 Task: Use the formula "ISURL" in spreadsheet "Project portfolio".
Action: Mouse moved to (833, 111)
Screenshot: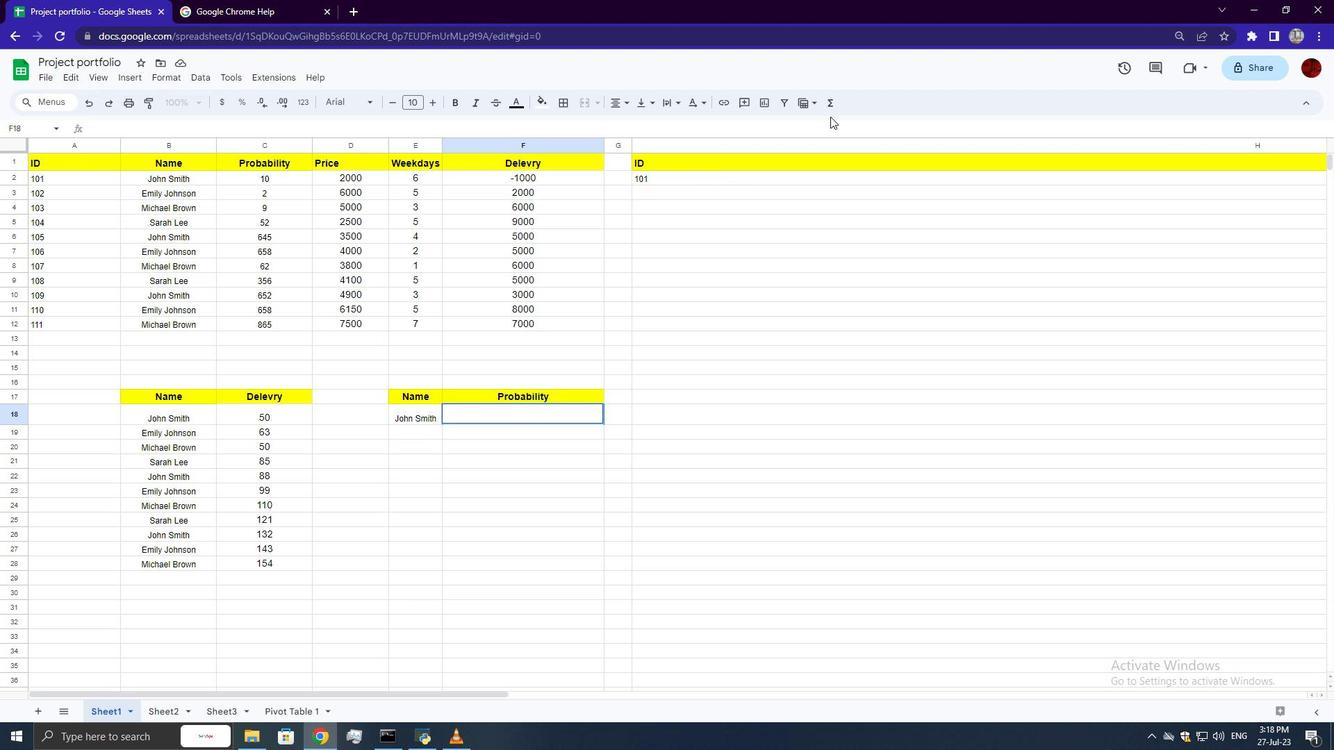 
Action: Mouse pressed left at (833, 111)
Screenshot: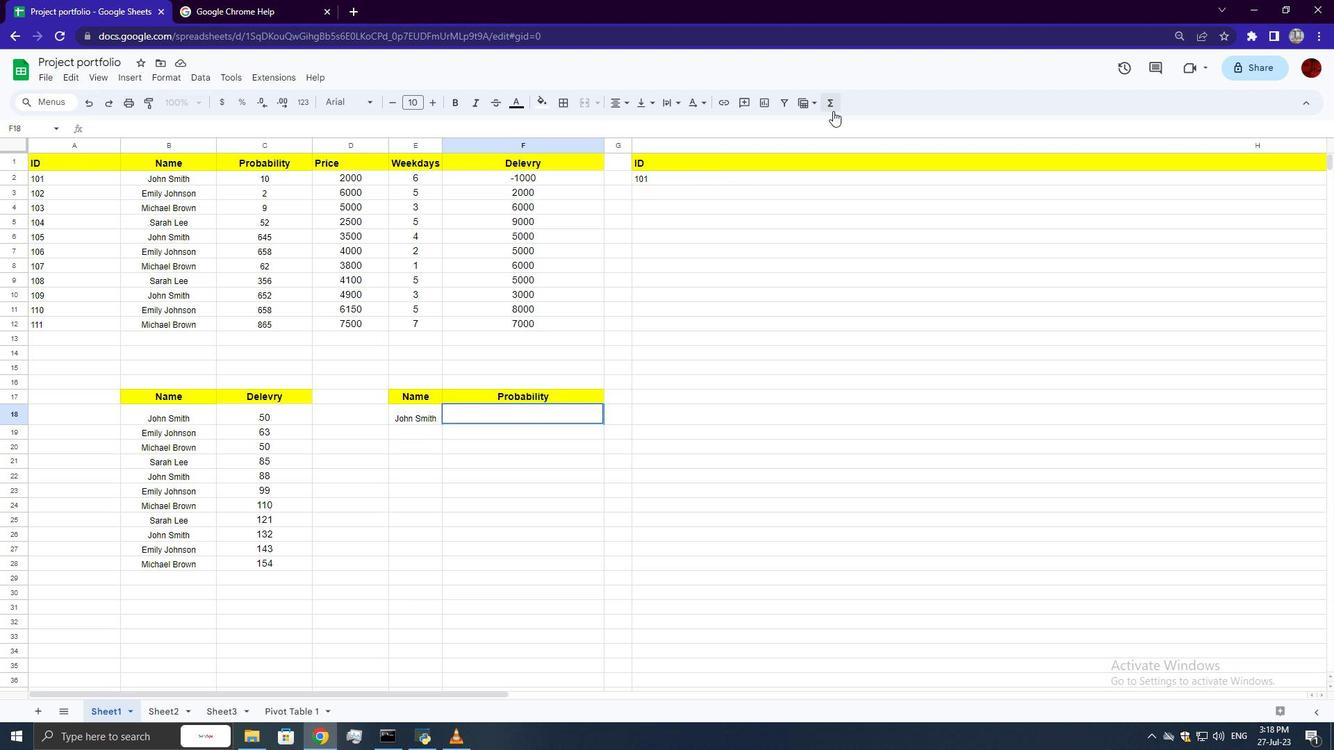
Action: Mouse moved to (1023, 271)
Screenshot: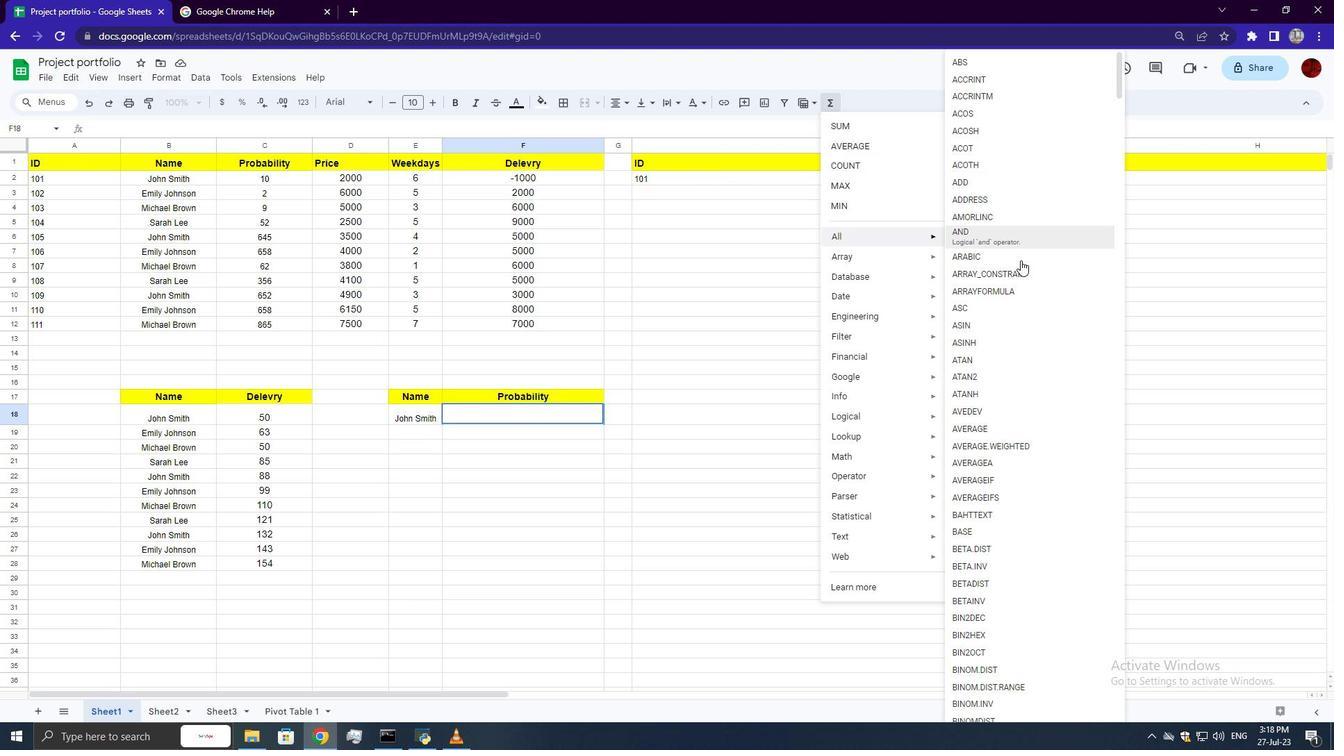
Action: Mouse scrolled (1023, 270) with delta (0, 0)
Screenshot: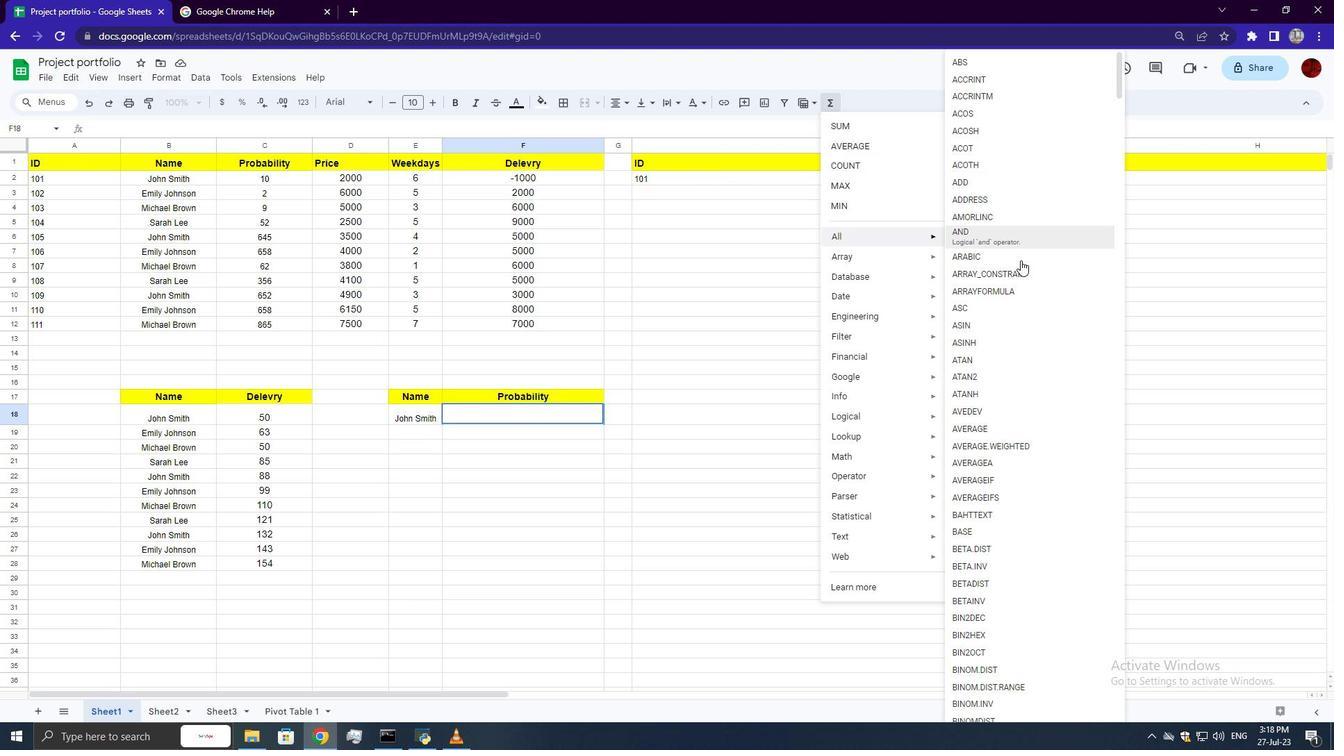 
Action: Mouse moved to (1023, 275)
Screenshot: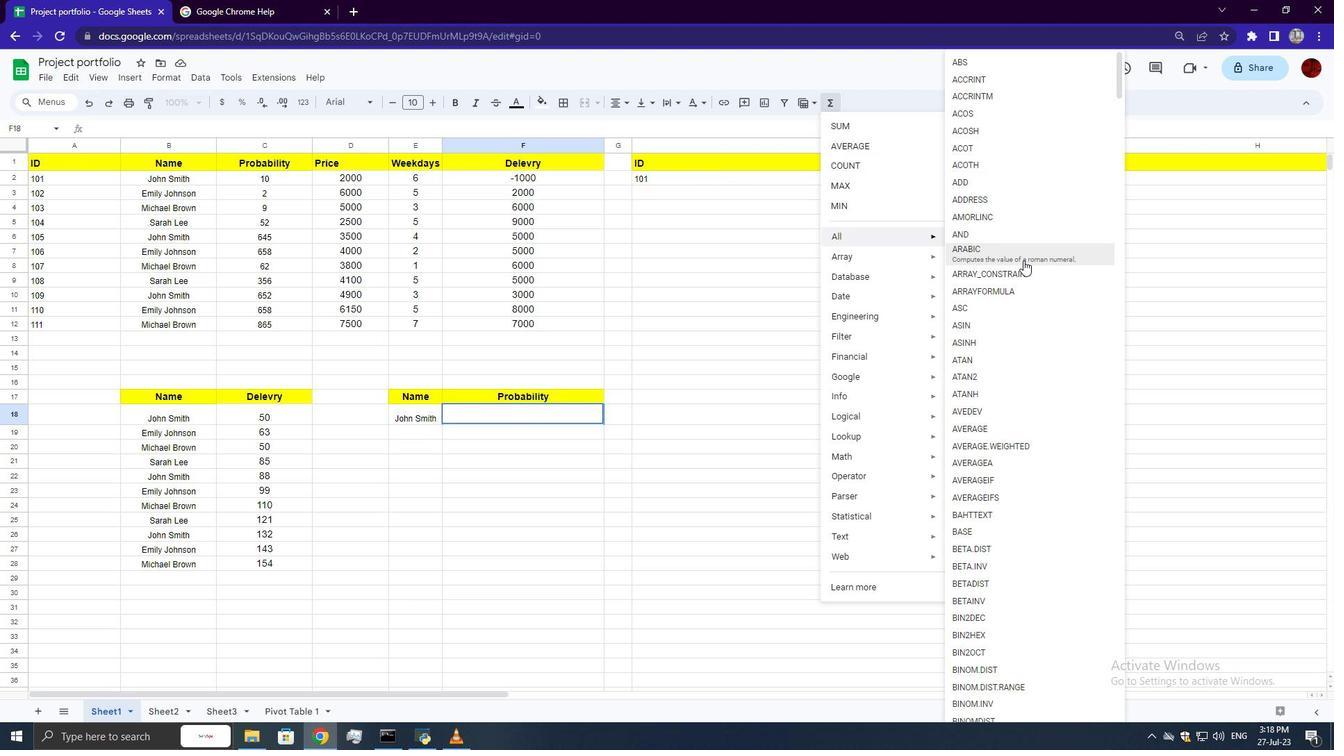 
Action: Mouse scrolled (1023, 274) with delta (0, 0)
Screenshot: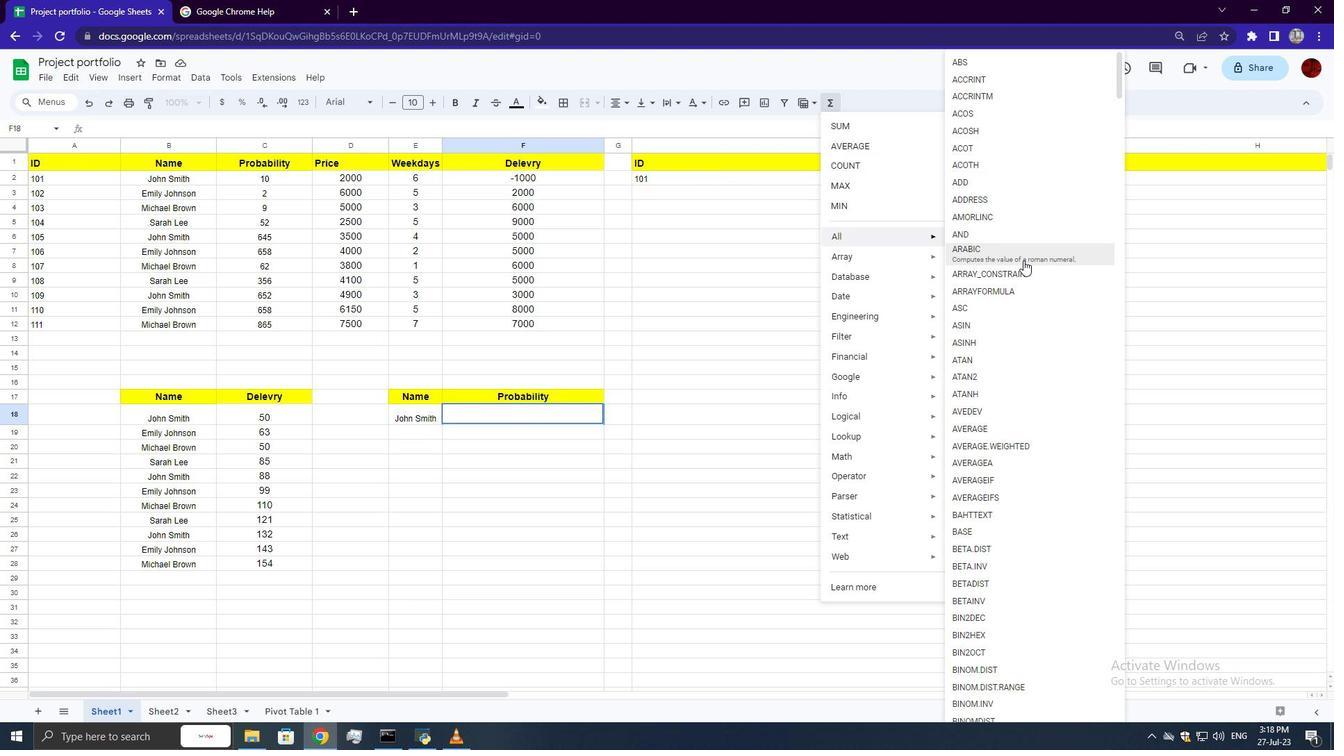 
Action: Mouse scrolled (1023, 274) with delta (0, 0)
Screenshot: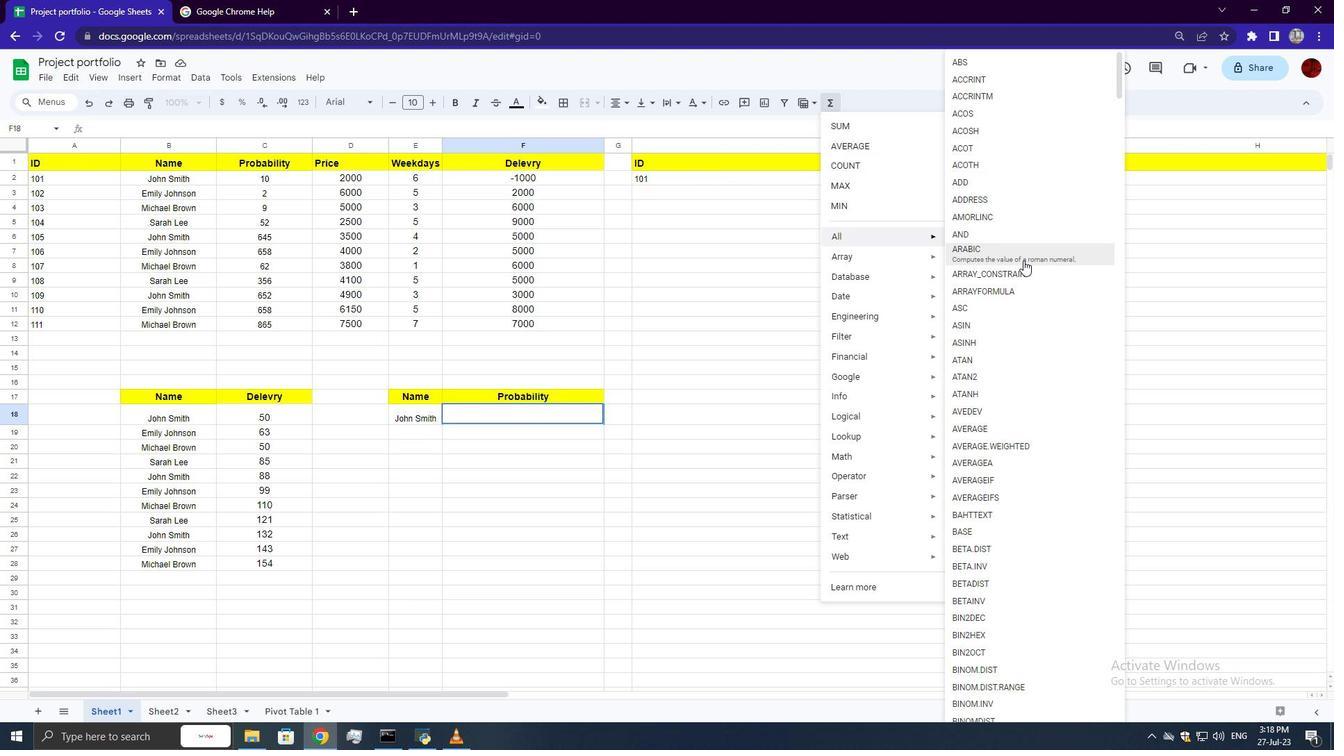 
Action: Mouse moved to (1022, 277)
Screenshot: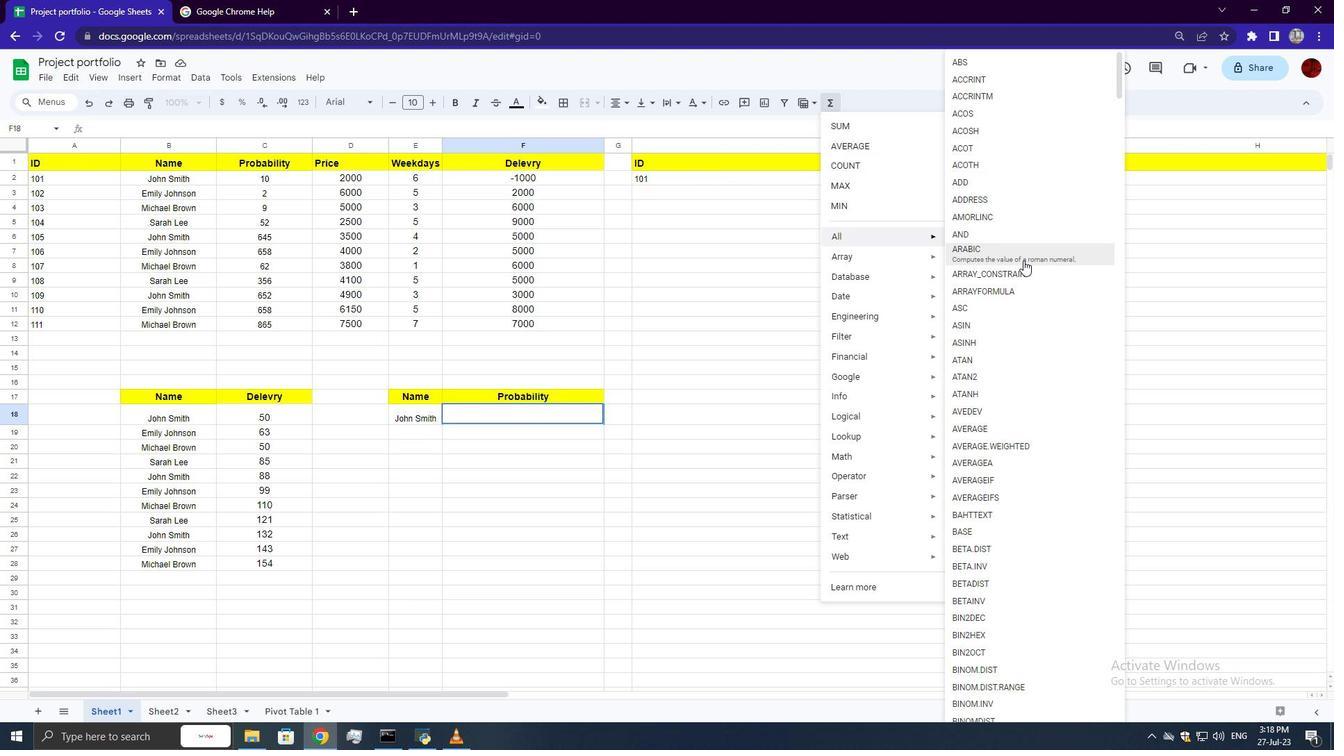 
Action: Mouse scrolled (1022, 276) with delta (0, 0)
Screenshot: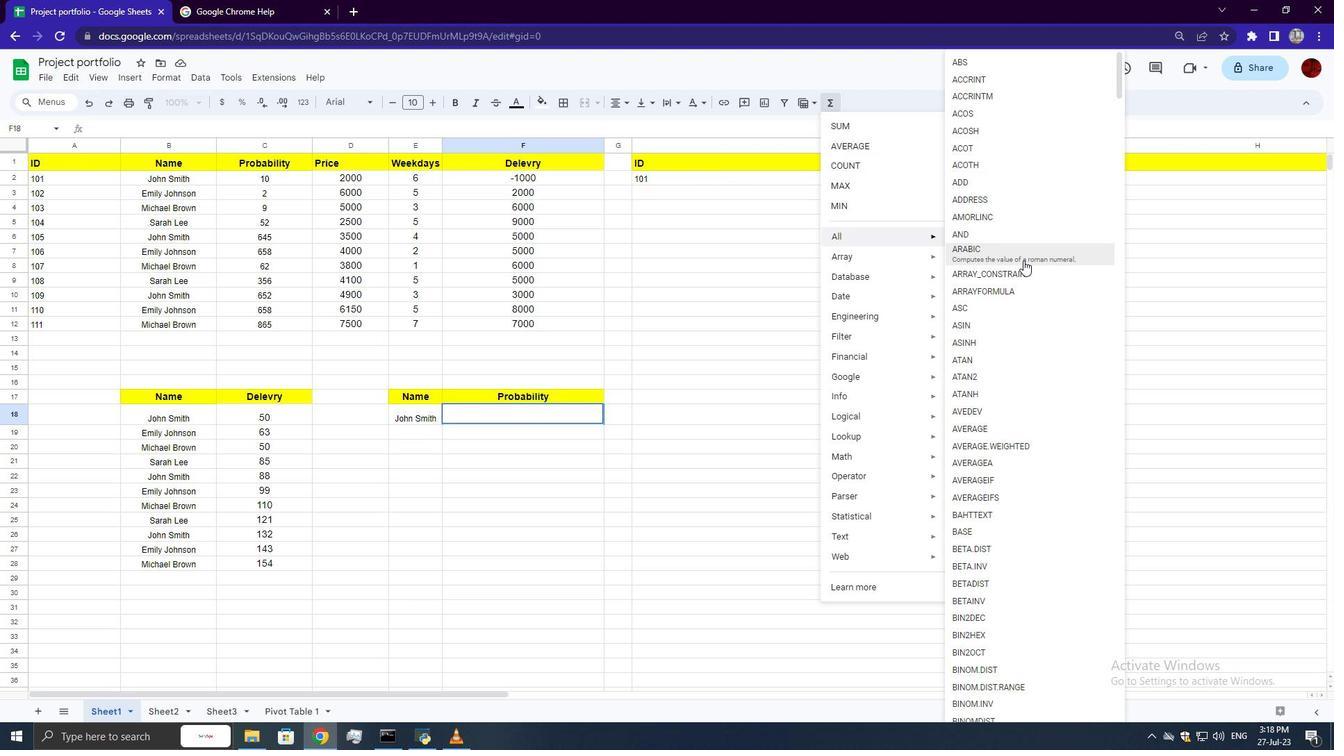 
Action: Mouse moved to (1020, 283)
Screenshot: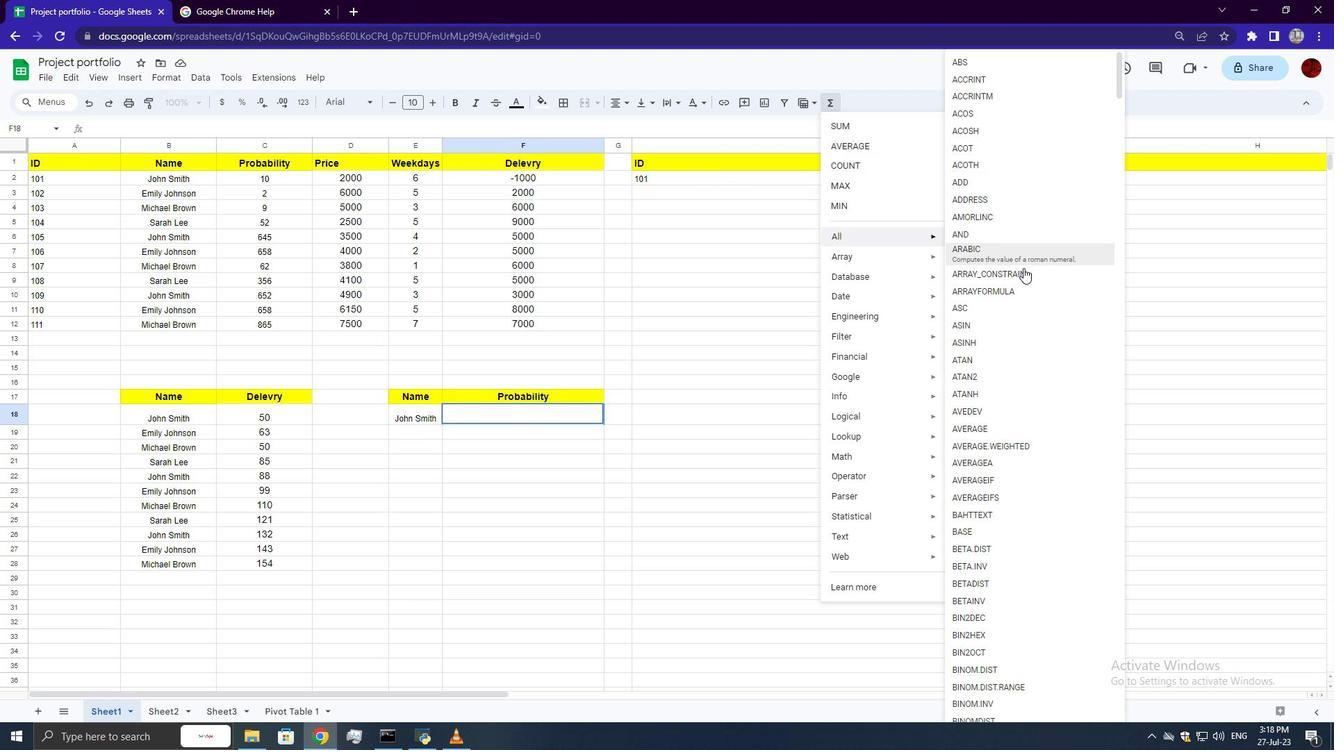 
Action: Mouse scrolled (1020, 282) with delta (0, 0)
Screenshot: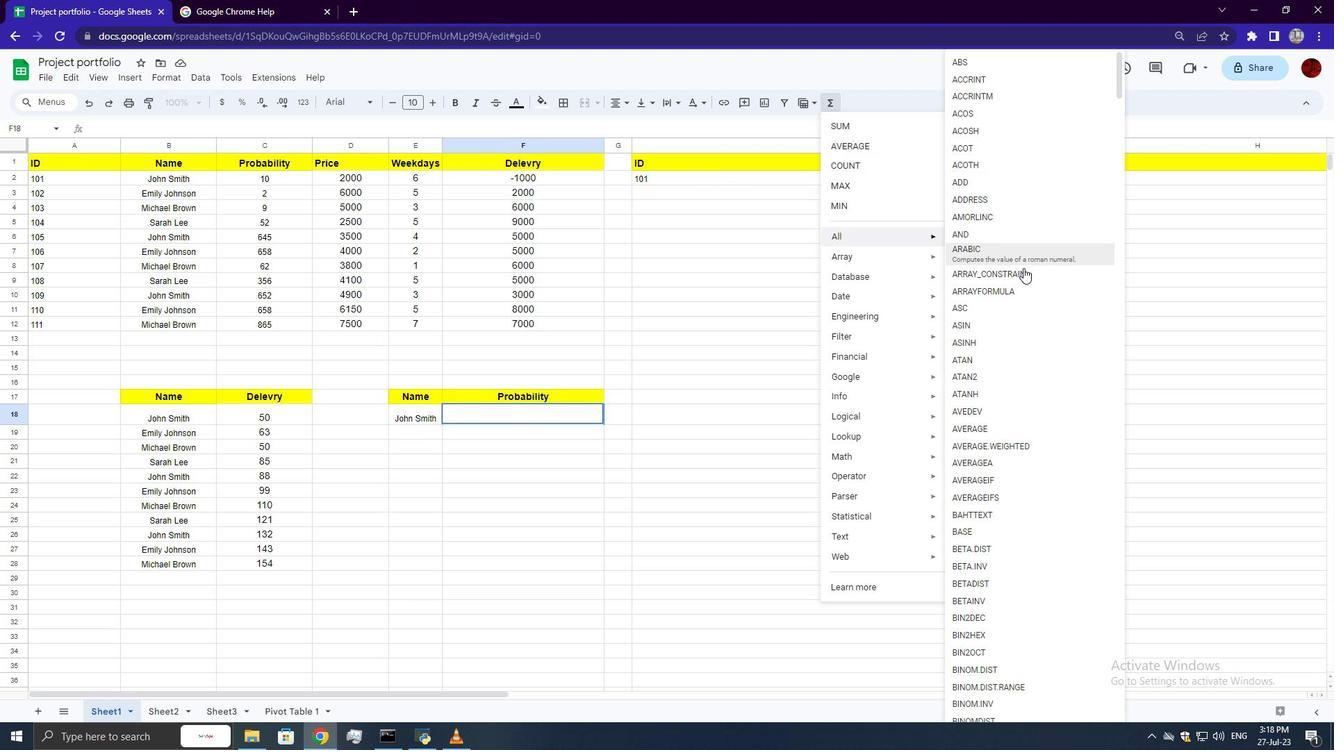 
Action: Mouse moved to (1017, 349)
Screenshot: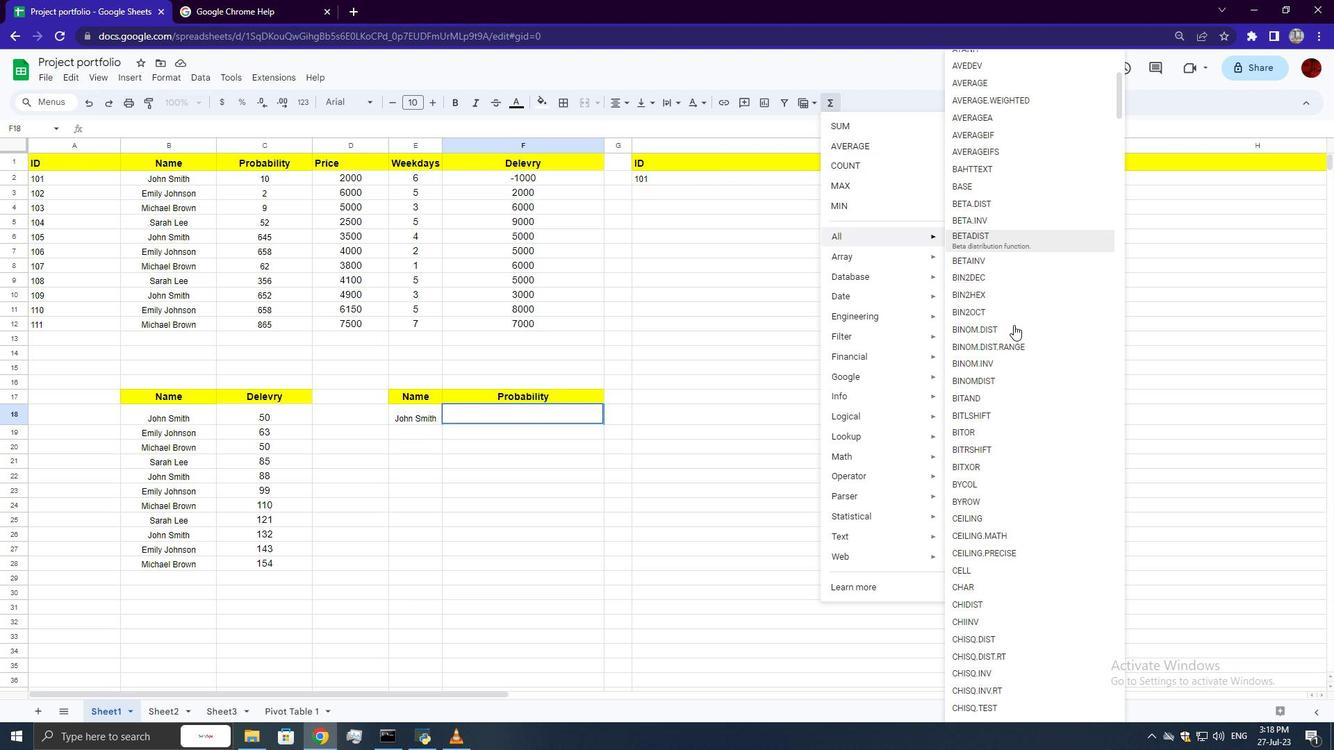
Action: Mouse scrolled (1017, 348) with delta (0, 0)
Screenshot: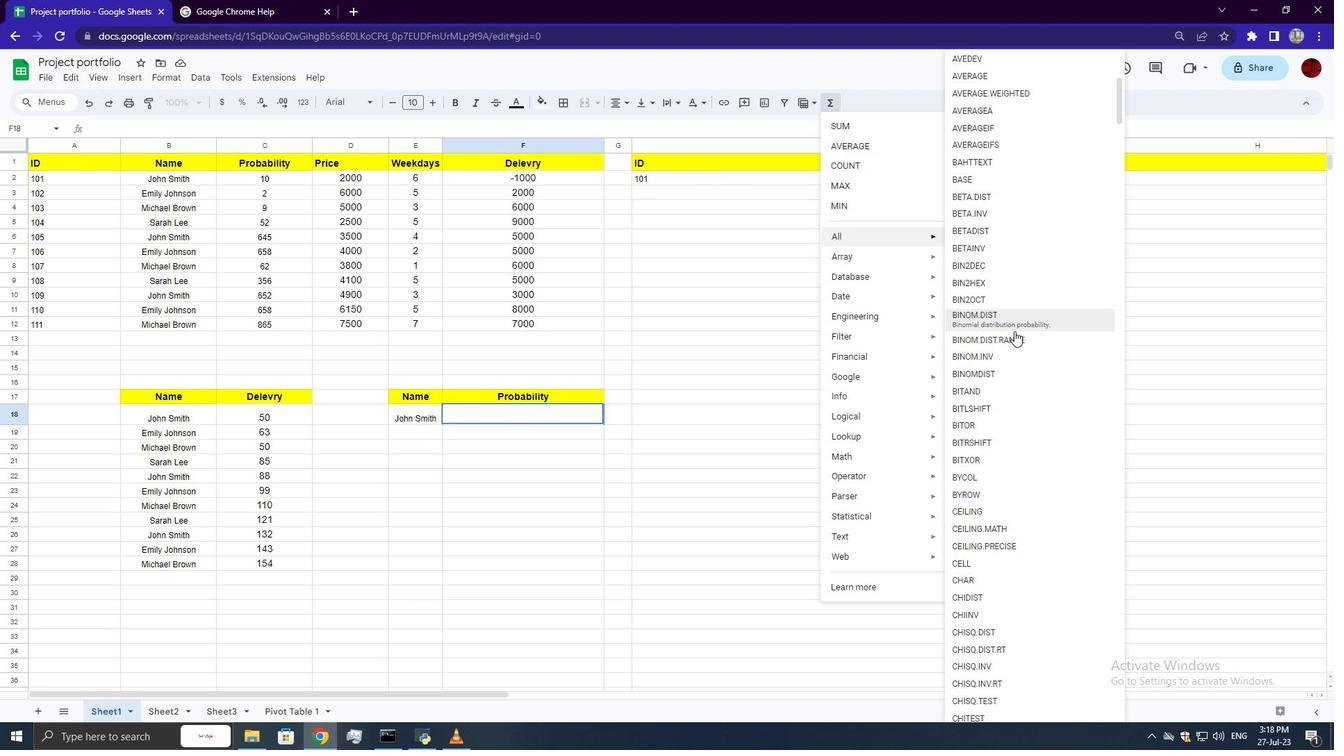 
Action: Mouse moved to (1019, 355)
Screenshot: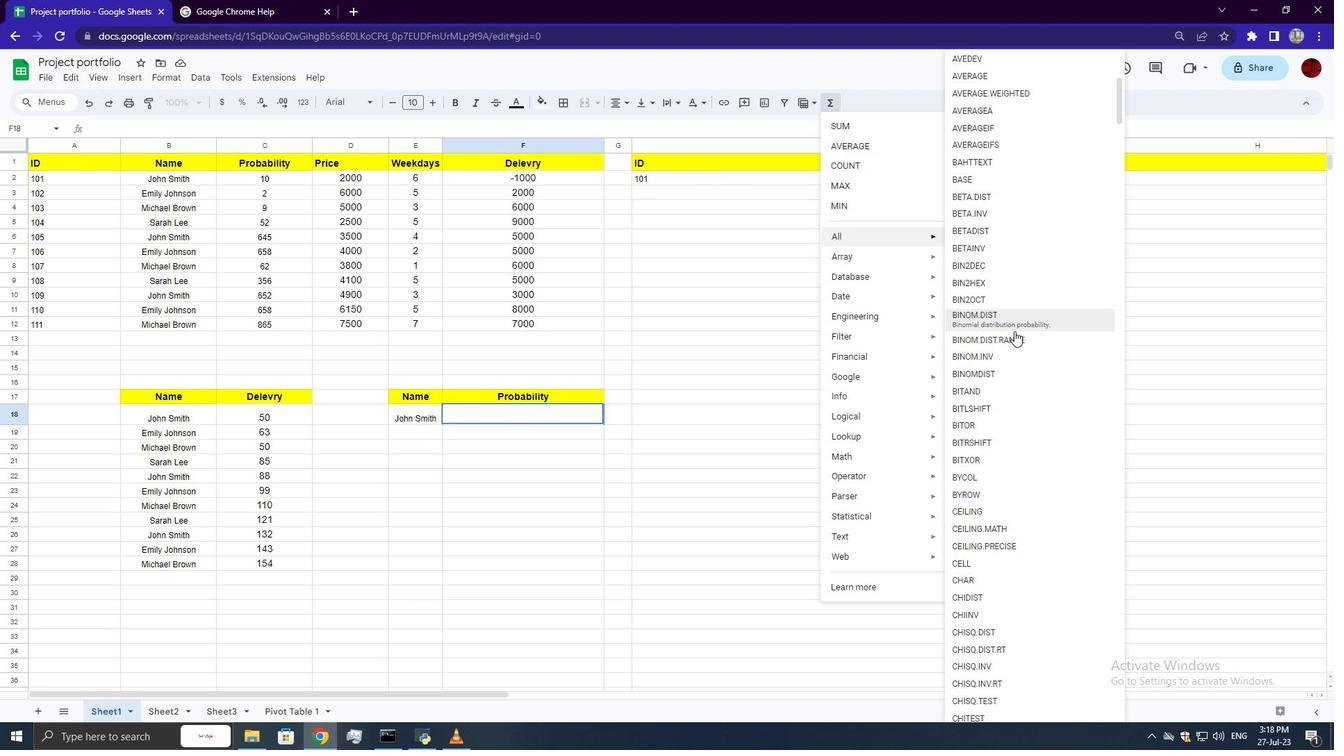 
Action: Mouse scrolled (1019, 354) with delta (0, 0)
Screenshot: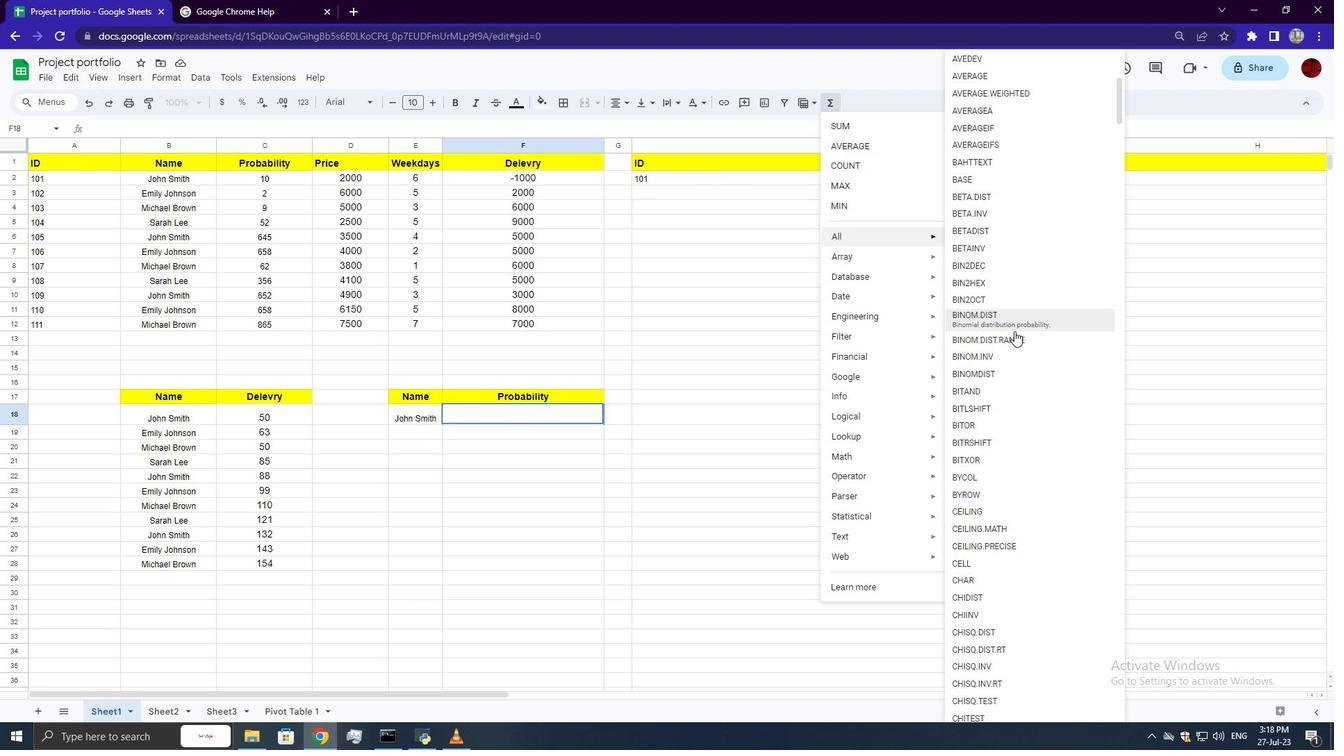 
Action: Mouse moved to (1020, 355)
Screenshot: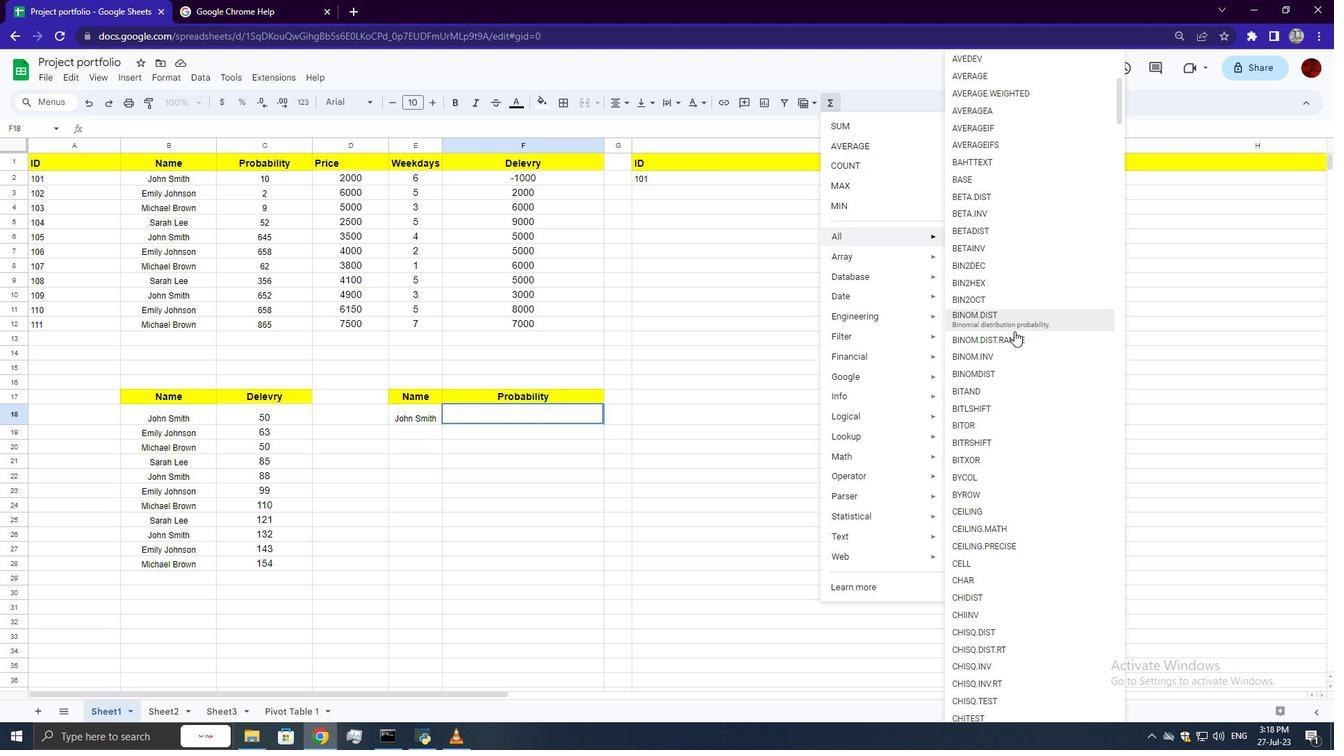 
Action: Mouse scrolled (1020, 355) with delta (0, 0)
Screenshot: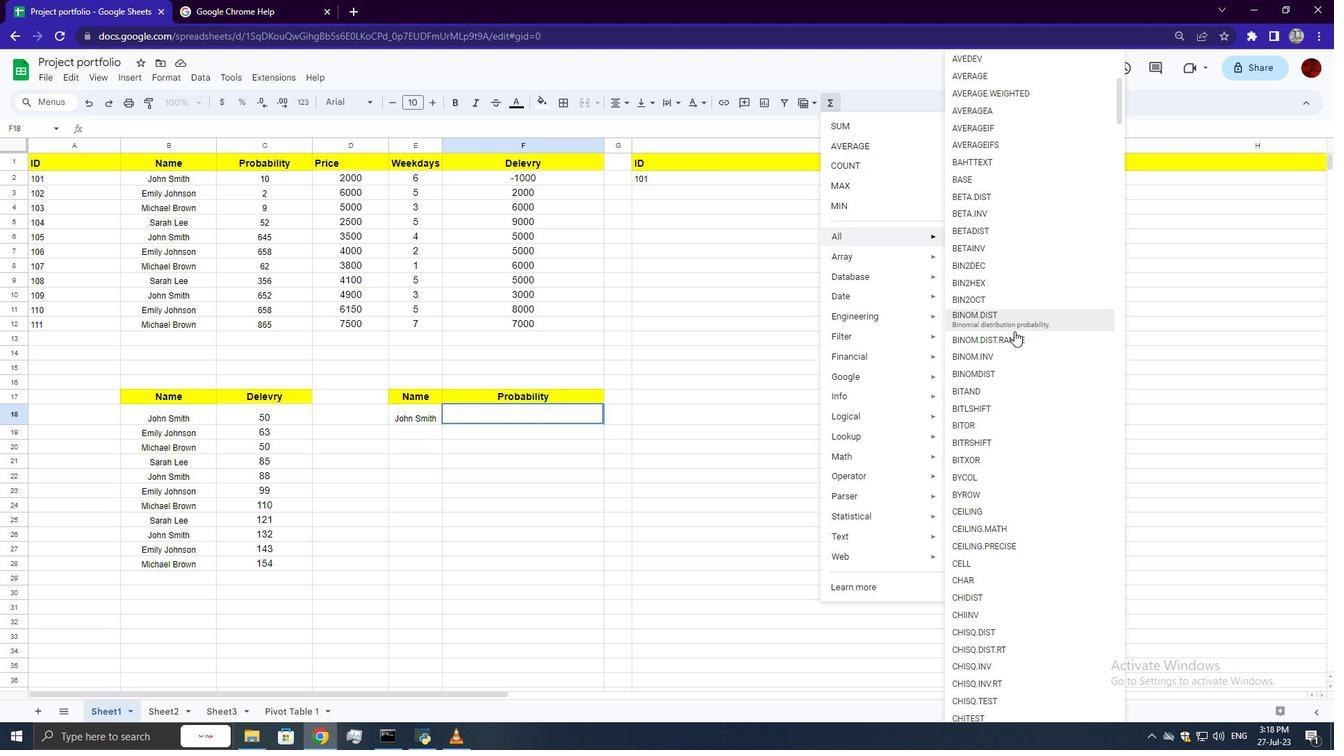 
Action: Mouse scrolled (1020, 355) with delta (0, 0)
Screenshot: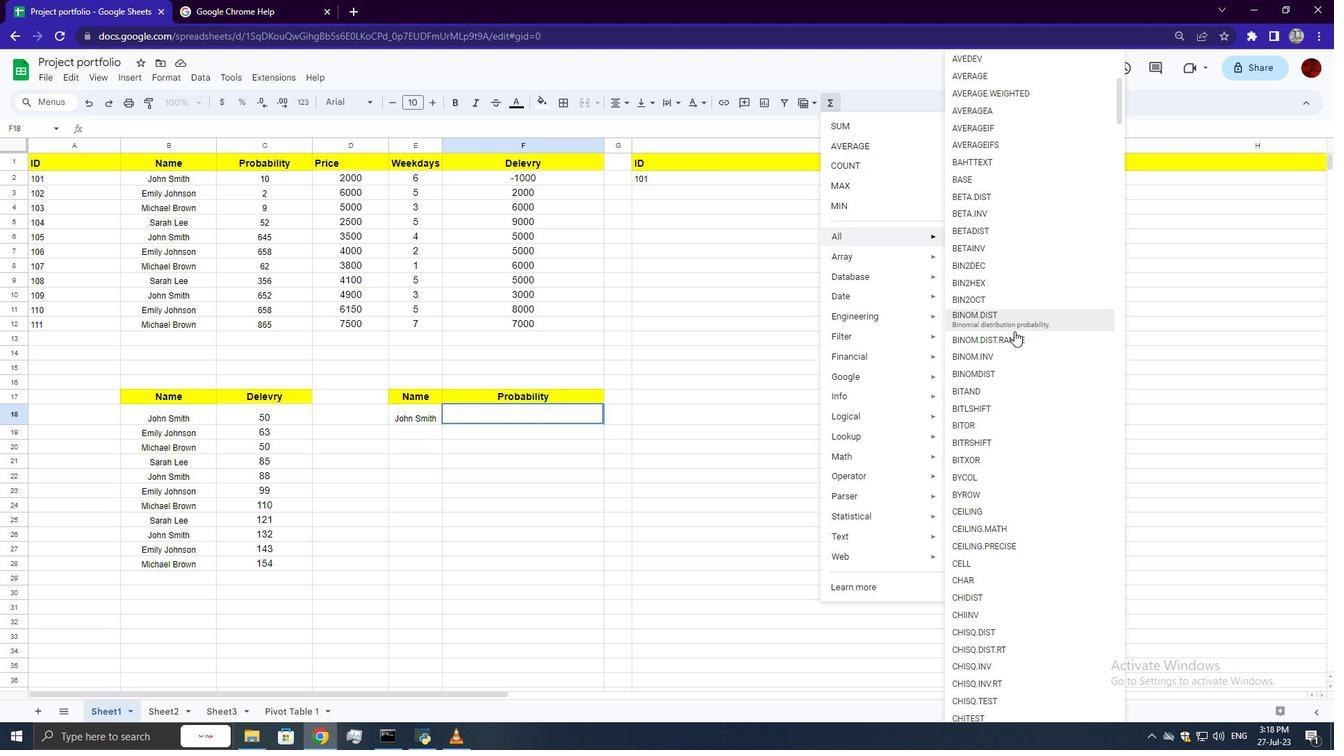 
Action: Mouse scrolled (1020, 355) with delta (0, 0)
Screenshot: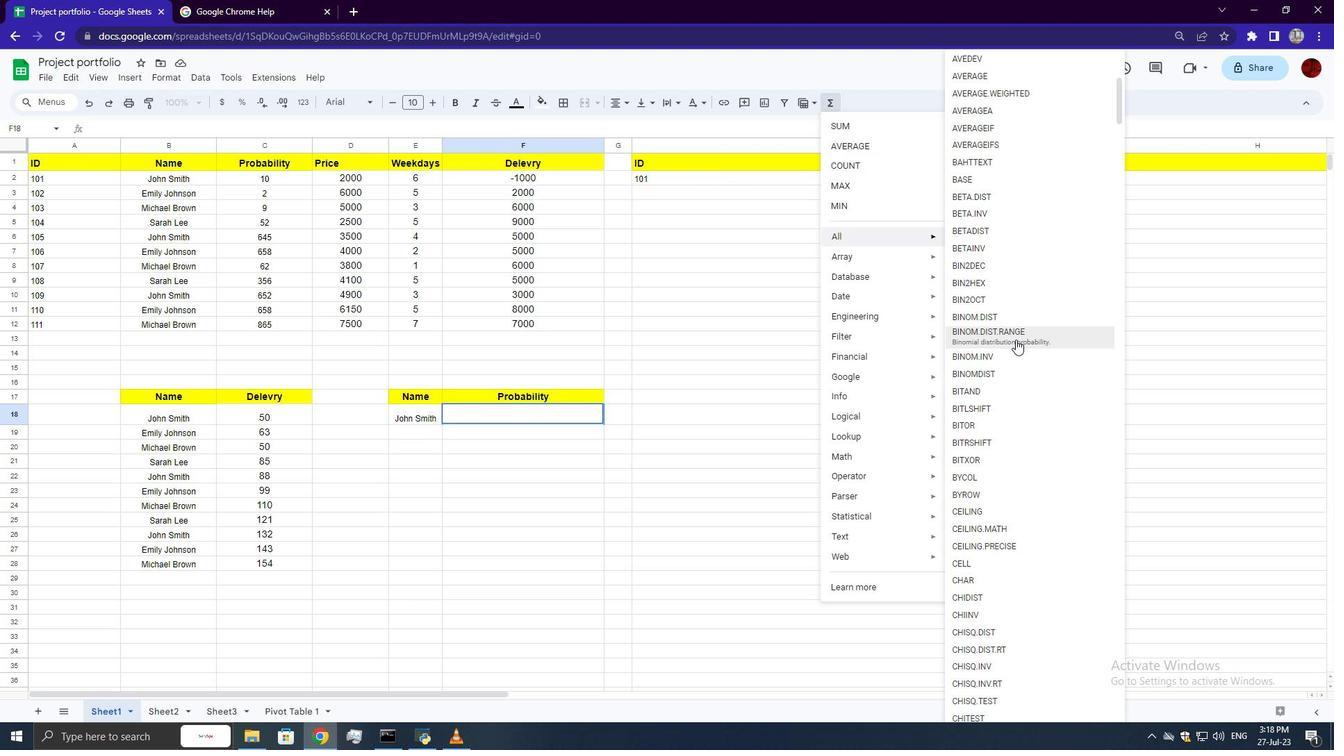 
Action: Mouse moved to (1020, 356)
Screenshot: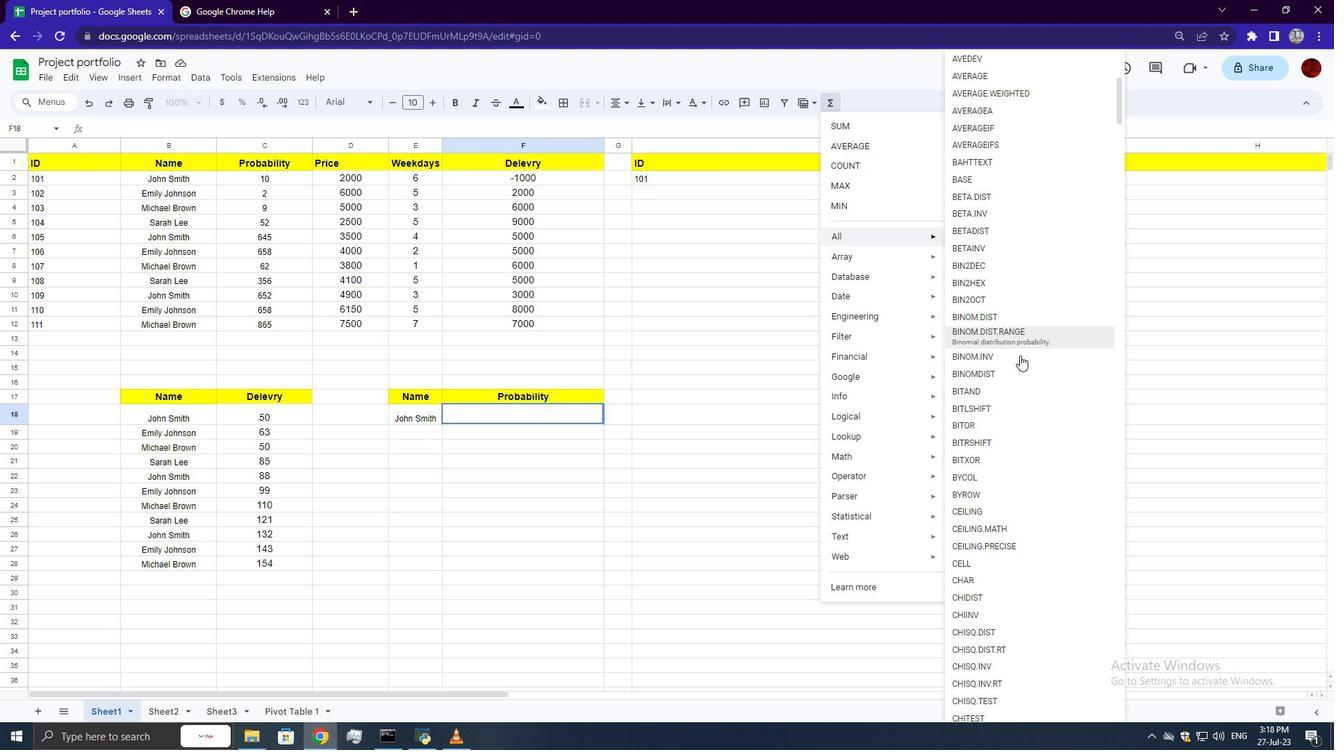 
Action: Mouse scrolled (1020, 355) with delta (0, 0)
Screenshot: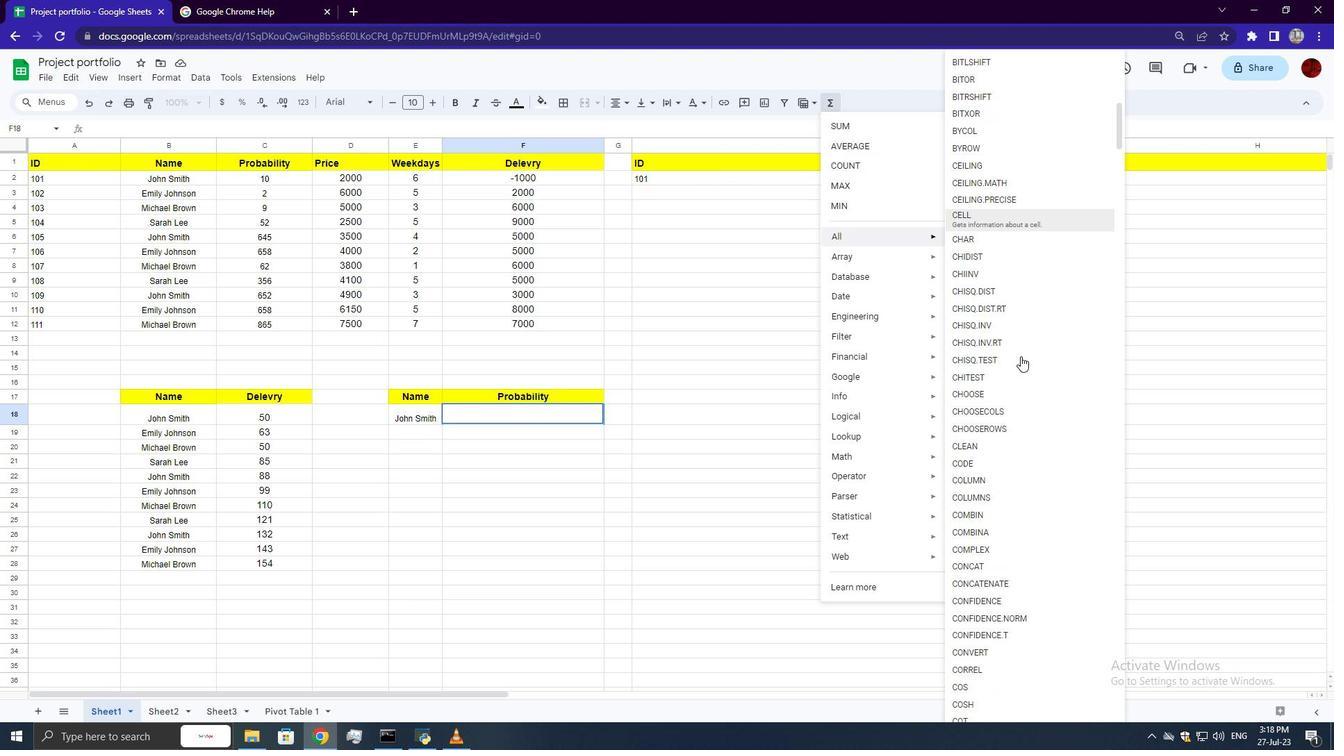 
Action: Mouse moved to (1021, 356)
Screenshot: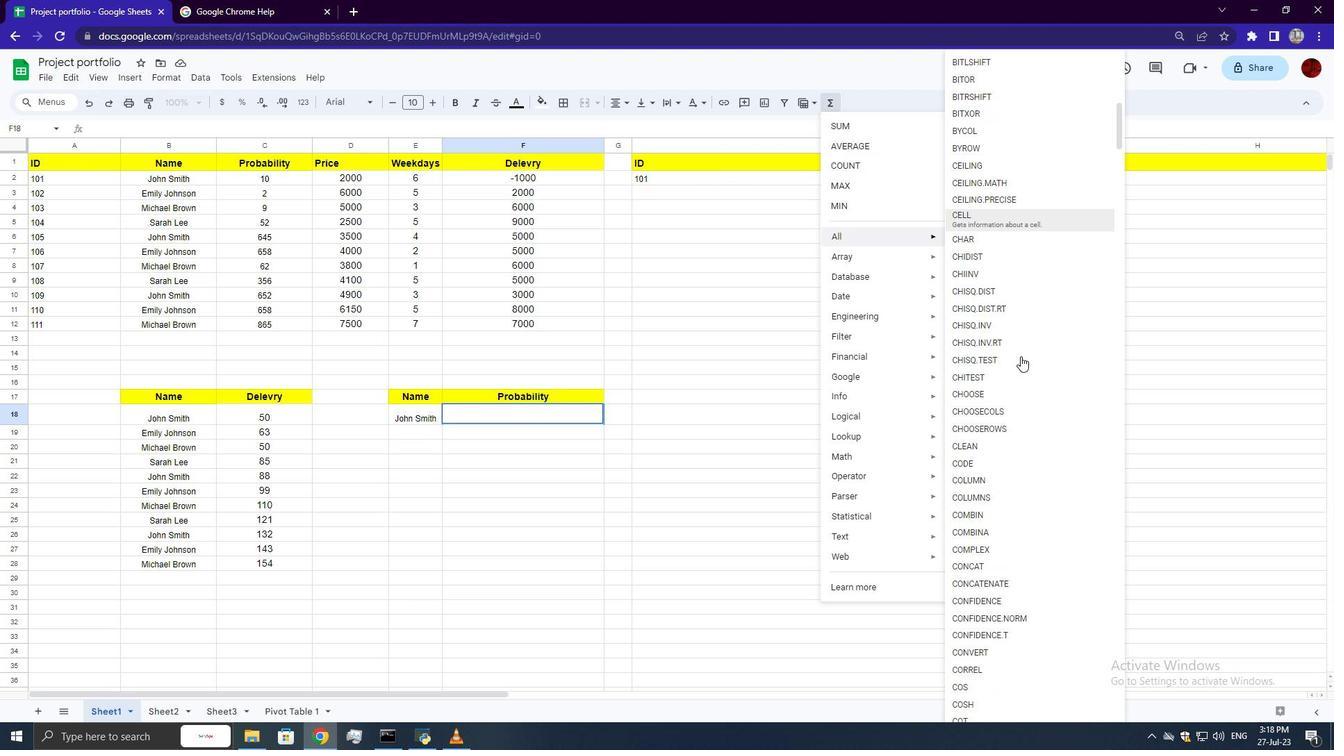 
Action: Mouse scrolled (1021, 355) with delta (0, 0)
Screenshot: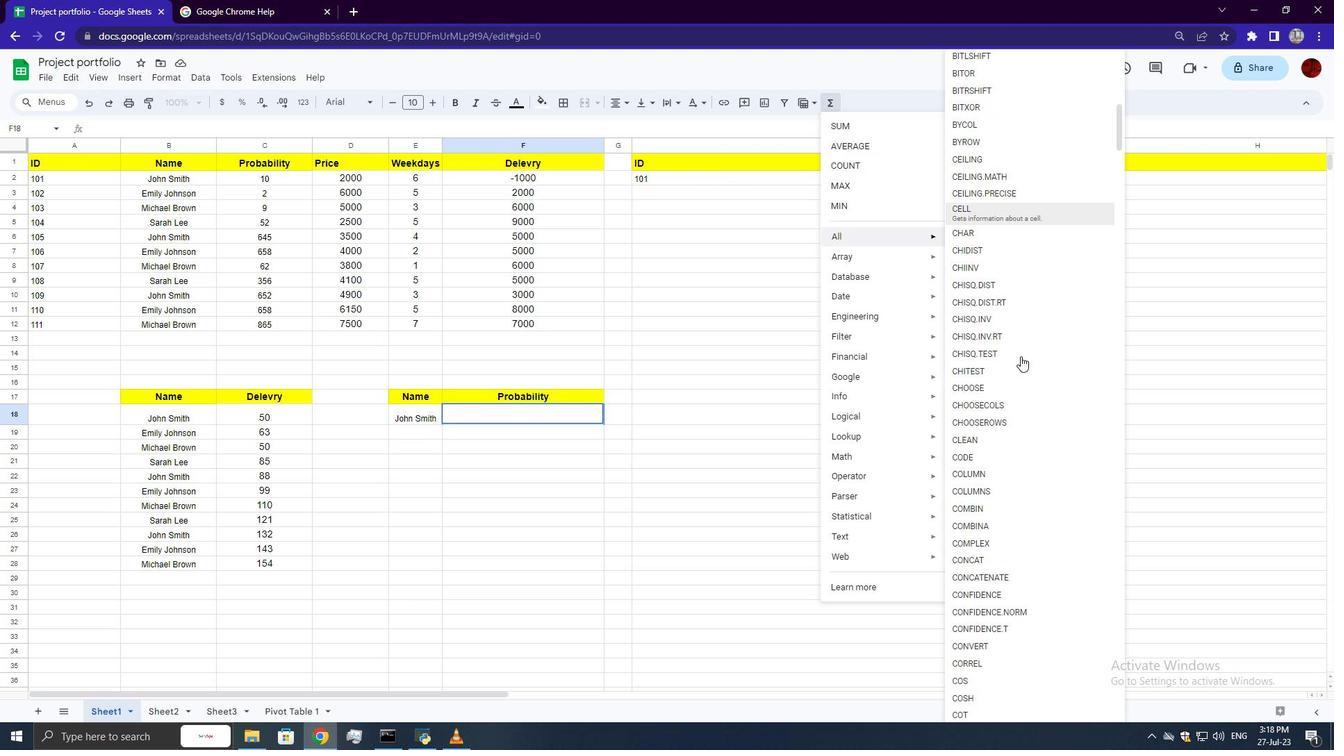 
Action: Mouse scrolled (1021, 355) with delta (0, 0)
Screenshot: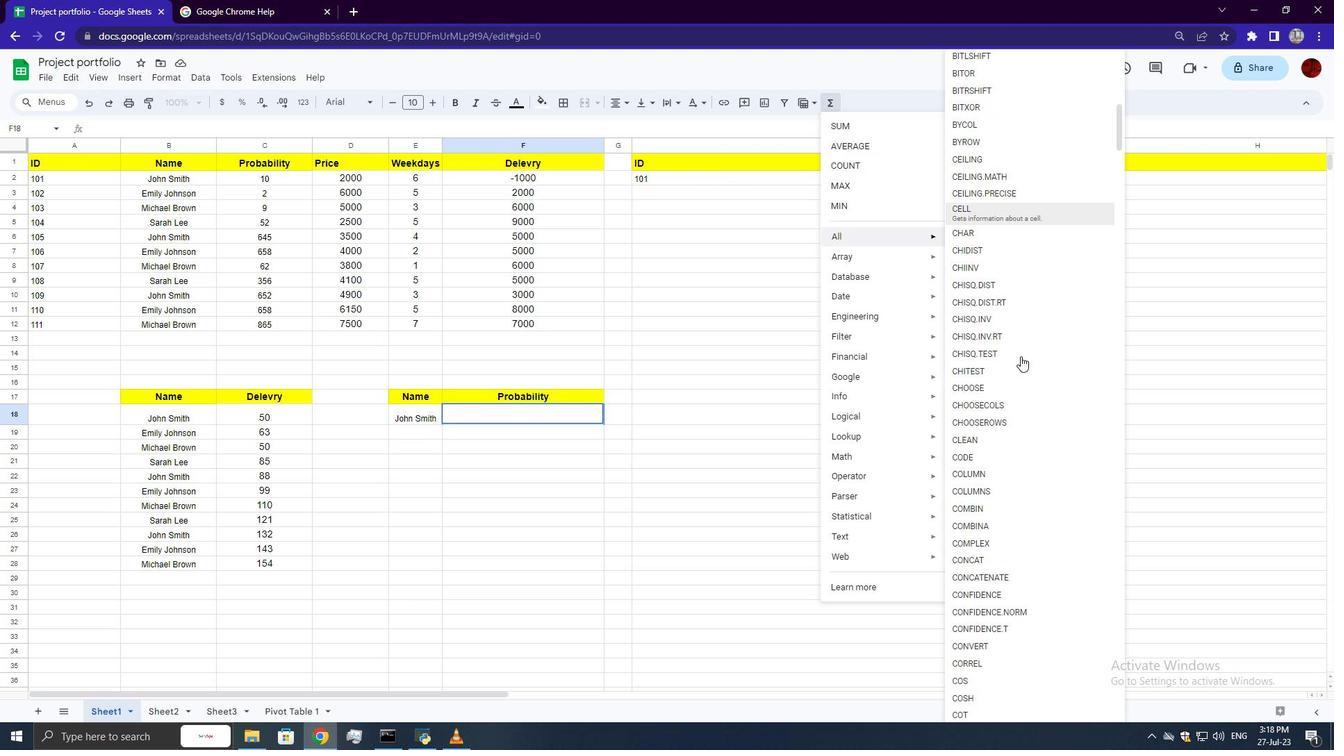 
Action: Mouse scrolled (1021, 355) with delta (0, 0)
Screenshot: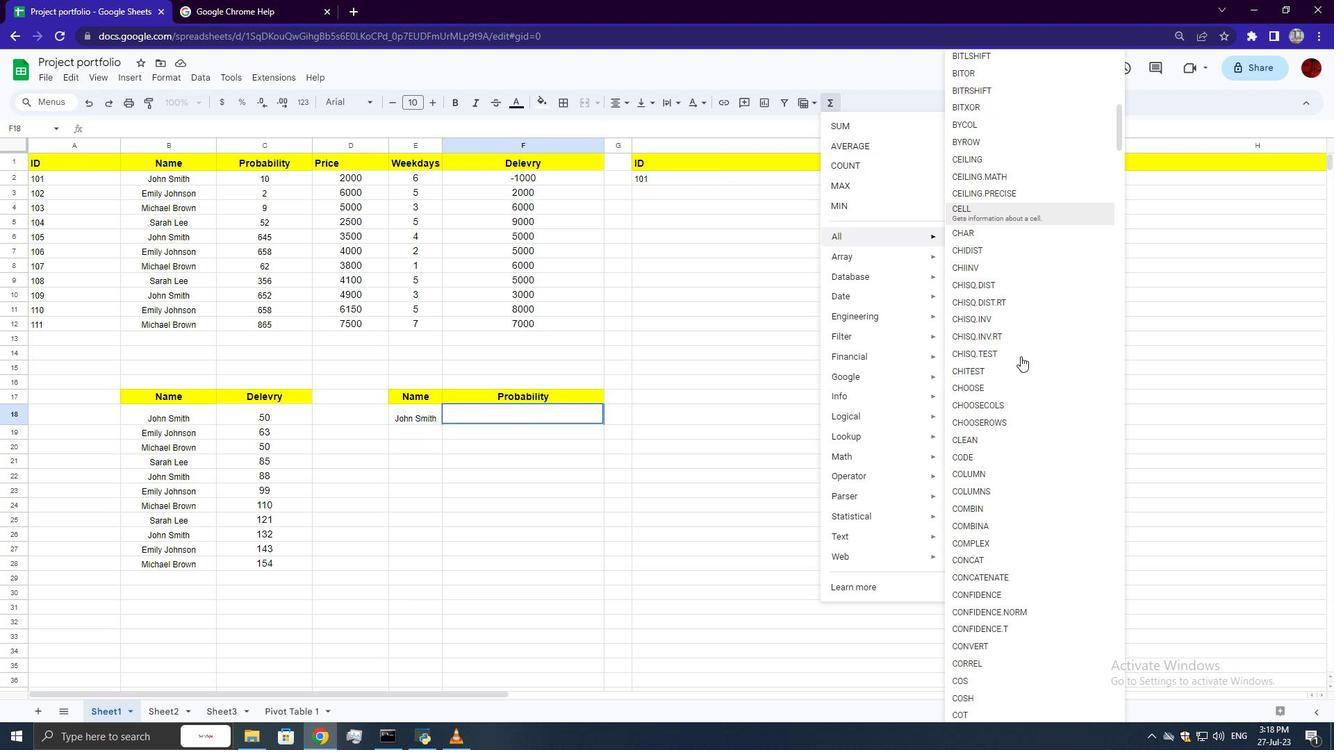 
Action: Mouse scrolled (1021, 355) with delta (0, 0)
Screenshot: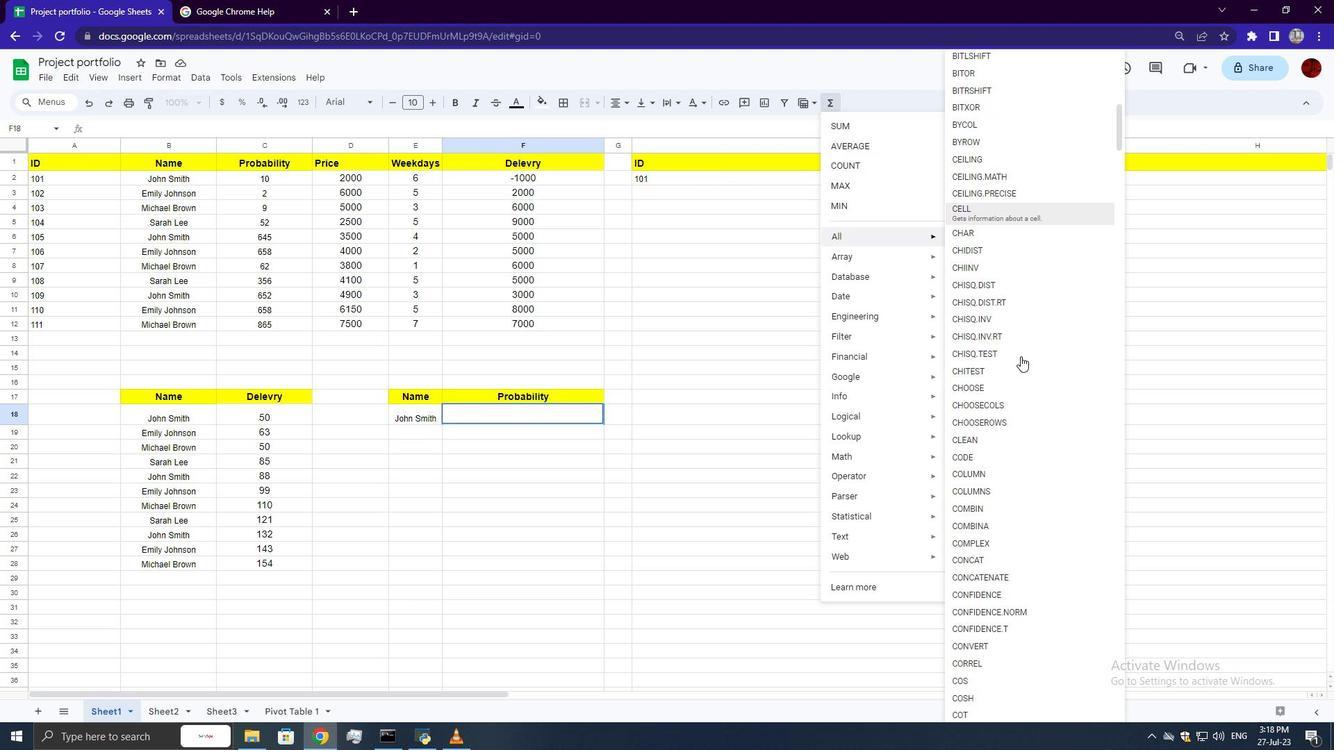 
Action: Mouse moved to (1021, 357)
Screenshot: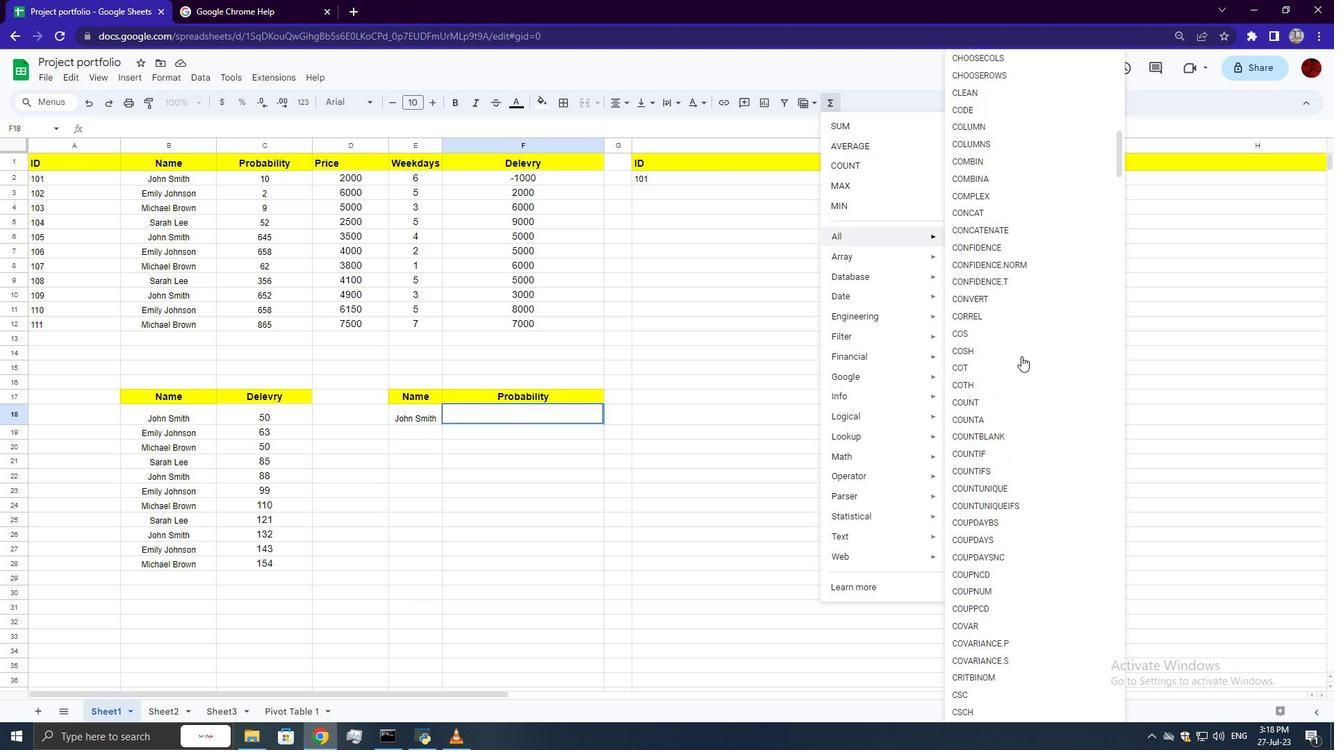 
Action: Mouse scrolled (1021, 356) with delta (0, 0)
Screenshot: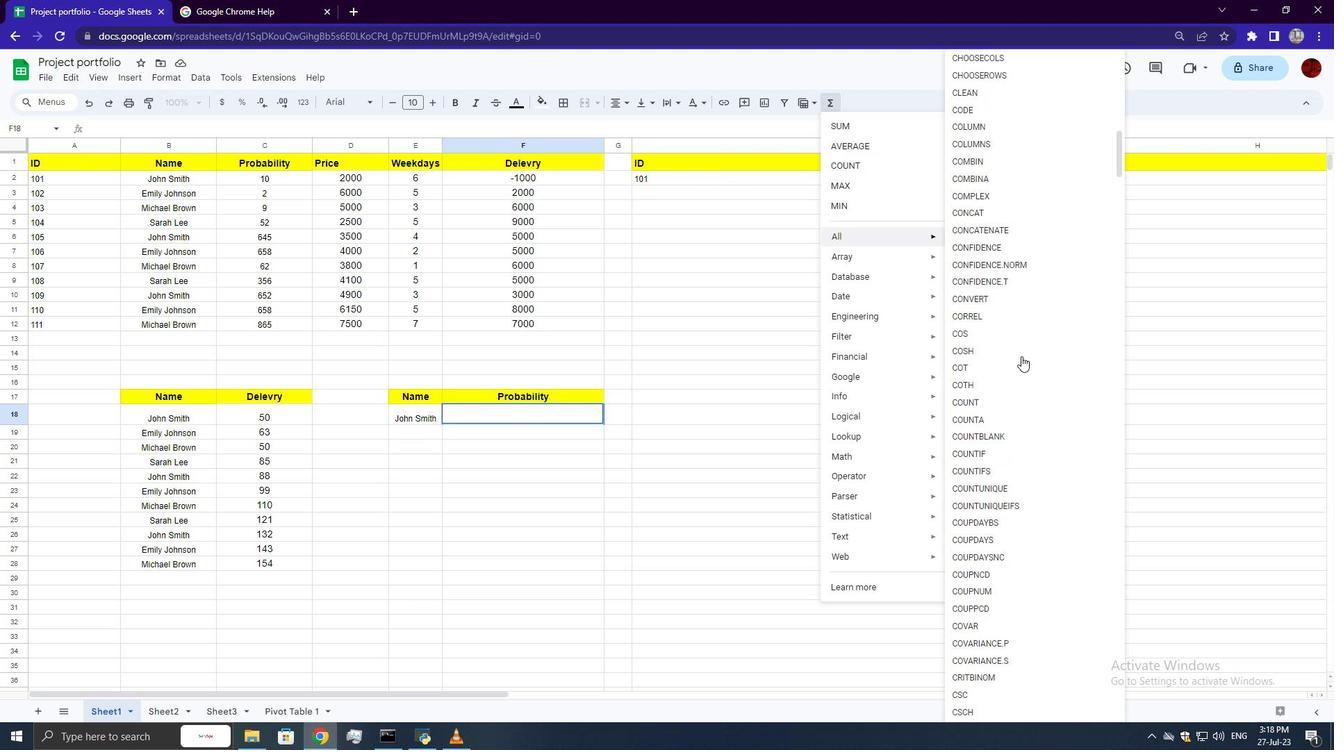
Action: Mouse scrolled (1021, 356) with delta (0, 0)
Screenshot: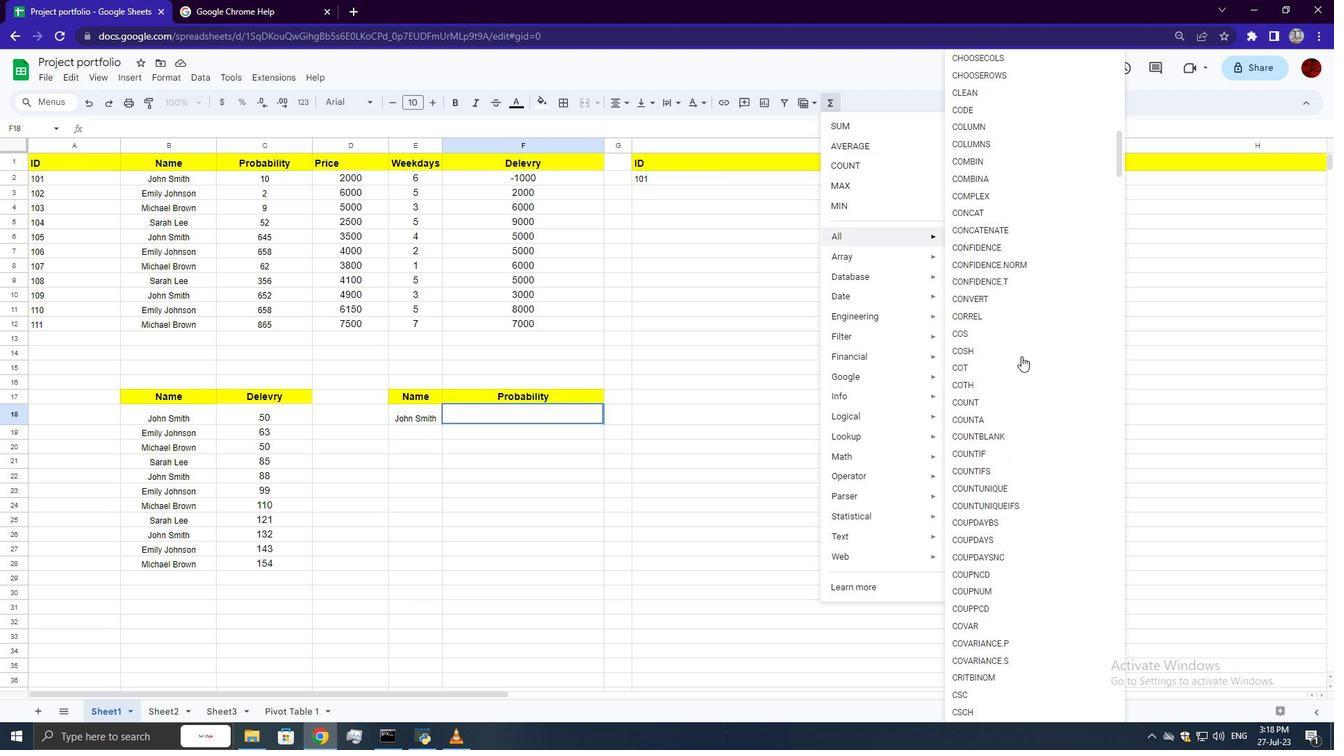 
Action: Mouse scrolled (1021, 356) with delta (0, 0)
Screenshot: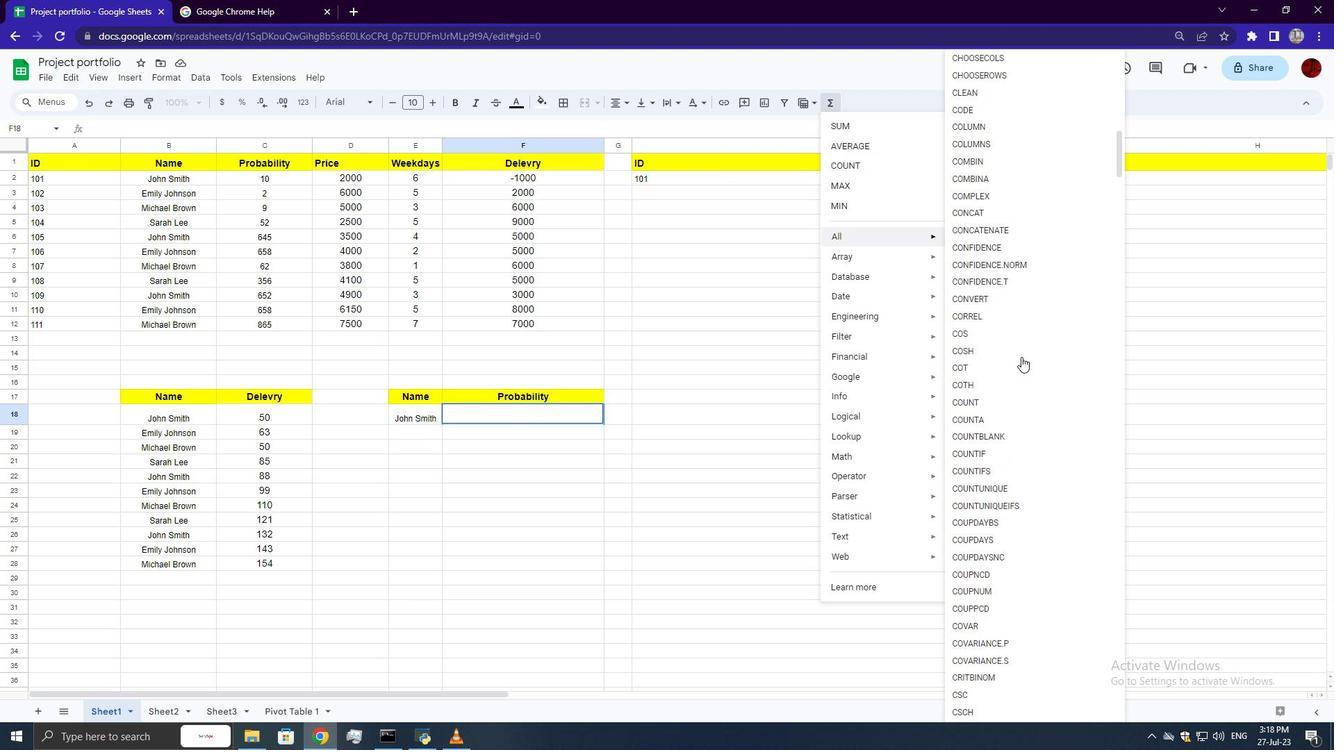 
Action: Mouse scrolled (1021, 356) with delta (0, 0)
Screenshot: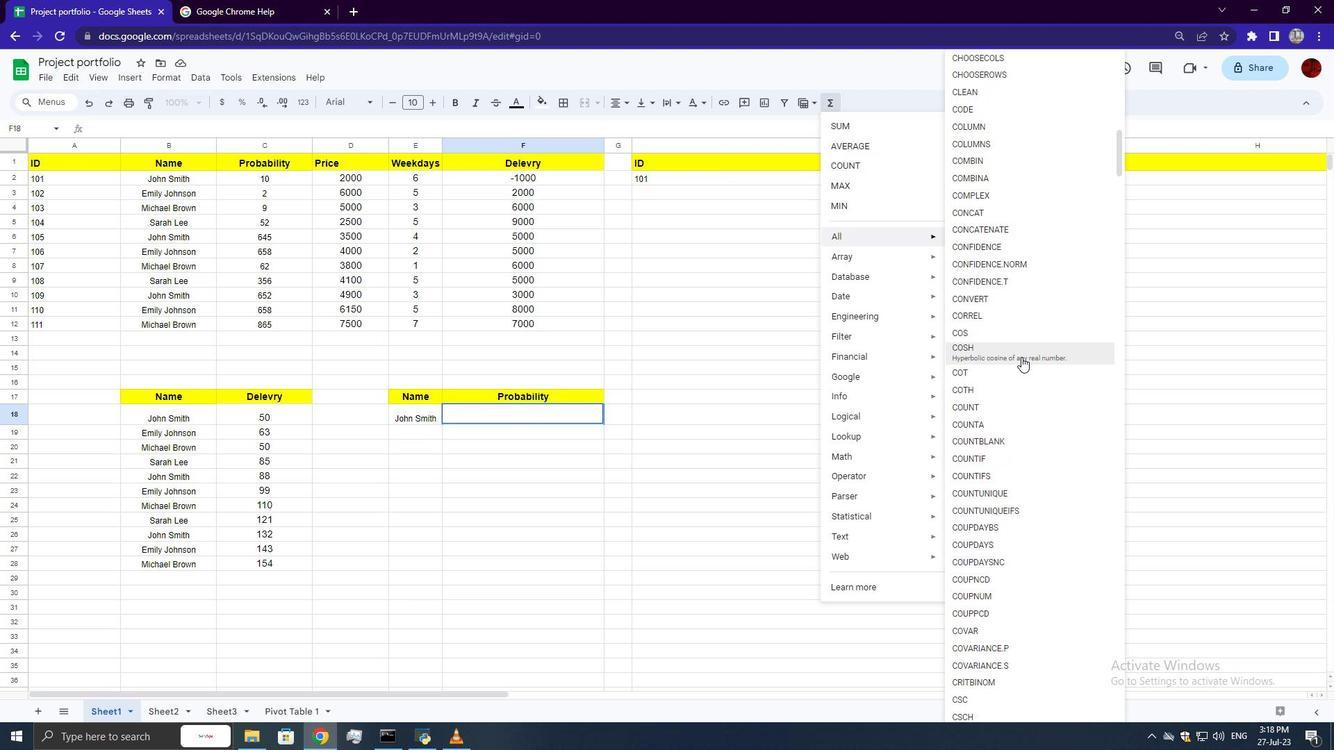 
Action: Mouse scrolled (1021, 356) with delta (0, 0)
Screenshot: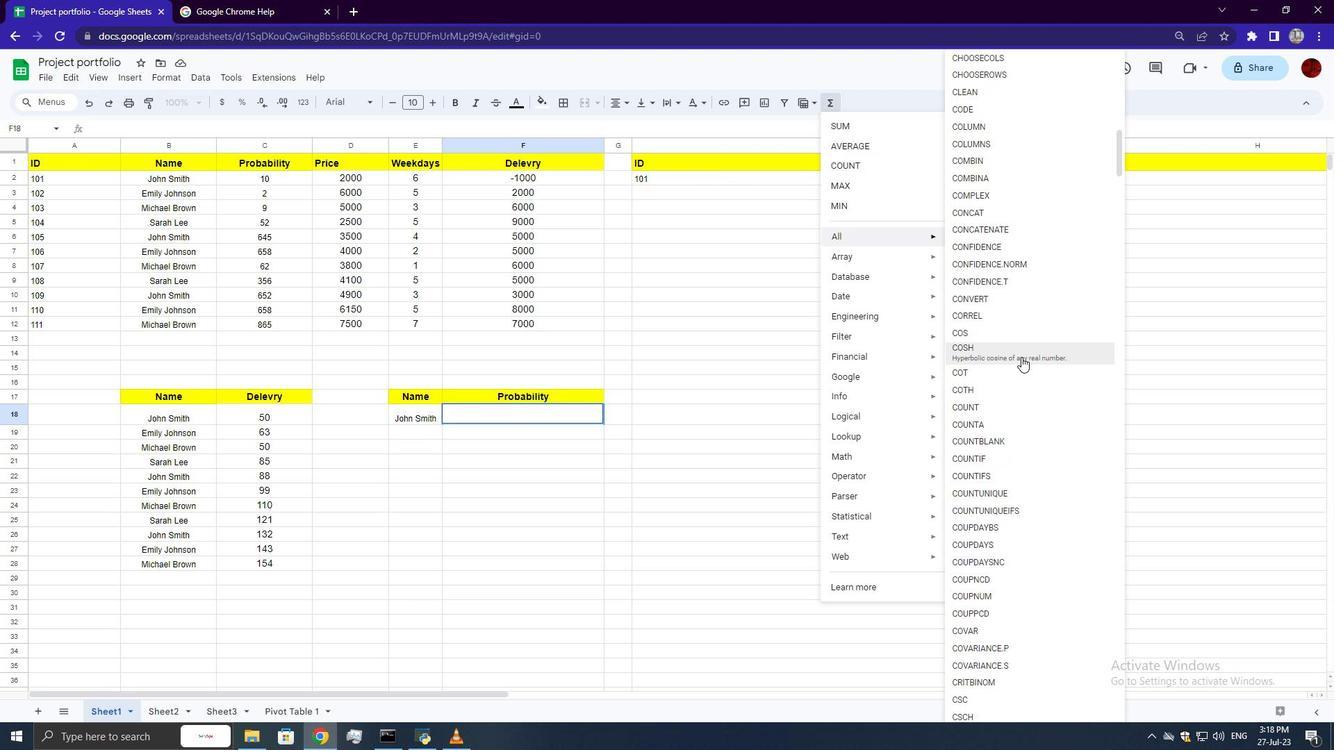 
Action: Mouse scrolled (1021, 356) with delta (0, 0)
Screenshot: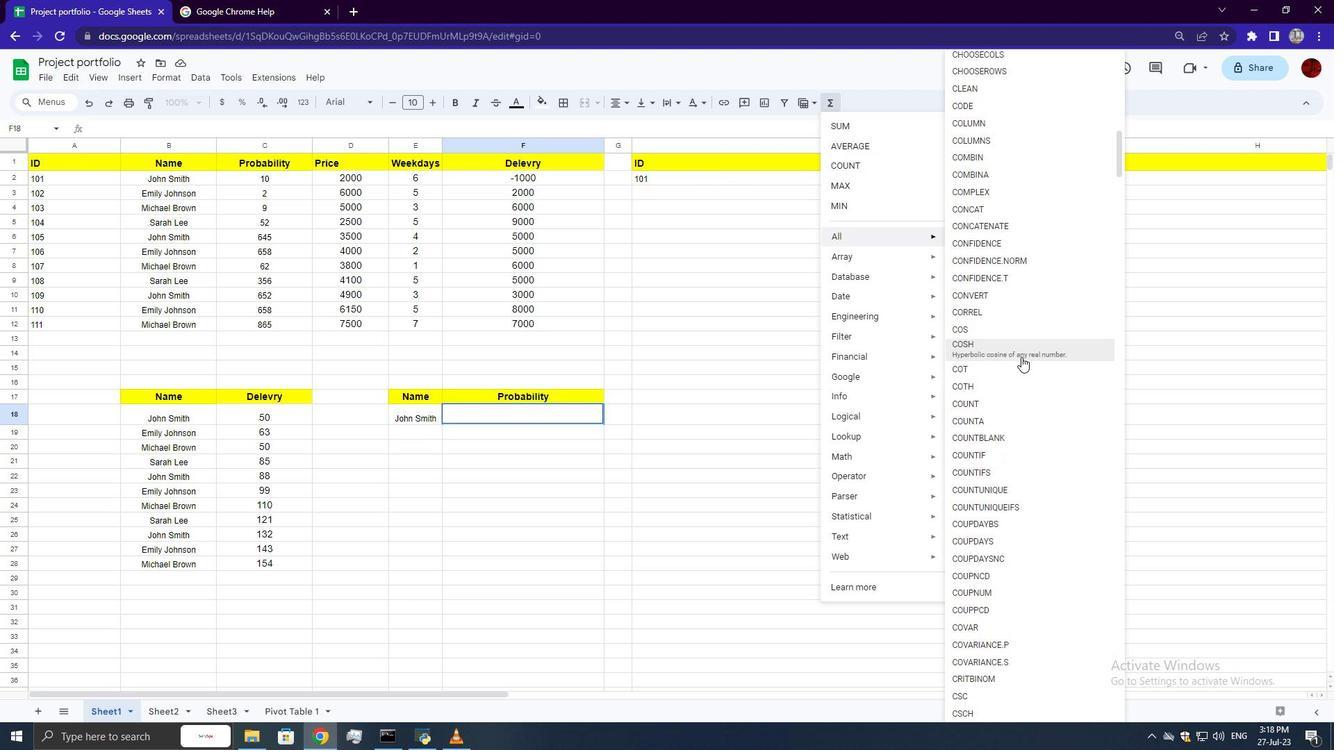 
Action: Mouse scrolled (1021, 356) with delta (0, 0)
Screenshot: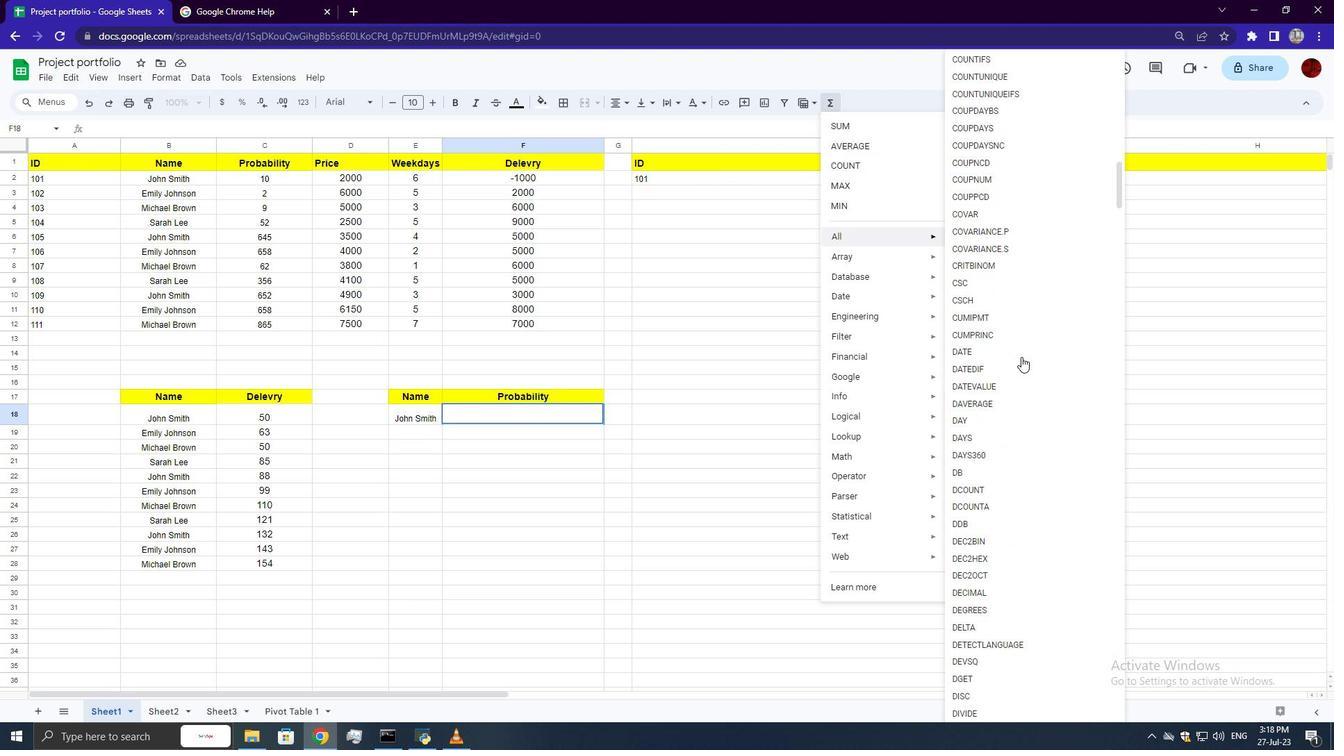 
Action: Mouse scrolled (1021, 356) with delta (0, 0)
Screenshot: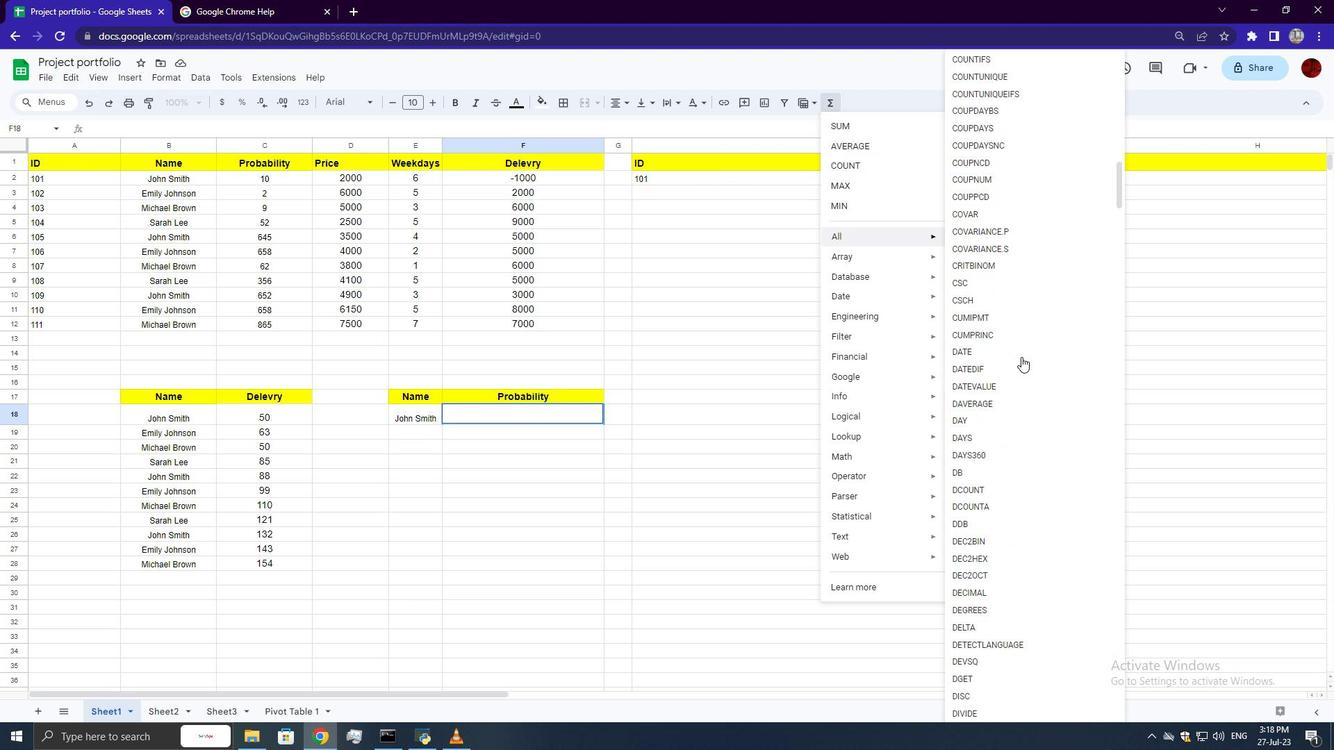 
Action: Mouse scrolled (1021, 356) with delta (0, 0)
Screenshot: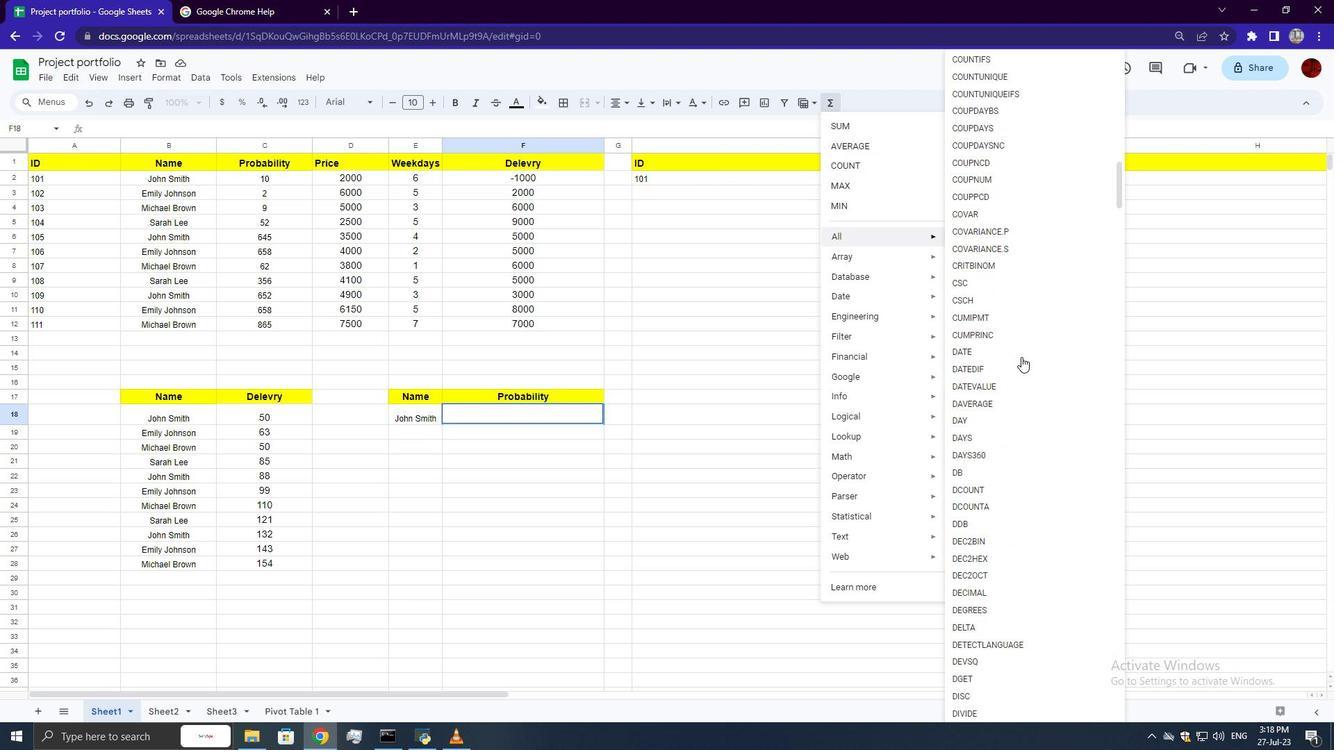 
Action: Mouse scrolled (1021, 356) with delta (0, 0)
Screenshot: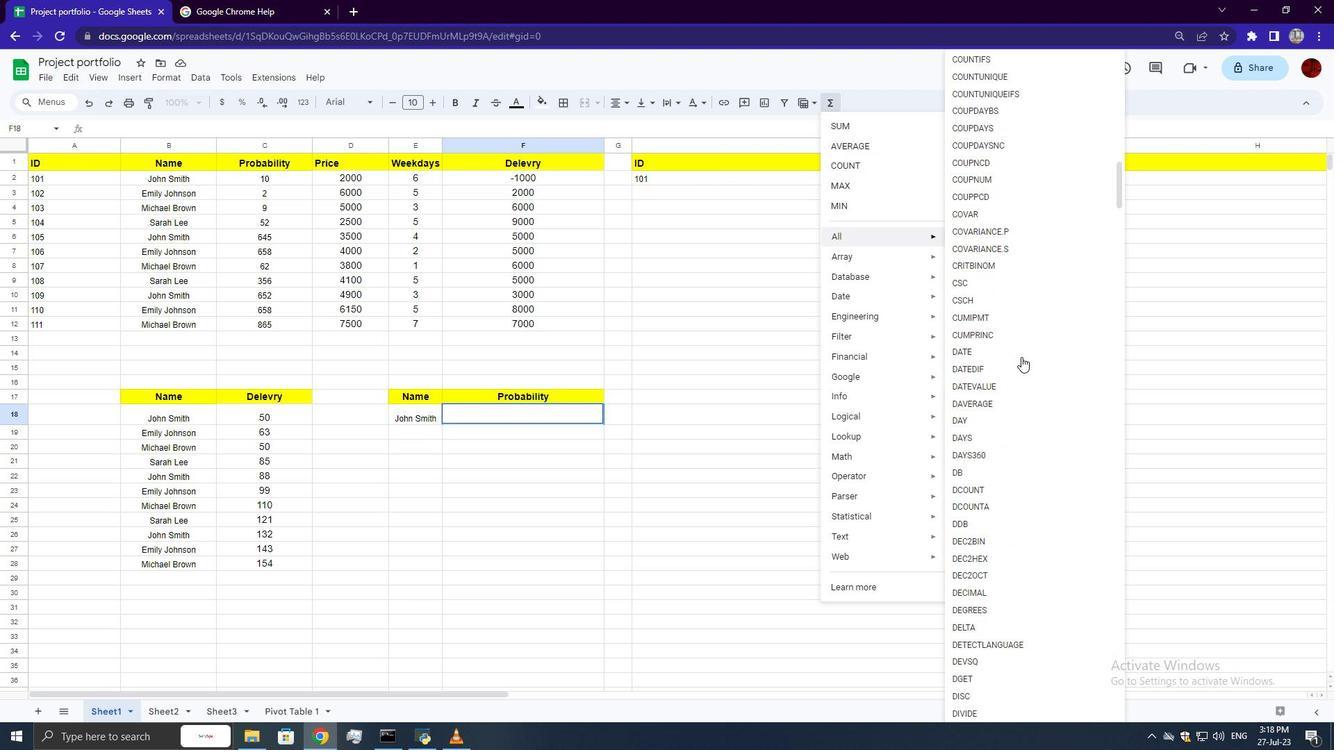 
Action: Mouse scrolled (1021, 356) with delta (0, 0)
Screenshot: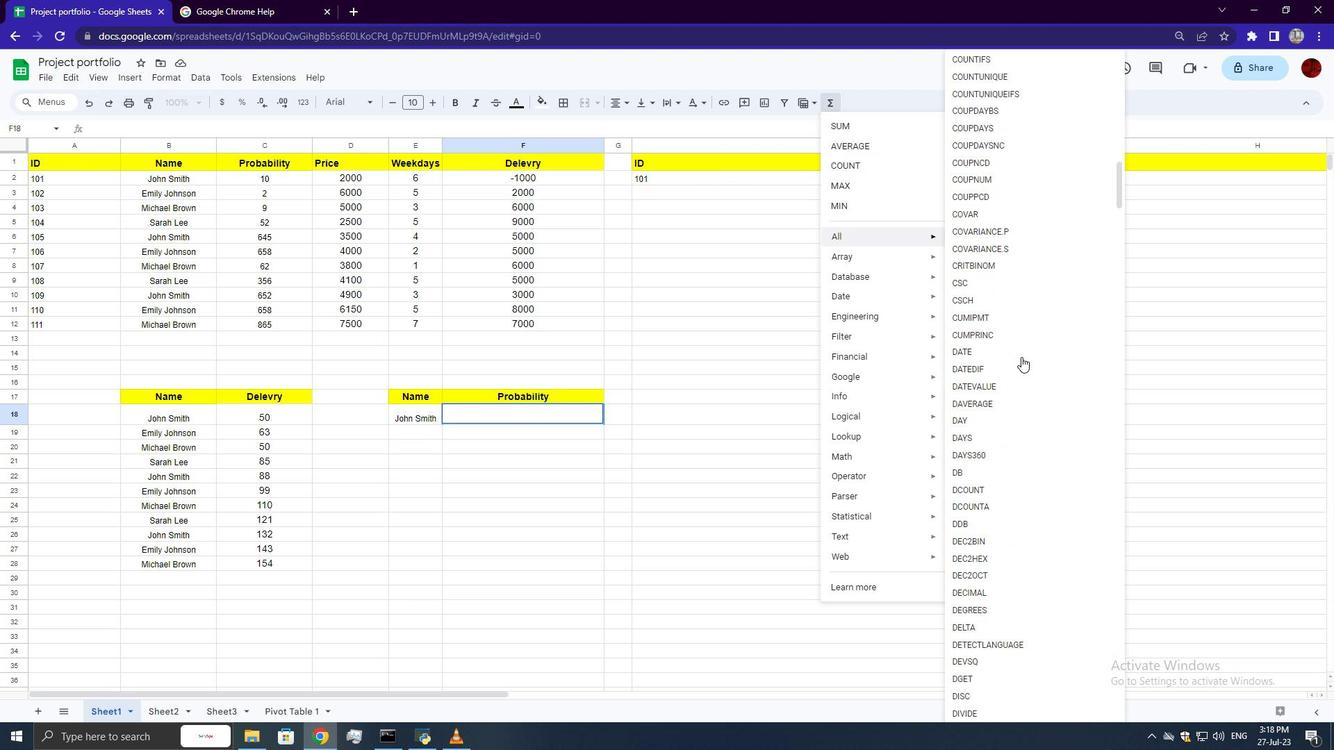 
Action: Mouse scrolled (1021, 356) with delta (0, 0)
Screenshot: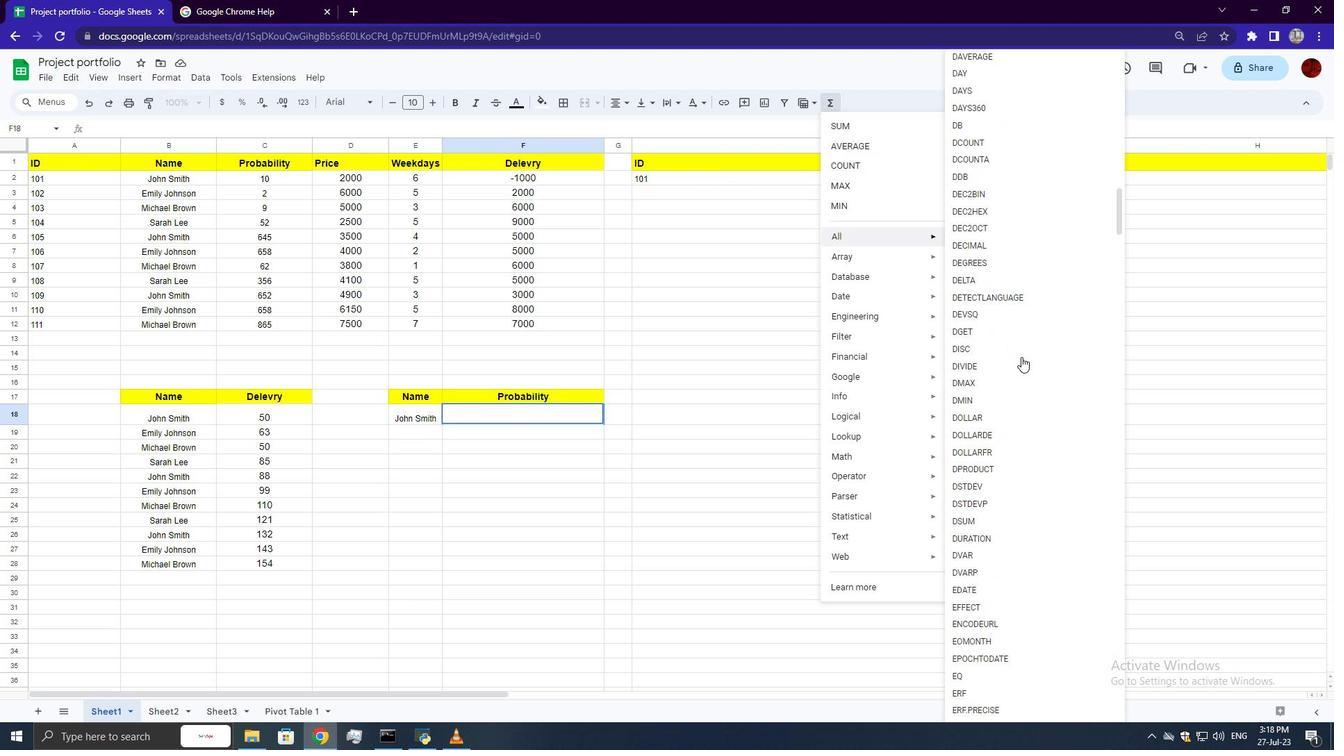 
Action: Mouse scrolled (1021, 356) with delta (0, 0)
Screenshot: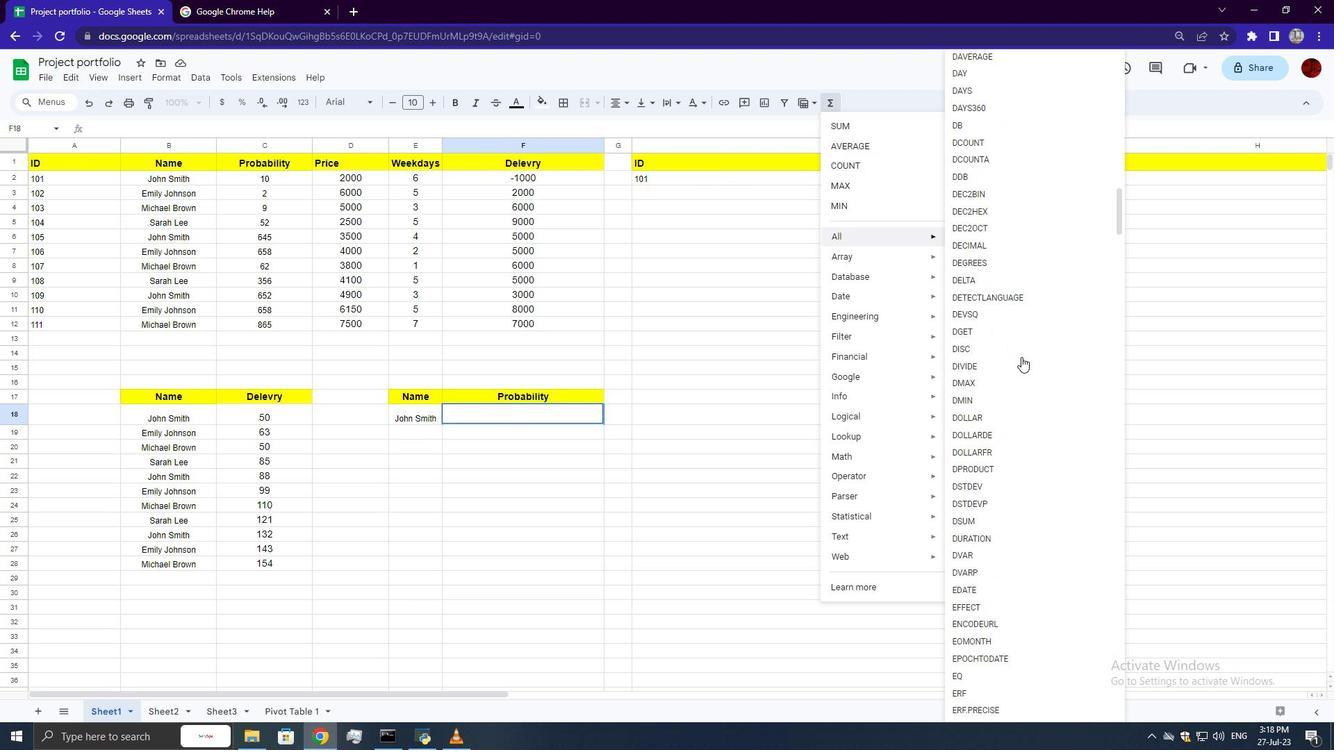 
Action: Mouse scrolled (1021, 356) with delta (0, 0)
Screenshot: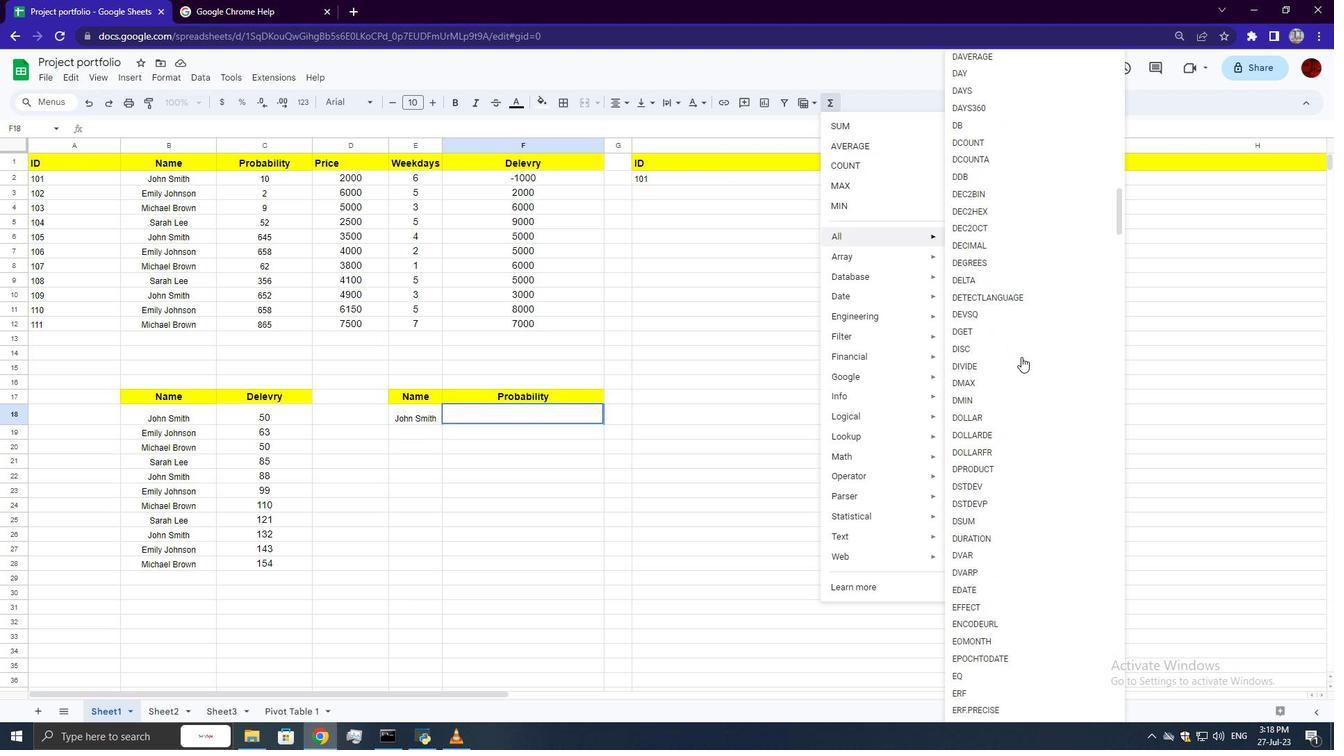 
Action: Mouse scrolled (1021, 356) with delta (0, 0)
Screenshot: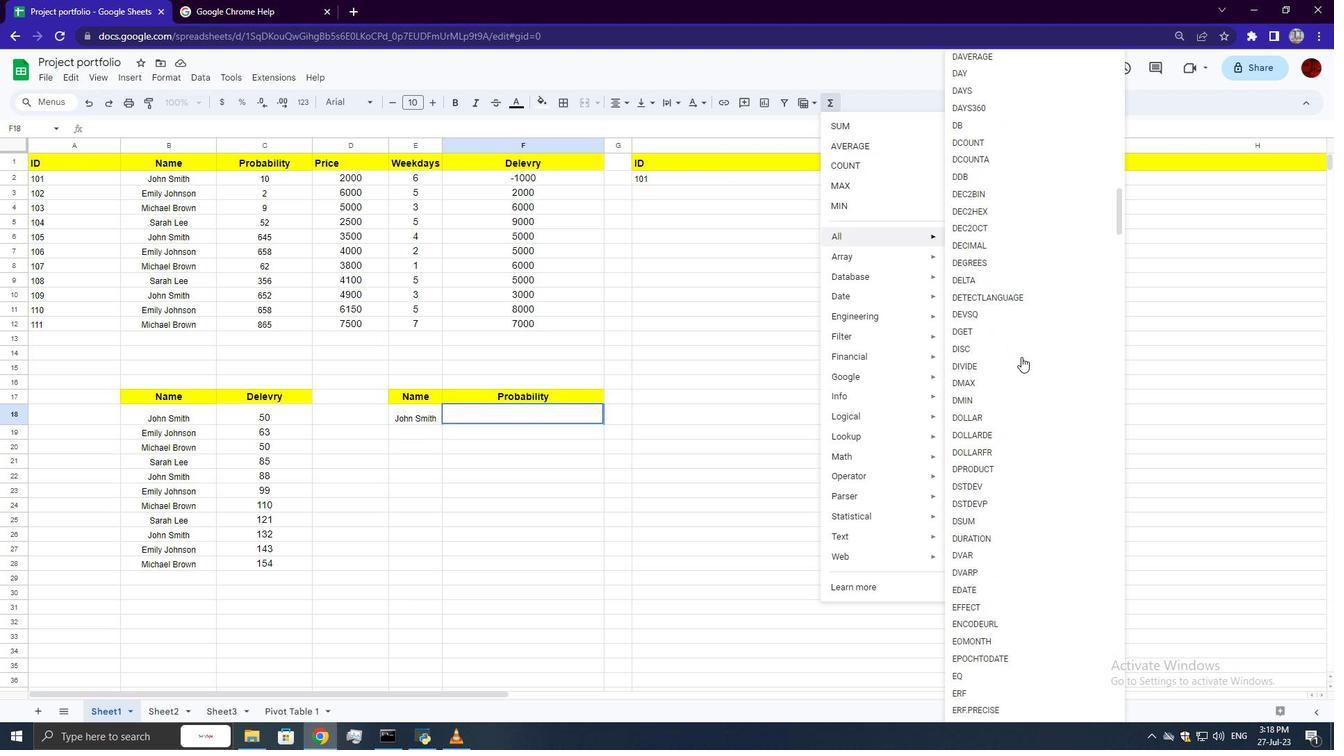 
Action: Mouse scrolled (1021, 356) with delta (0, 0)
Screenshot: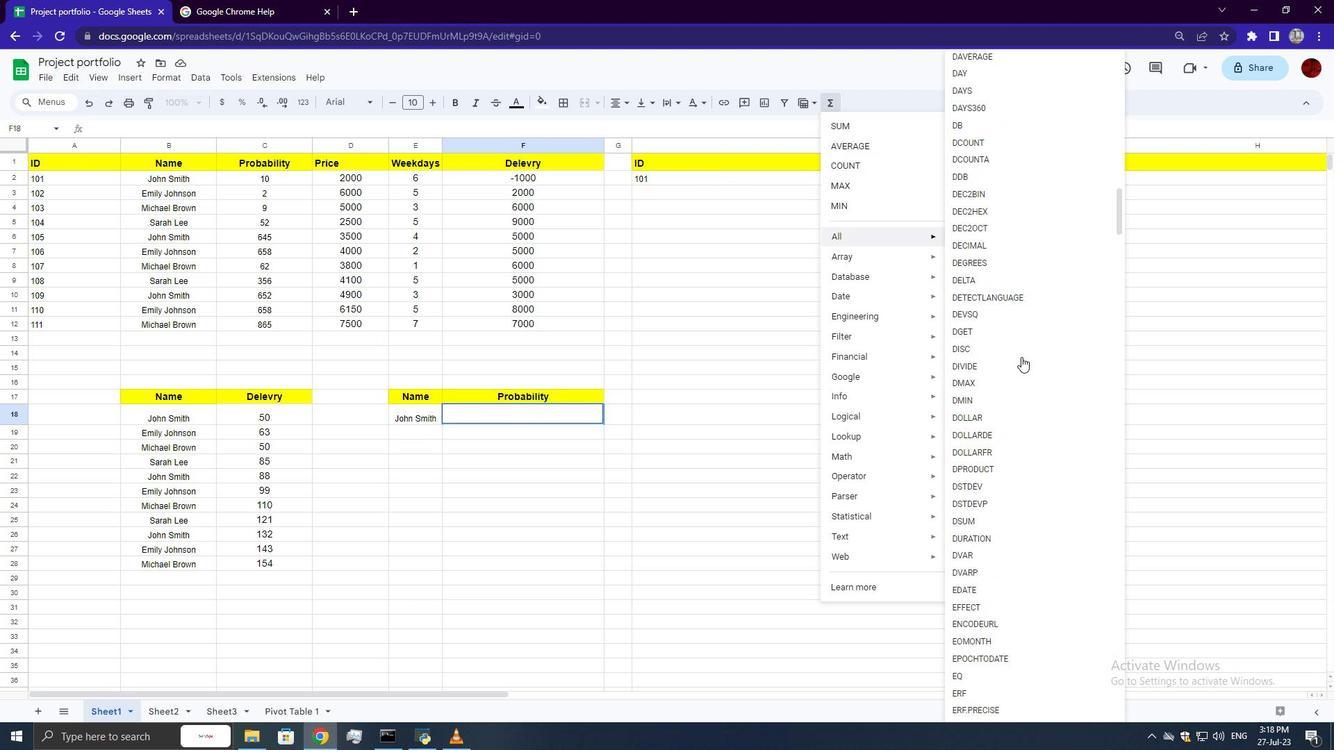 
Action: Mouse scrolled (1021, 356) with delta (0, 0)
Screenshot: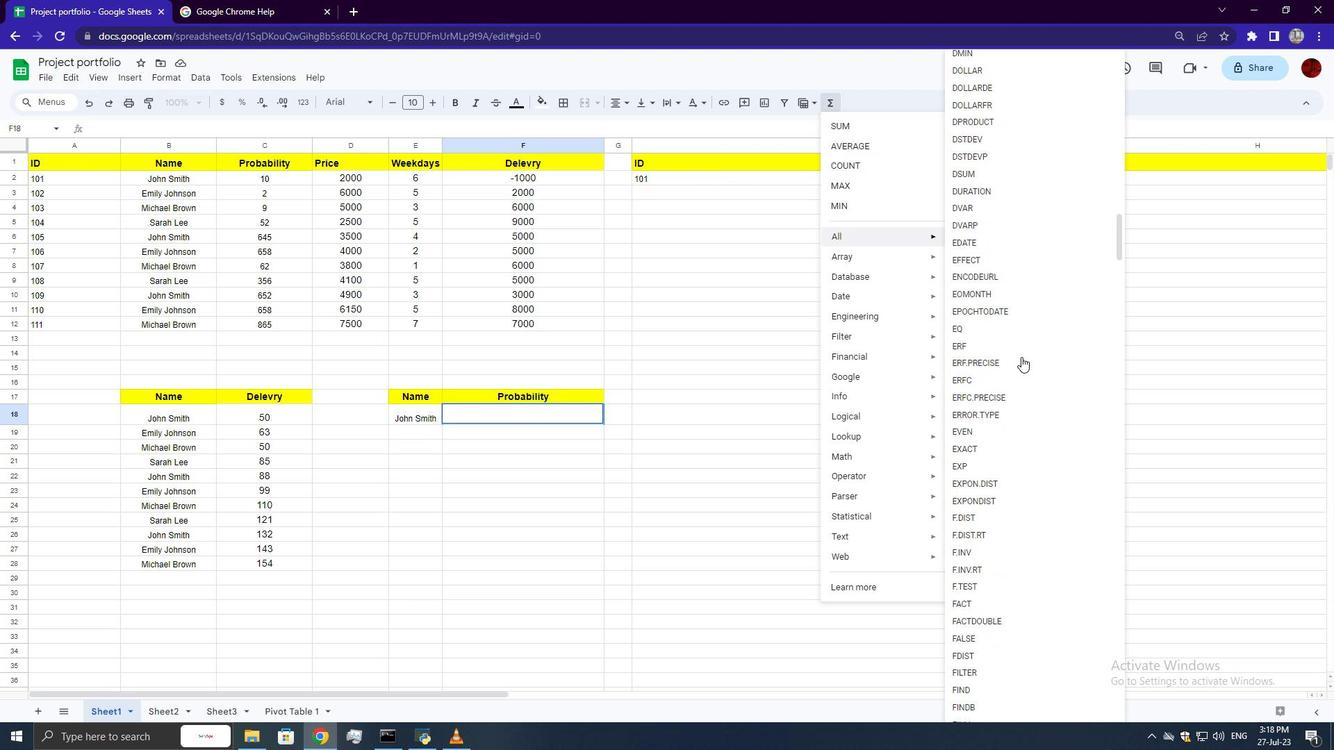 
Action: Mouse scrolled (1021, 356) with delta (0, 0)
Screenshot: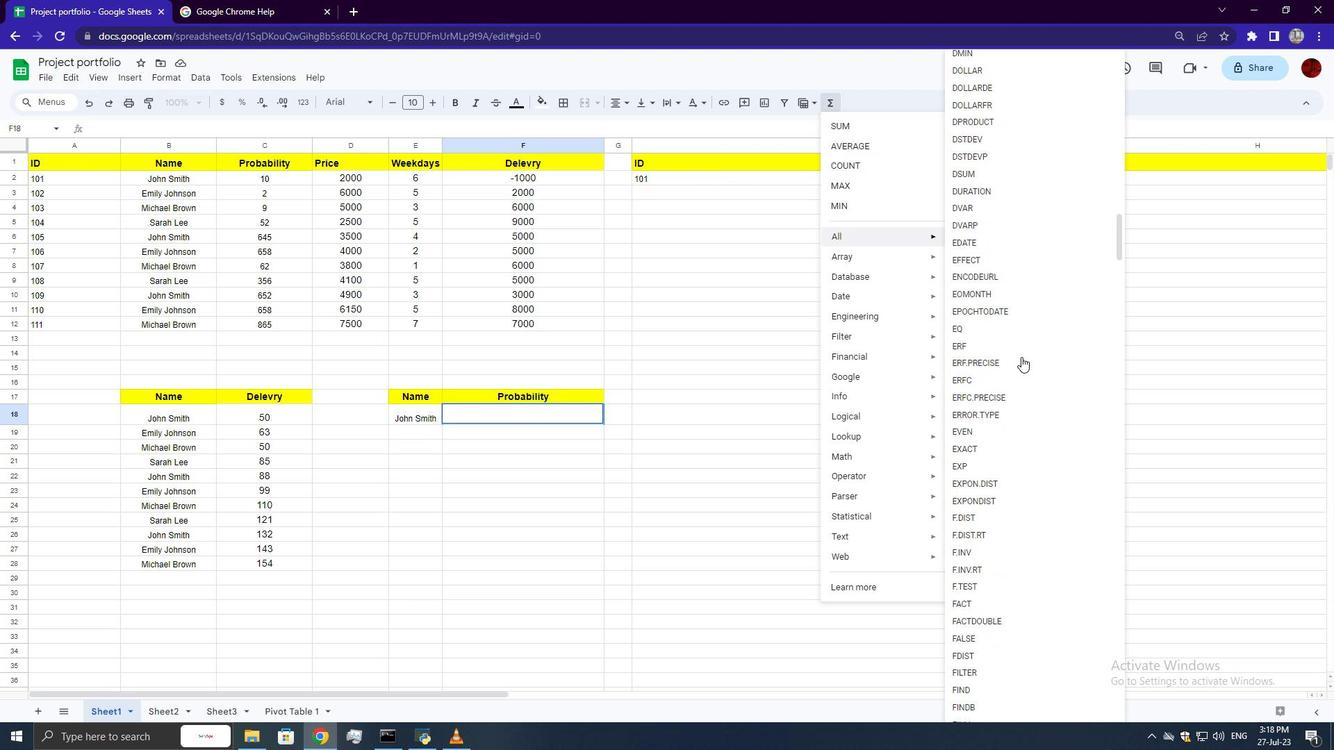 
Action: Mouse scrolled (1021, 356) with delta (0, 0)
Screenshot: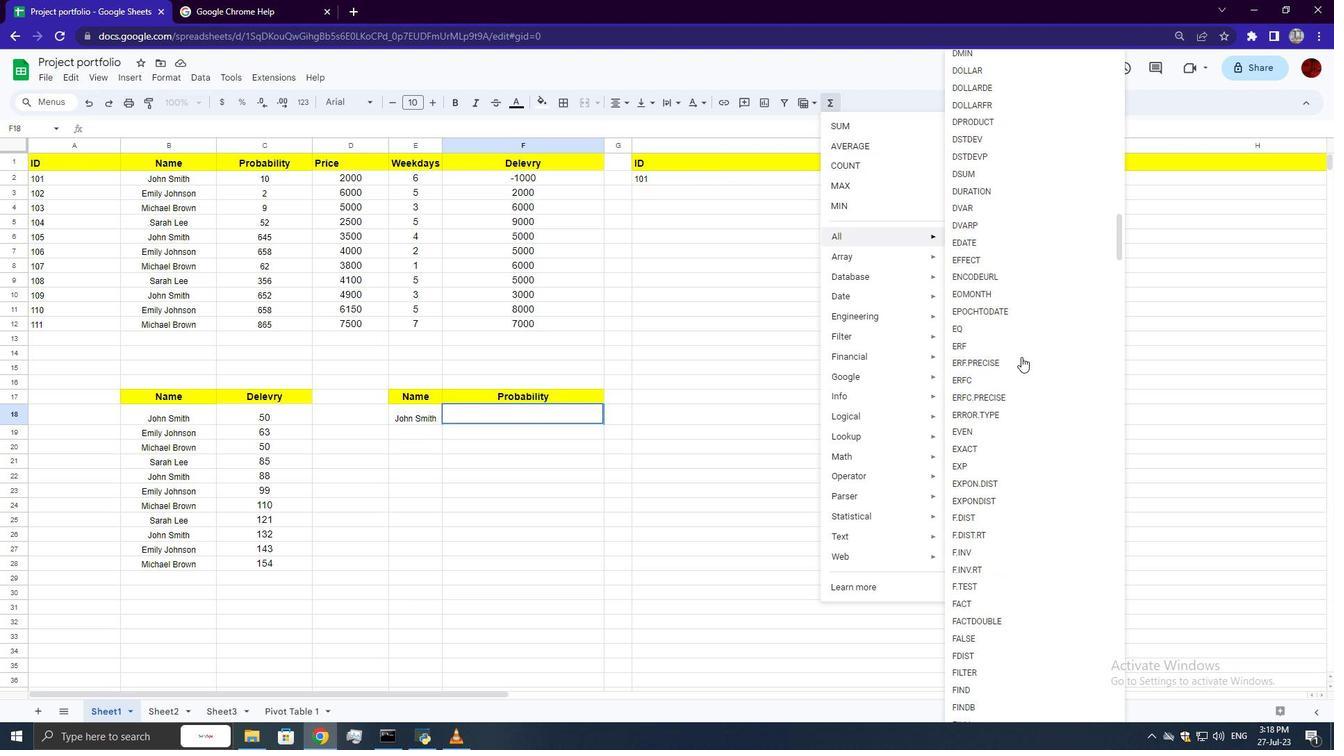 
Action: Mouse scrolled (1021, 356) with delta (0, 0)
Screenshot: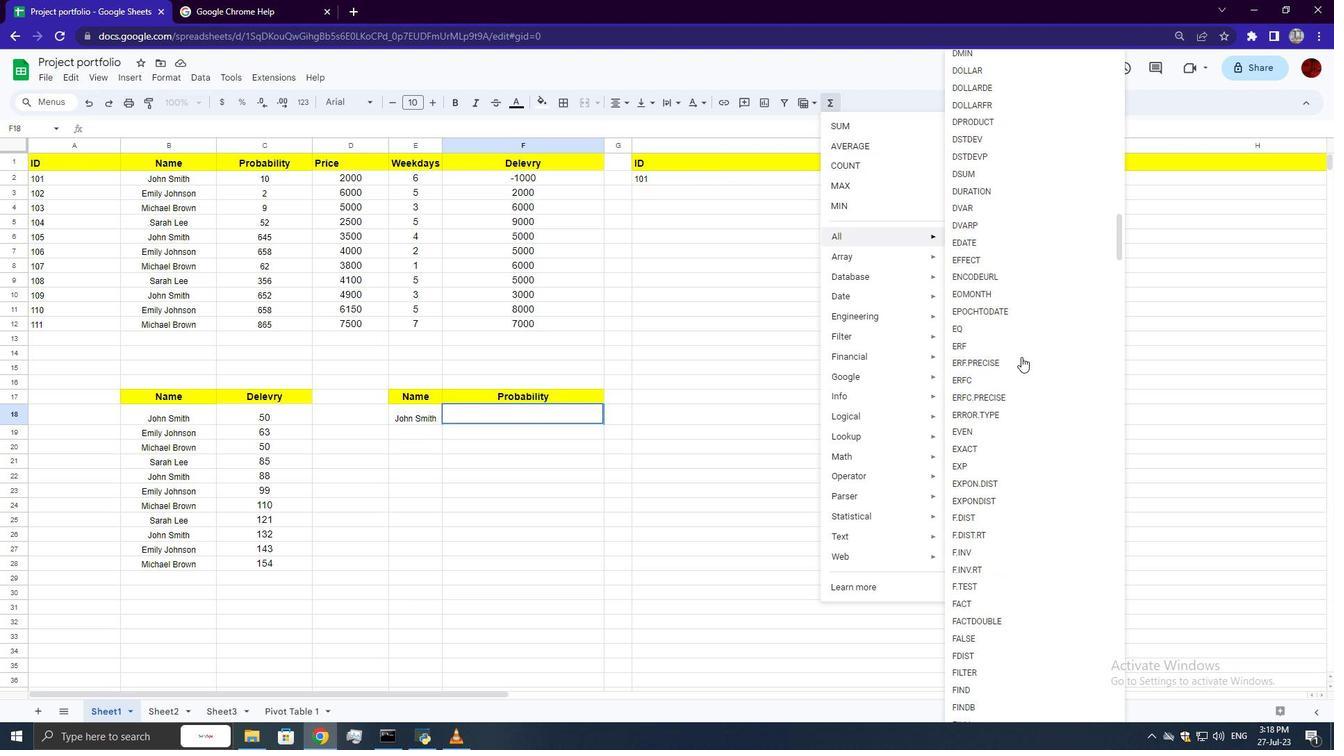 
Action: Mouse scrolled (1021, 356) with delta (0, 0)
Screenshot: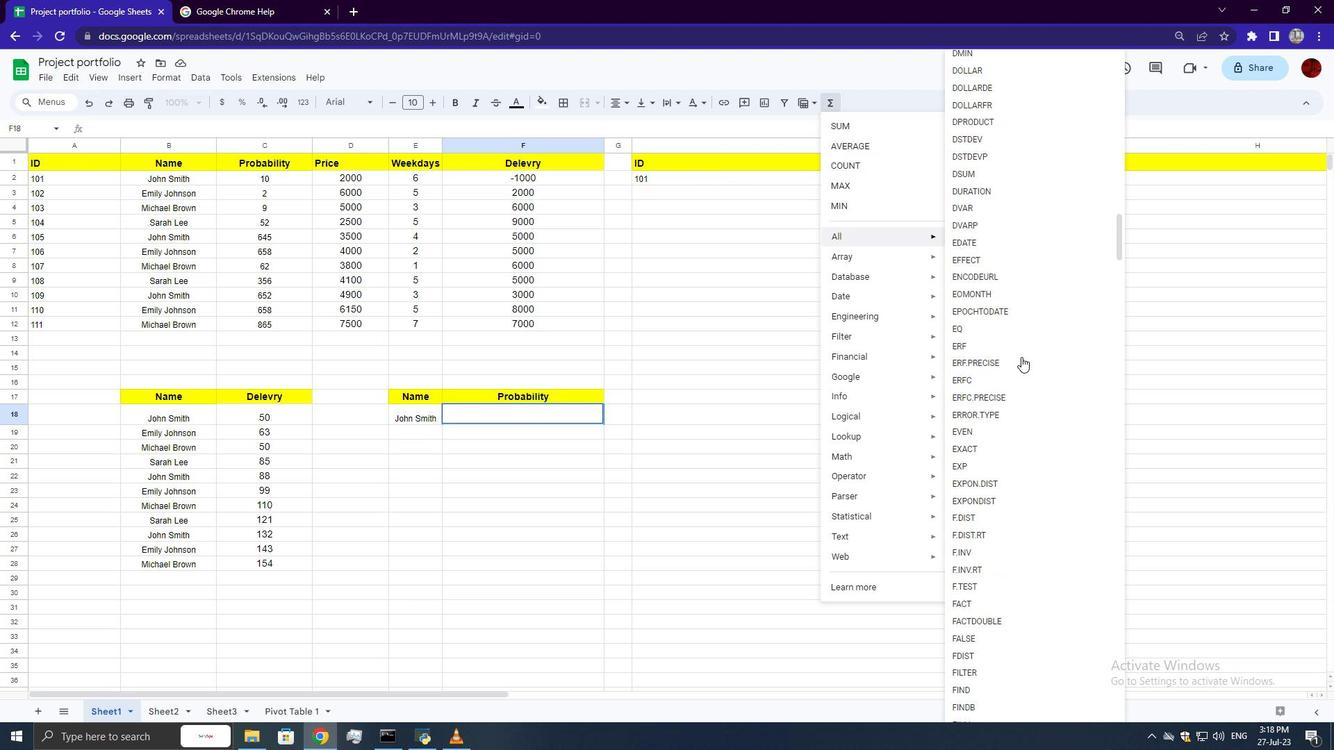 
Action: Mouse scrolled (1021, 356) with delta (0, 0)
Screenshot: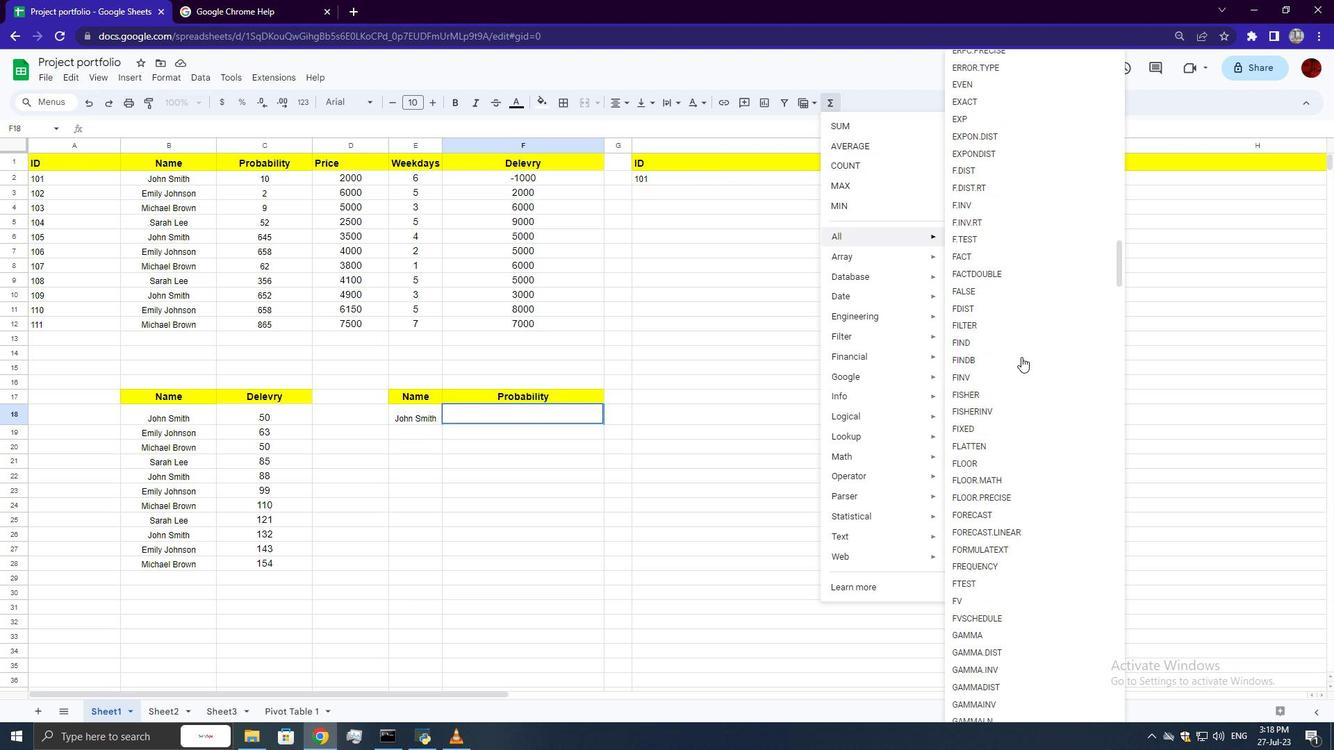 
Action: Mouse scrolled (1021, 356) with delta (0, 0)
Screenshot: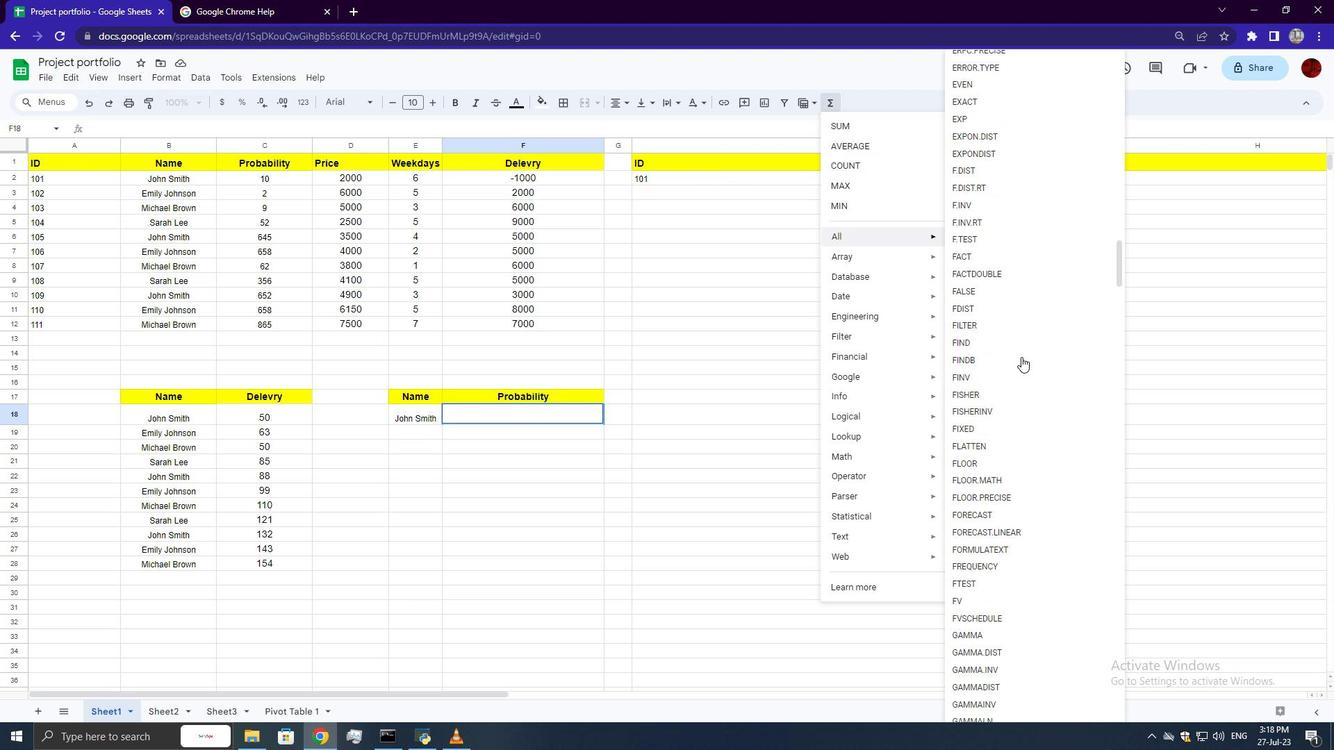 
Action: Mouse scrolled (1021, 356) with delta (0, 0)
Screenshot: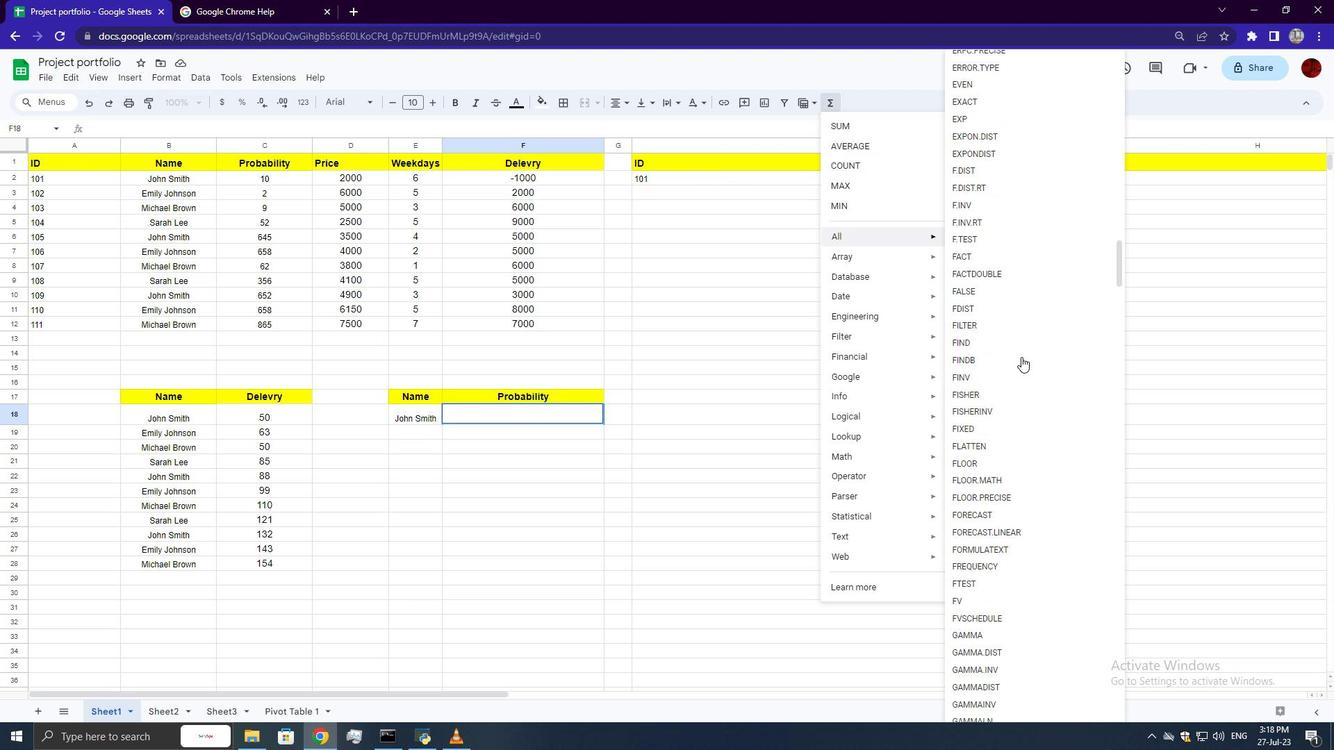 
Action: Mouse scrolled (1021, 356) with delta (0, 0)
Screenshot: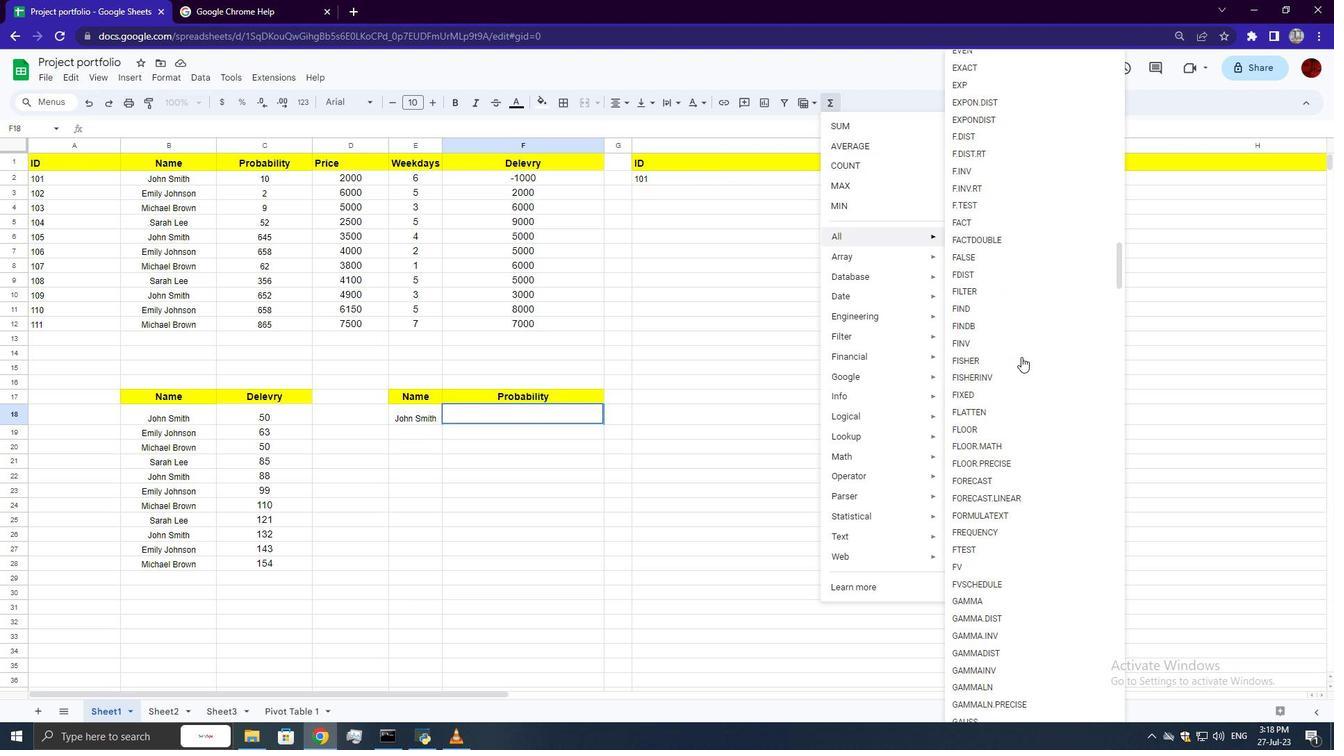 
Action: Mouse scrolled (1021, 356) with delta (0, 0)
Screenshot: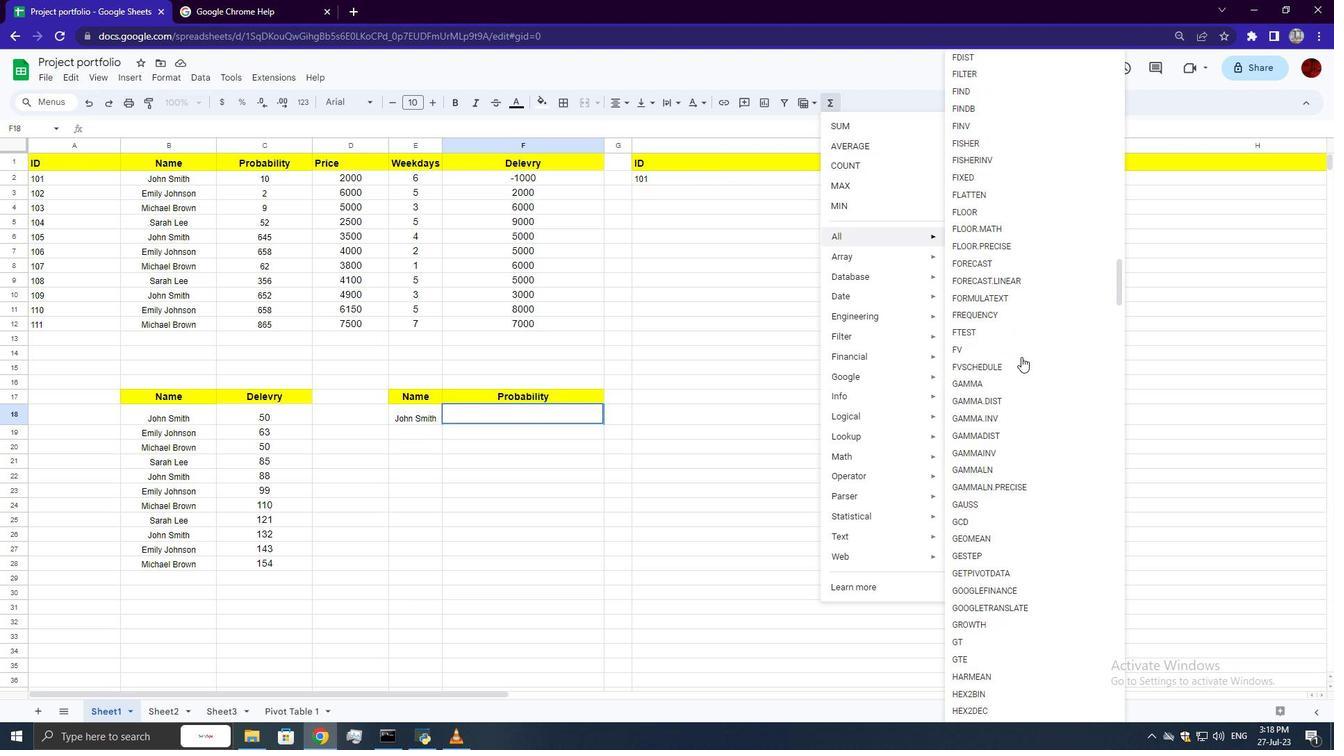 
Action: Mouse scrolled (1021, 356) with delta (0, 0)
Screenshot: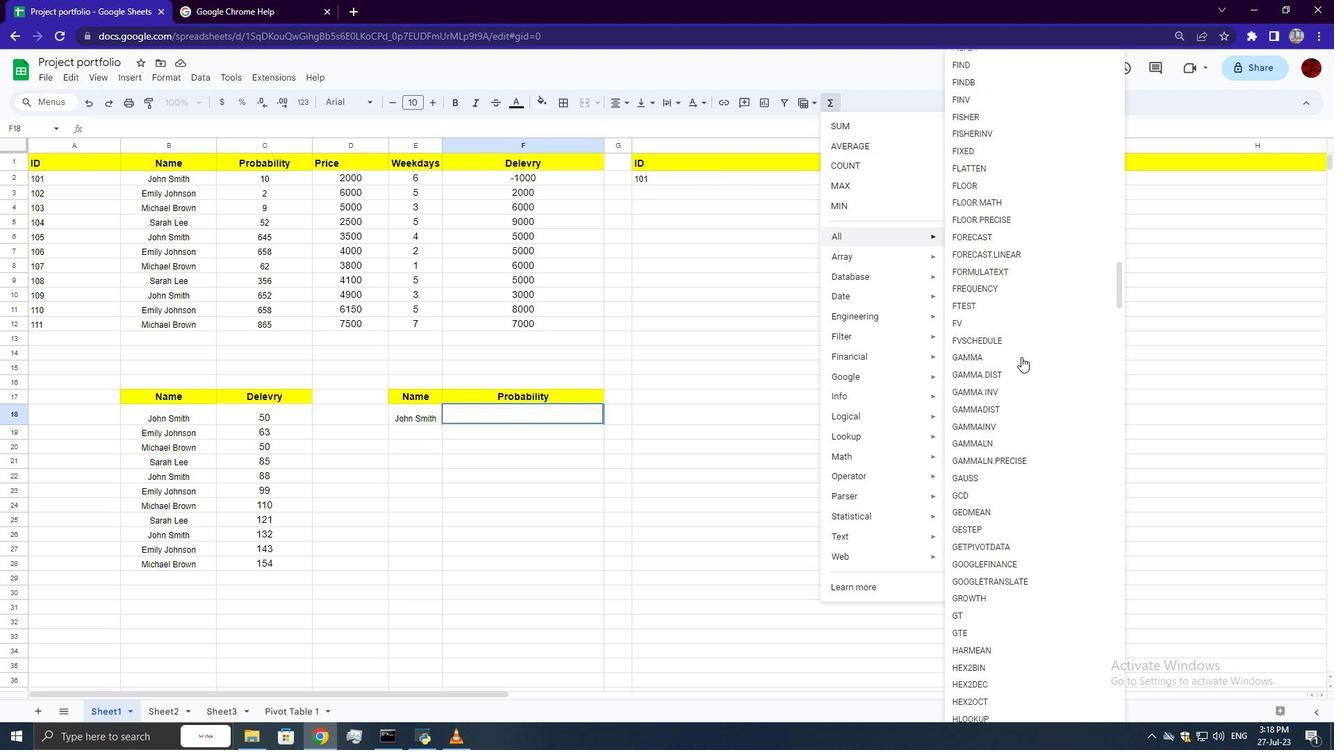 
Action: Mouse scrolled (1021, 356) with delta (0, 0)
Screenshot: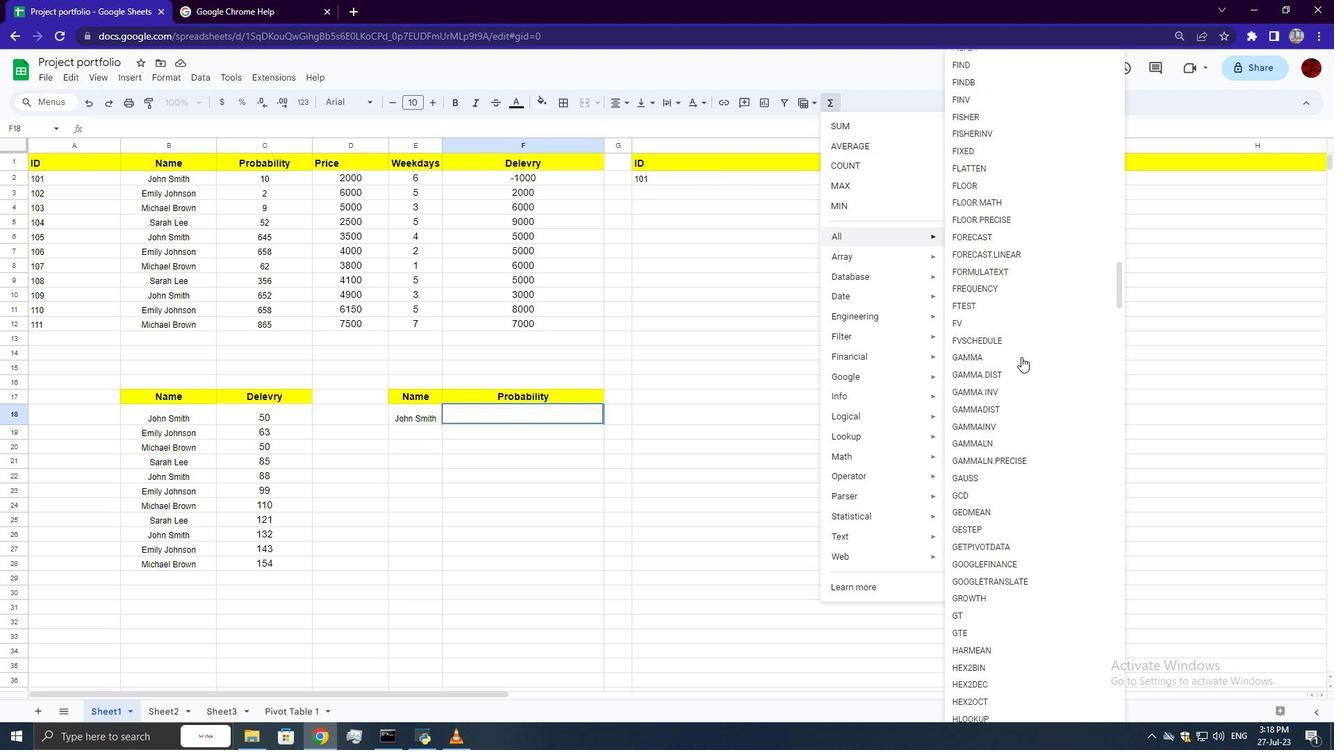 
Action: Mouse scrolled (1021, 356) with delta (0, 0)
Screenshot: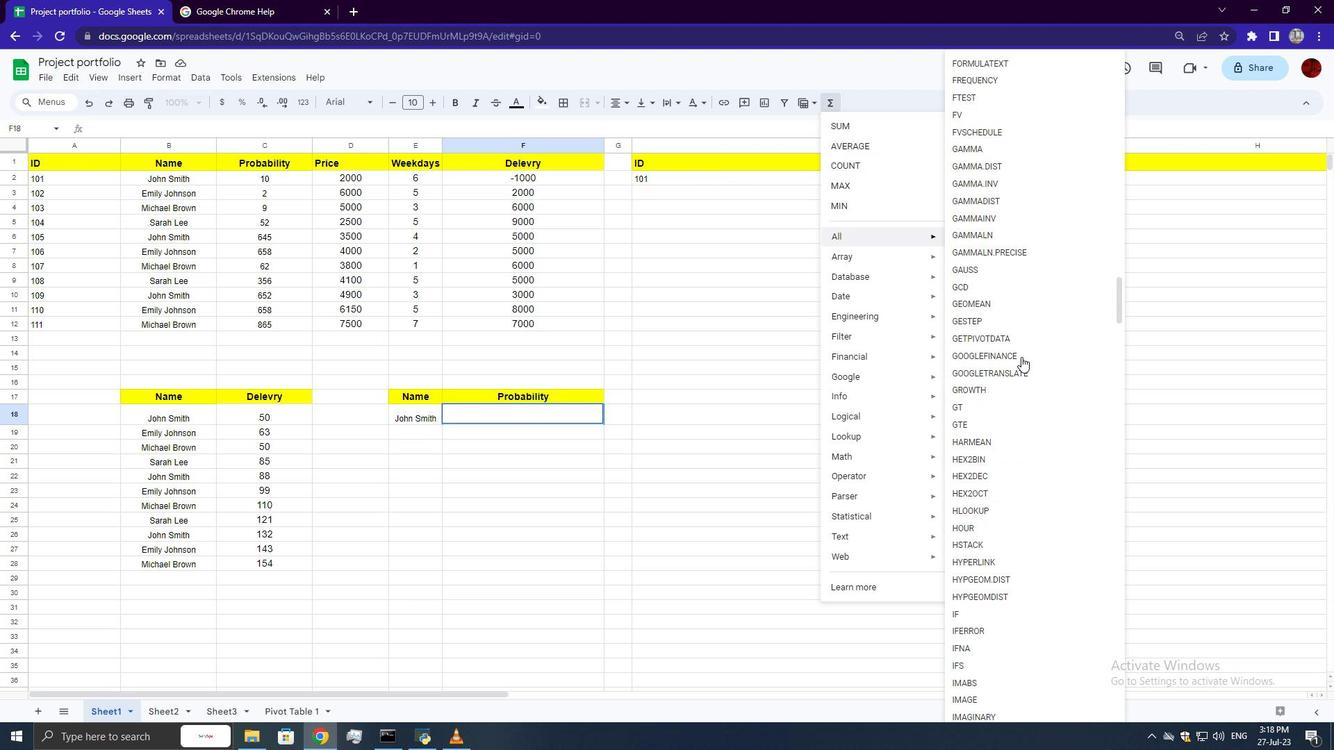 
Action: Mouse scrolled (1021, 356) with delta (0, 0)
Screenshot: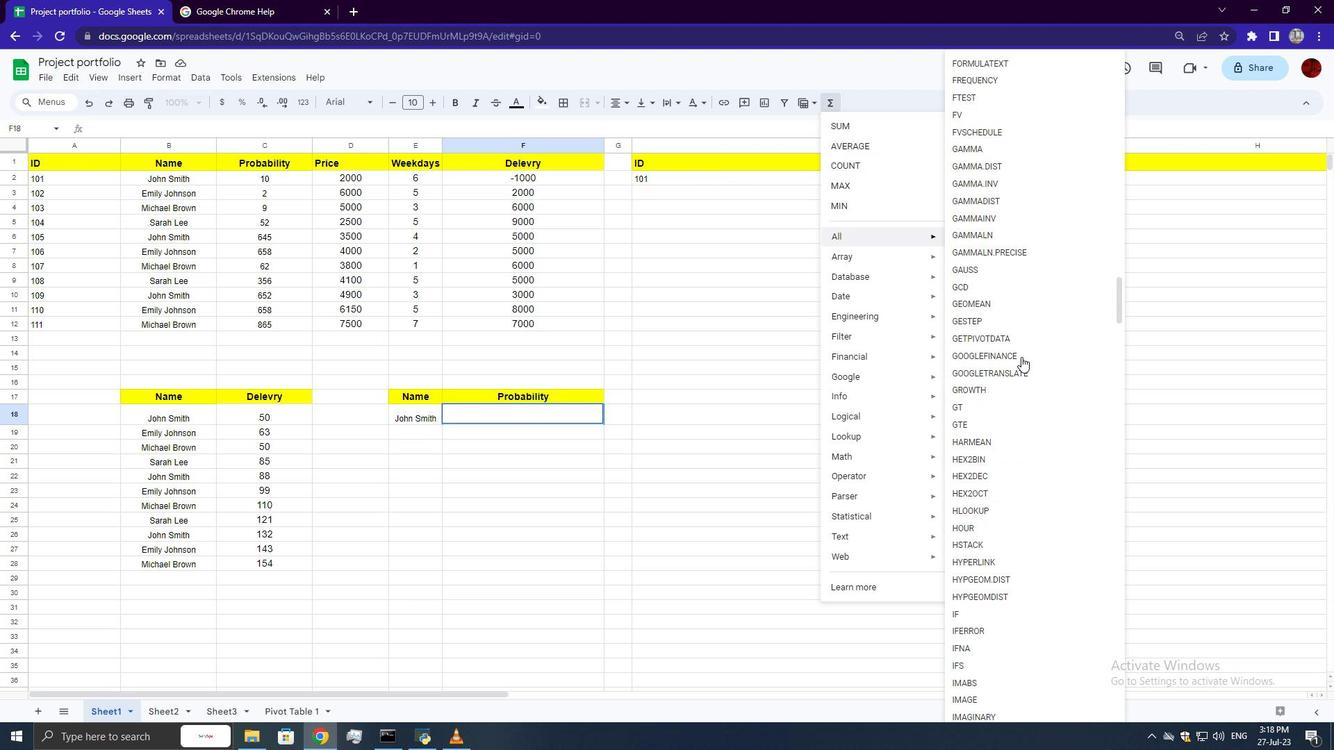 
Action: Mouse scrolled (1021, 356) with delta (0, 0)
Screenshot: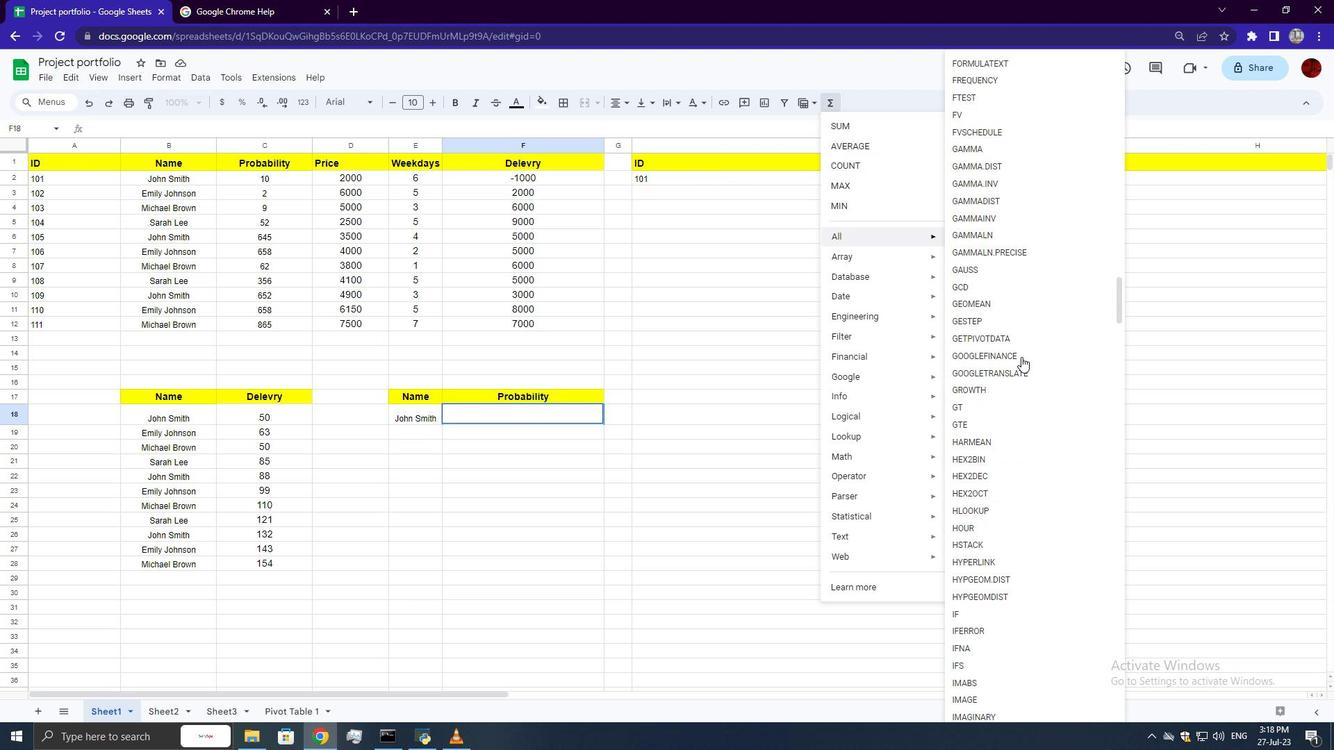 
Action: Mouse scrolled (1021, 356) with delta (0, 0)
Screenshot: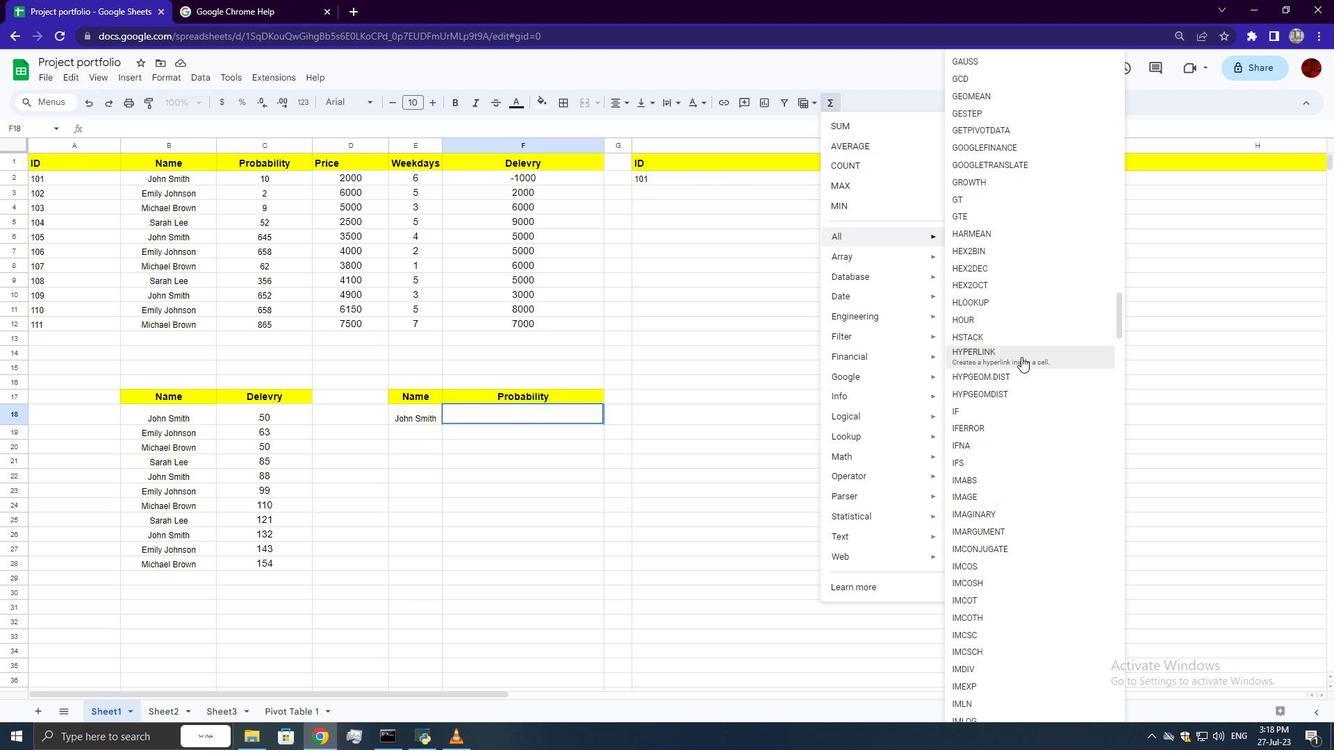 
Action: Mouse scrolled (1021, 356) with delta (0, 0)
Screenshot: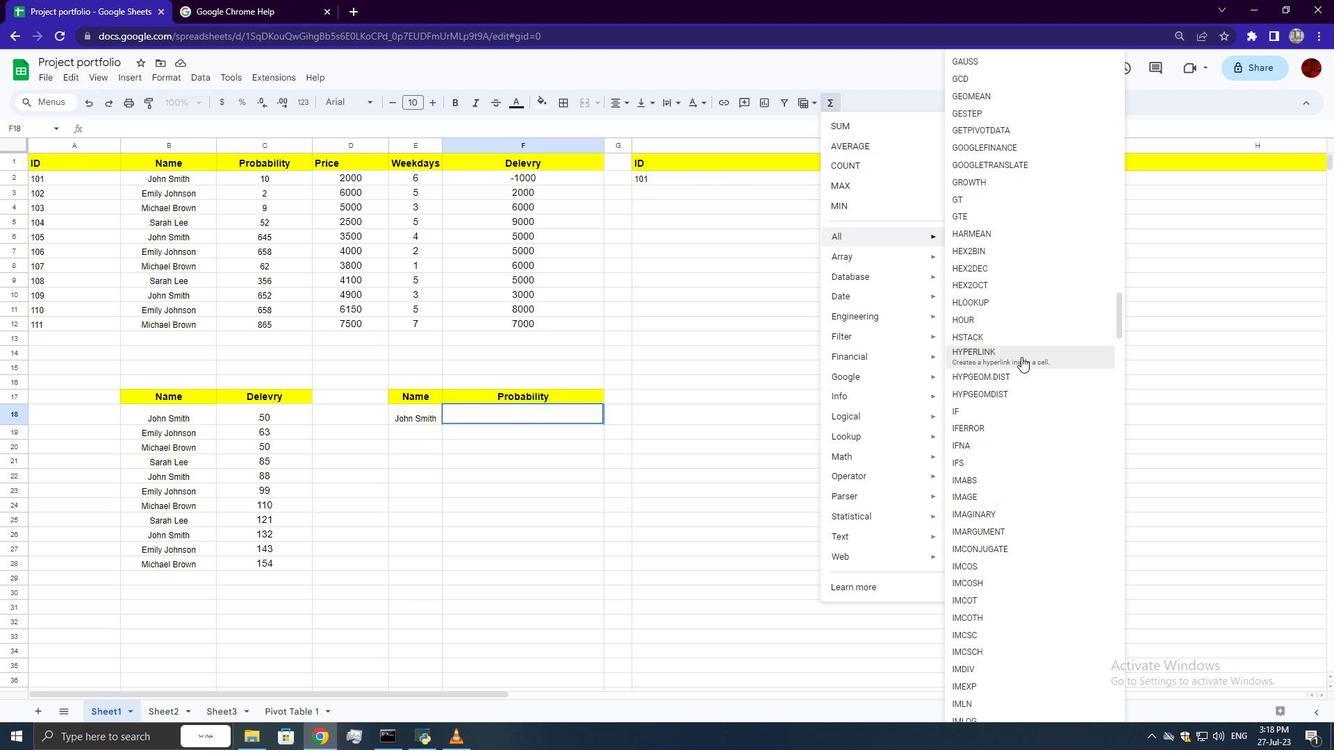 
Action: Mouse scrolled (1021, 356) with delta (0, 0)
Screenshot: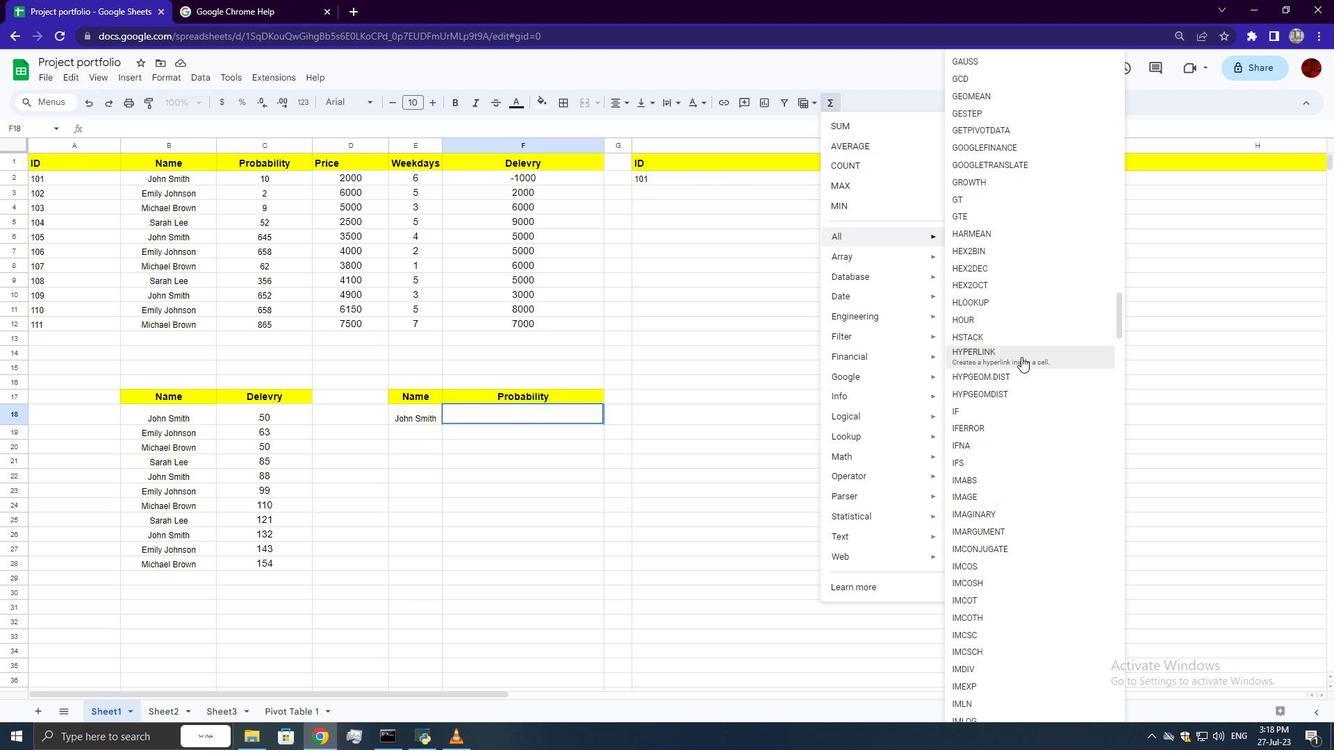
Action: Mouse scrolled (1021, 356) with delta (0, 0)
Screenshot: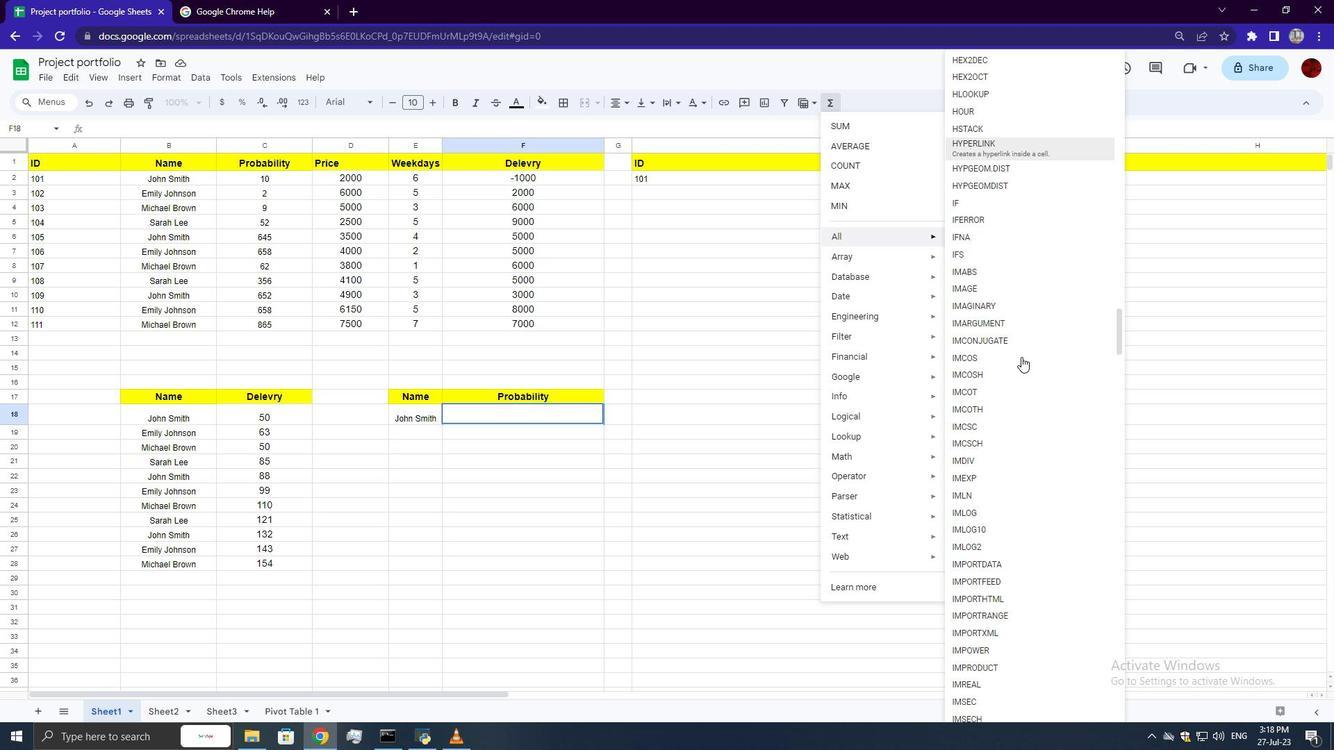 
Action: Mouse scrolled (1021, 356) with delta (0, 0)
Screenshot: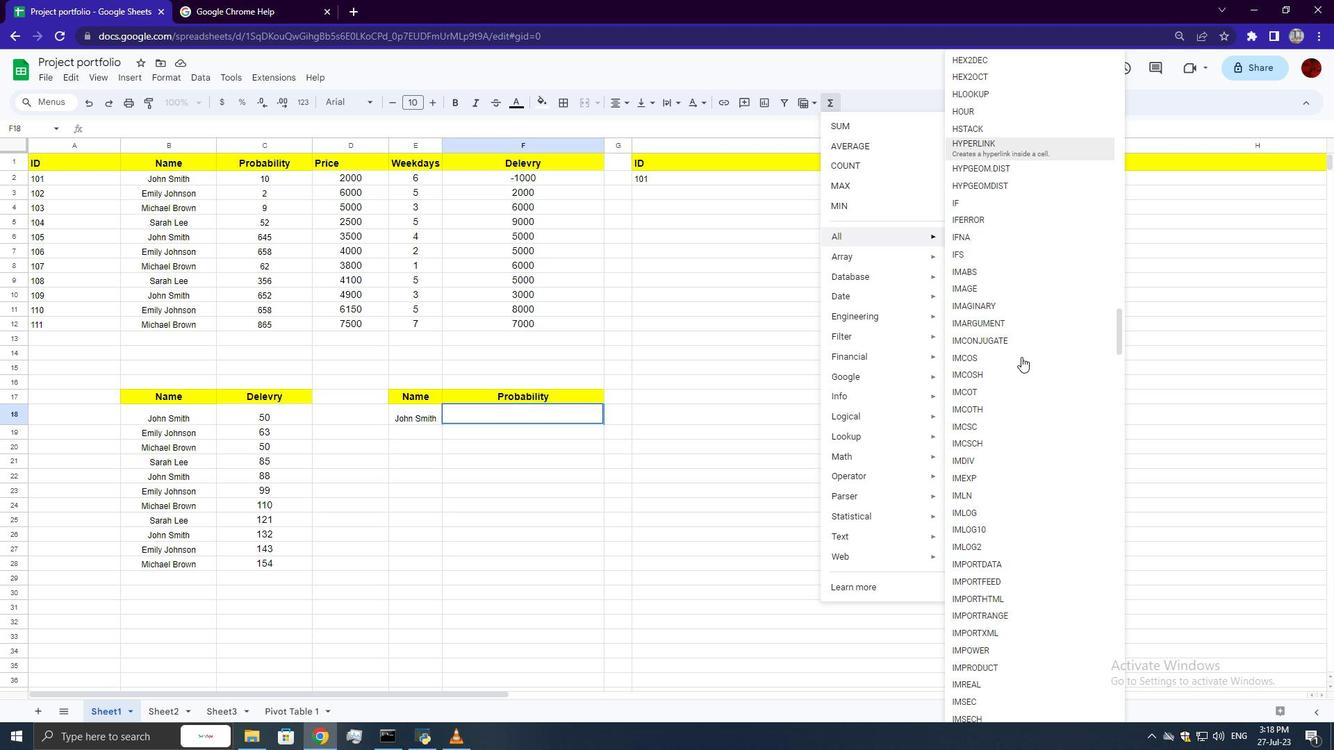 
Action: Mouse scrolled (1021, 356) with delta (0, 0)
Screenshot: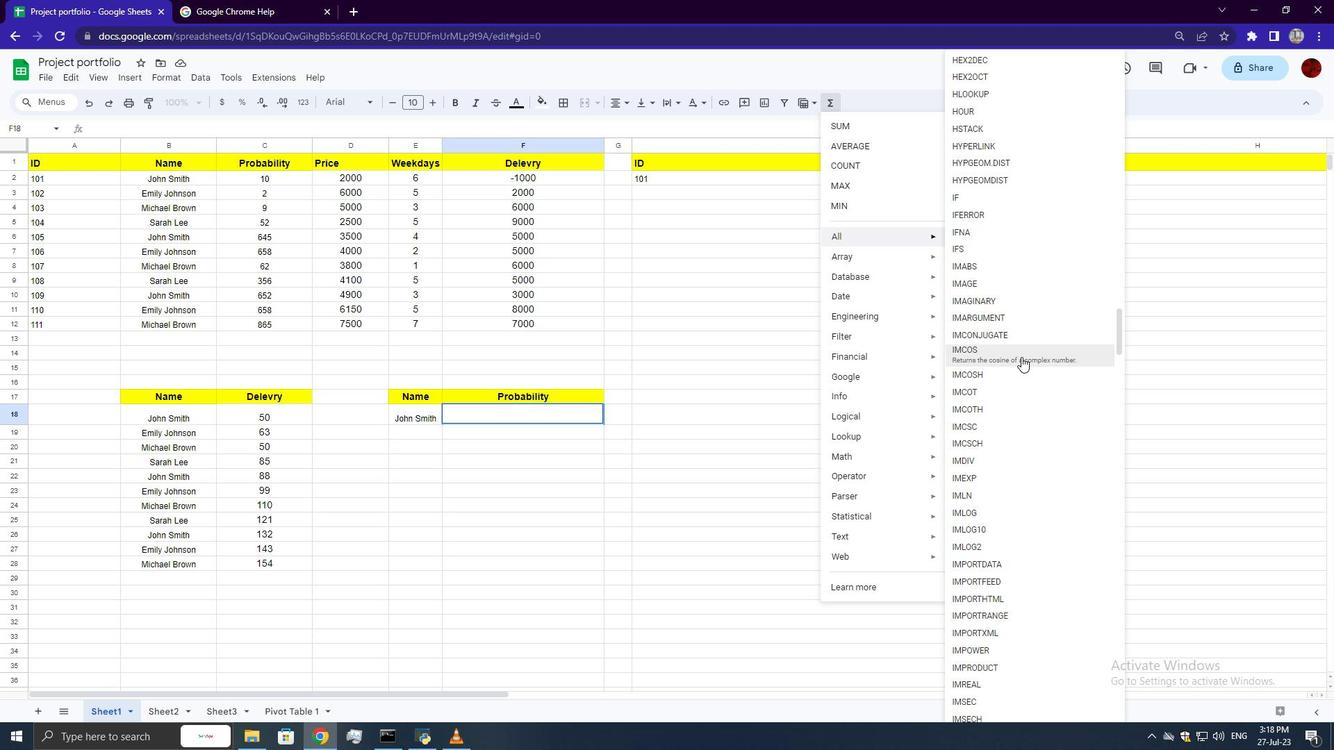 
Action: Mouse scrolled (1021, 356) with delta (0, 0)
Screenshot: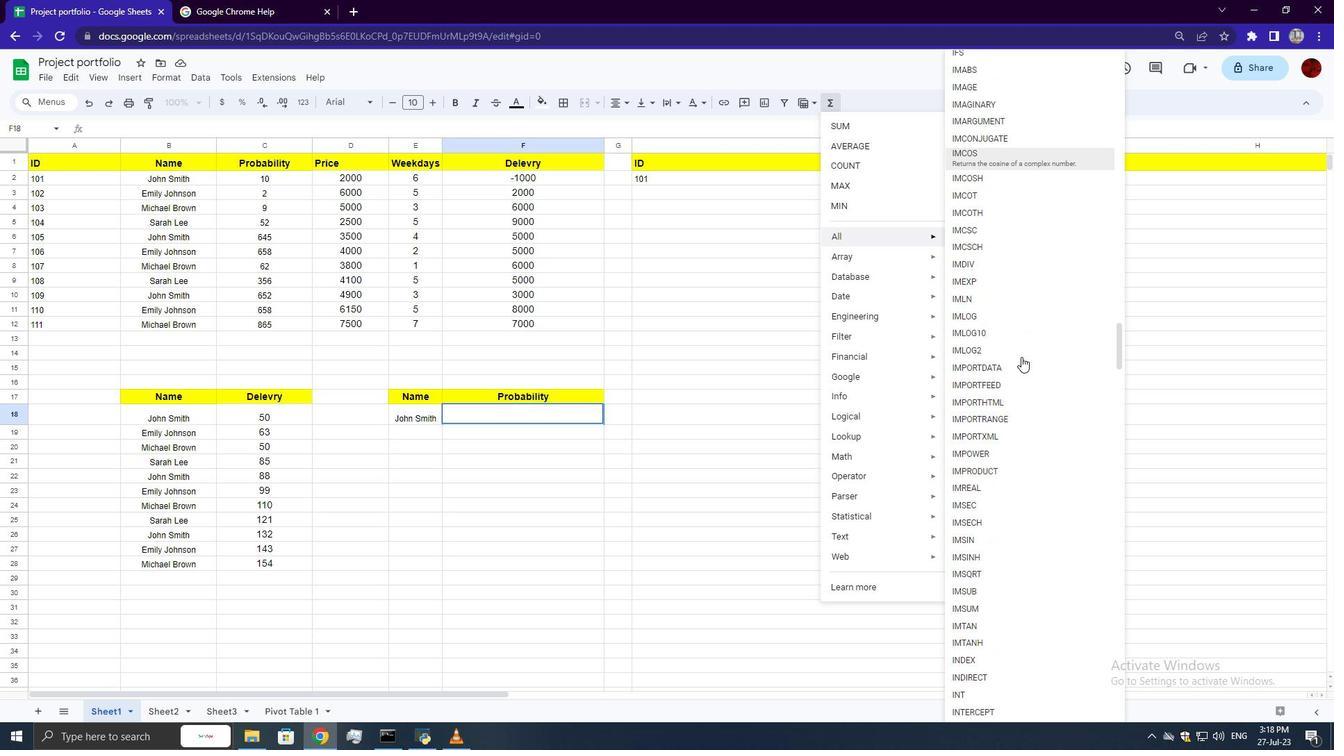 
Action: Mouse scrolled (1021, 356) with delta (0, 0)
Screenshot: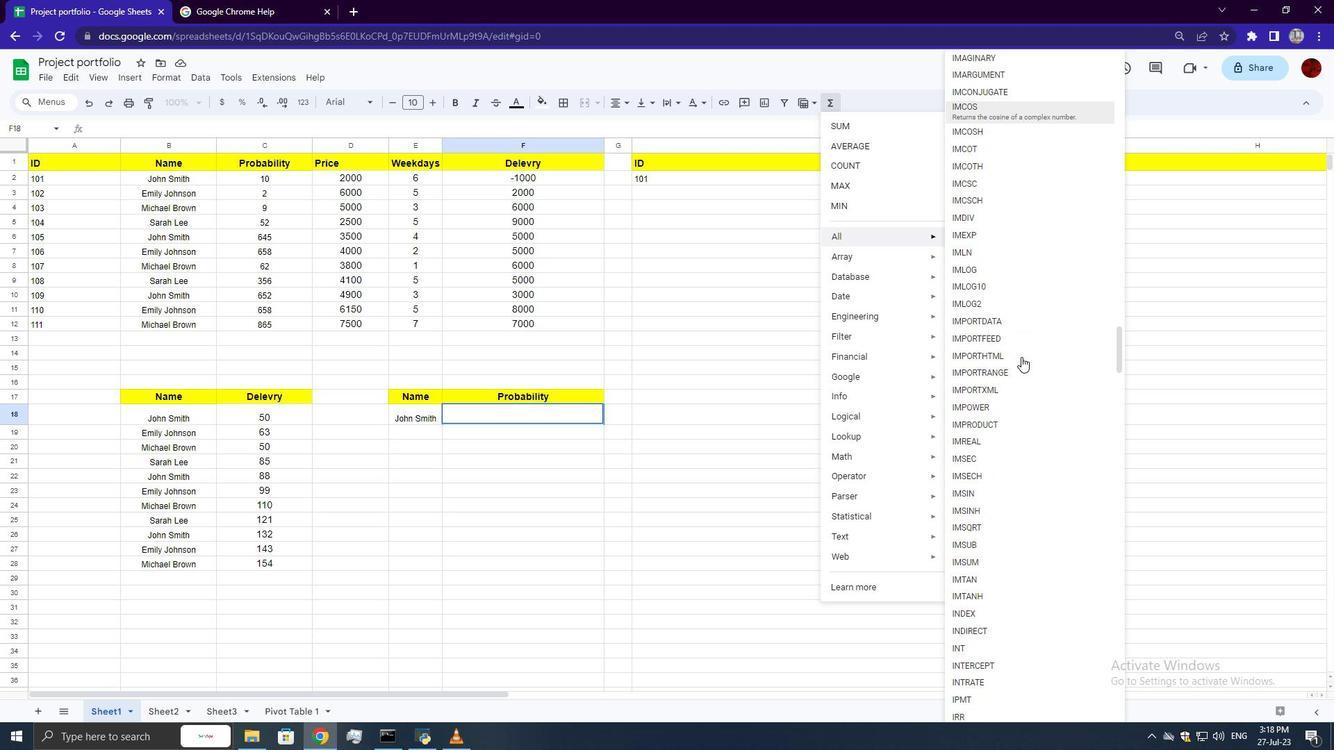 
Action: Mouse scrolled (1021, 356) with delta (0, 0)
Screenshot: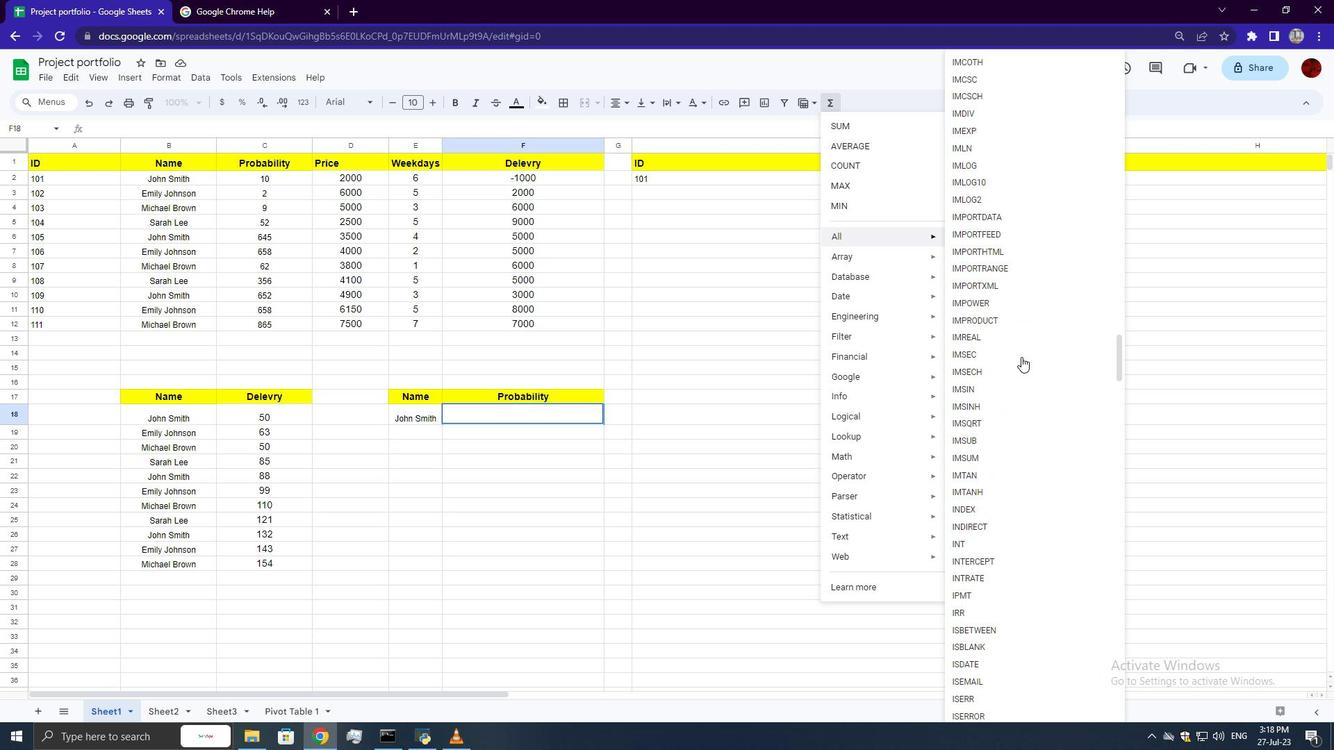 
Action: Mouse scrolled (1021, 356) with delta (0, 0)
Screenshot: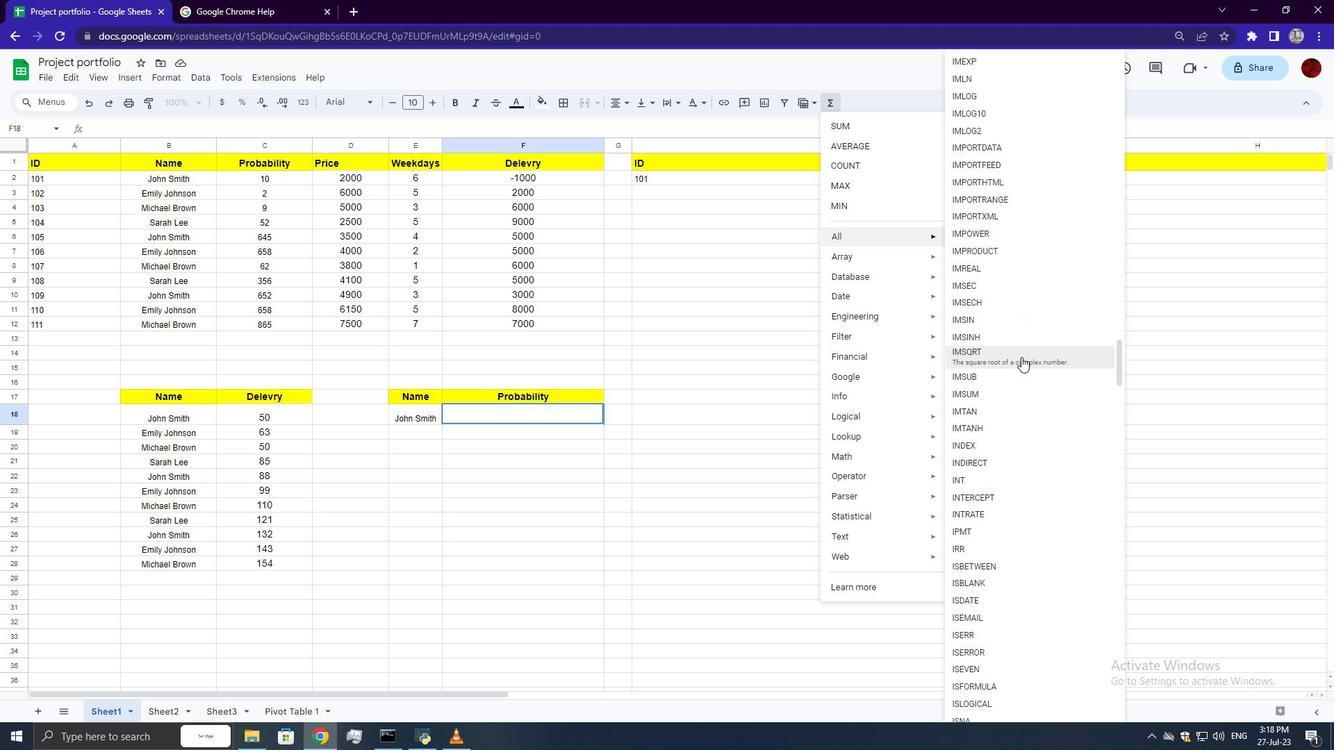 
Action: Mouse scrolled (1021, 356) with delta (0, 0)
Screenshot: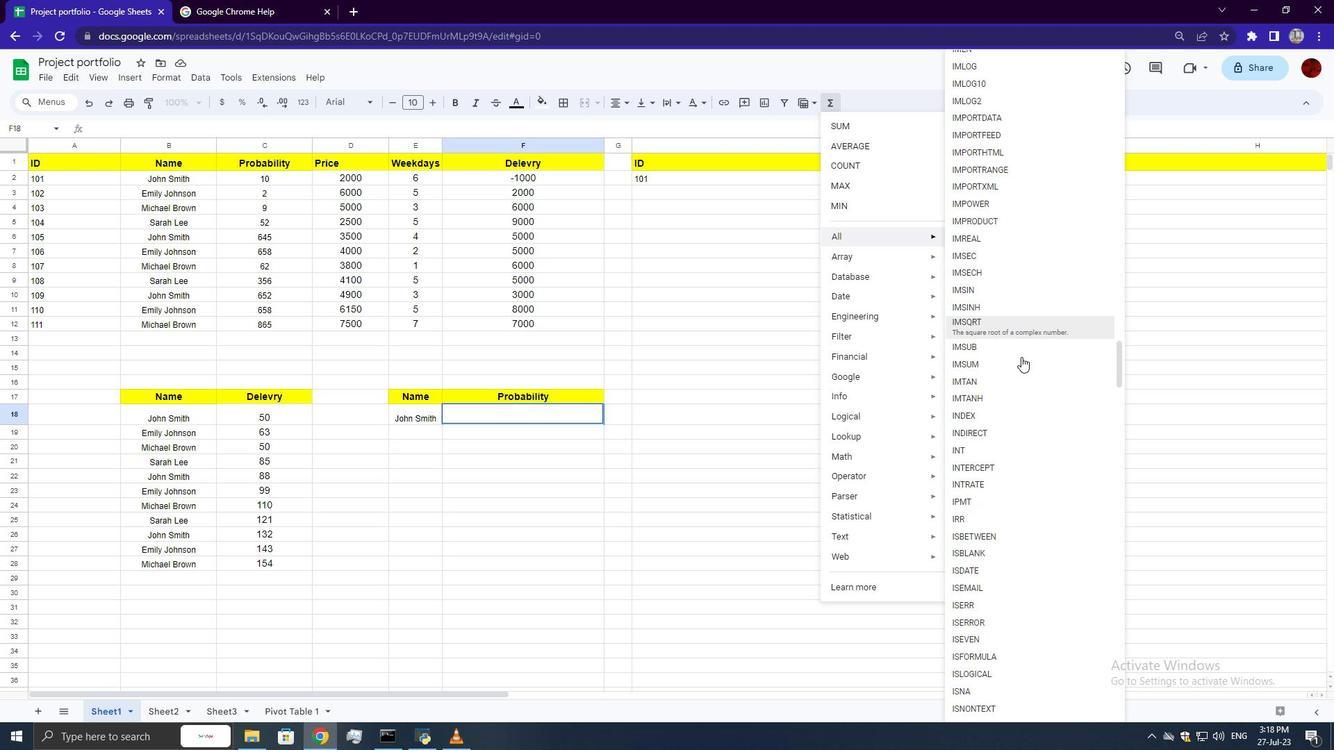 
Action: Mouse scrolled (1021, 356) with delta (0, 0)
Screenshot: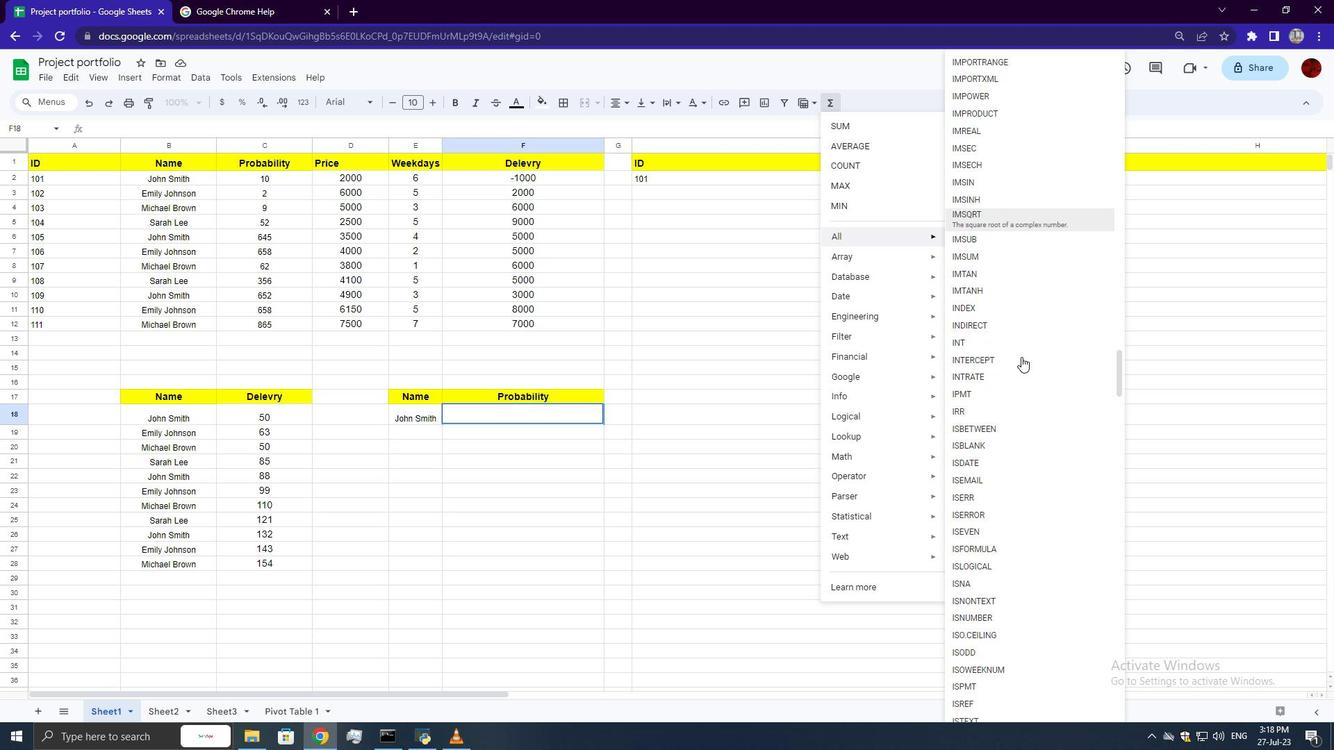 
Action: Mouse scrolled (1021, 356) with delta (0, 0)
Screenshot: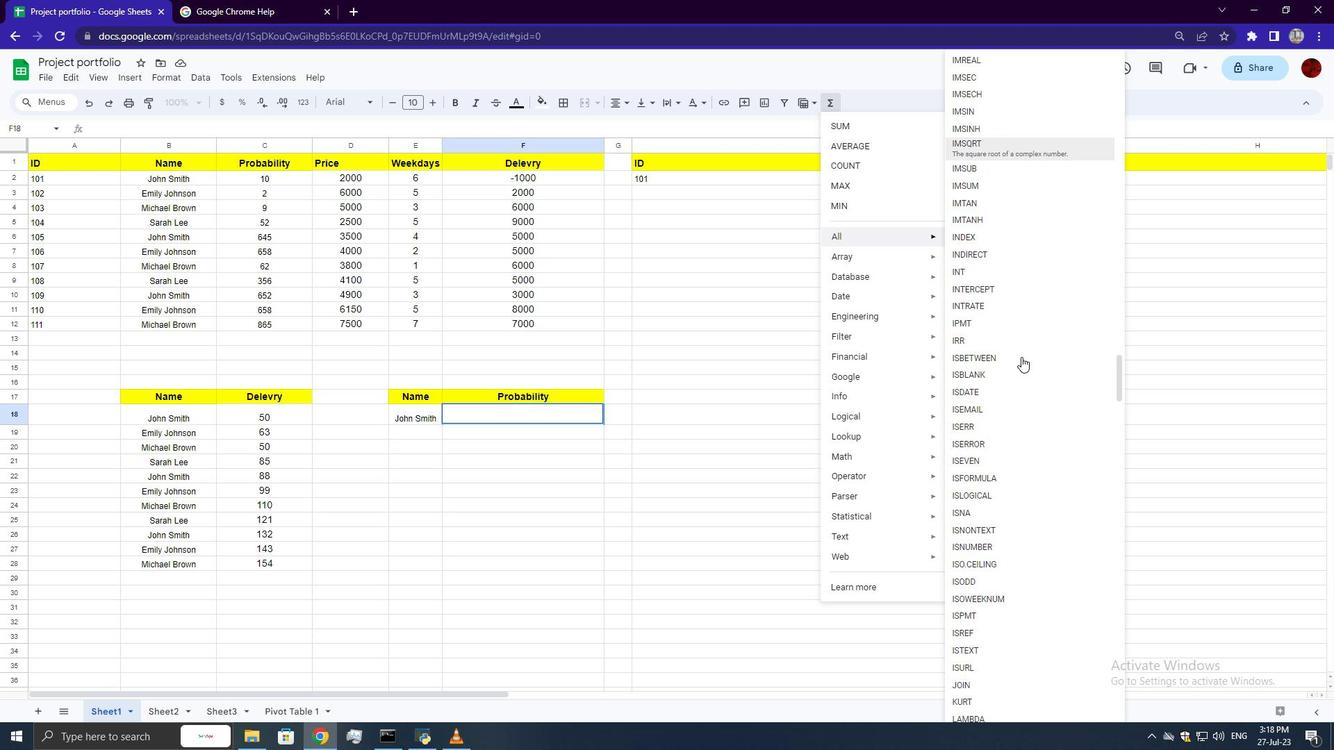 
Action: Mouse scrolled (1021, 356) with delta (0, 0)
Screenshot: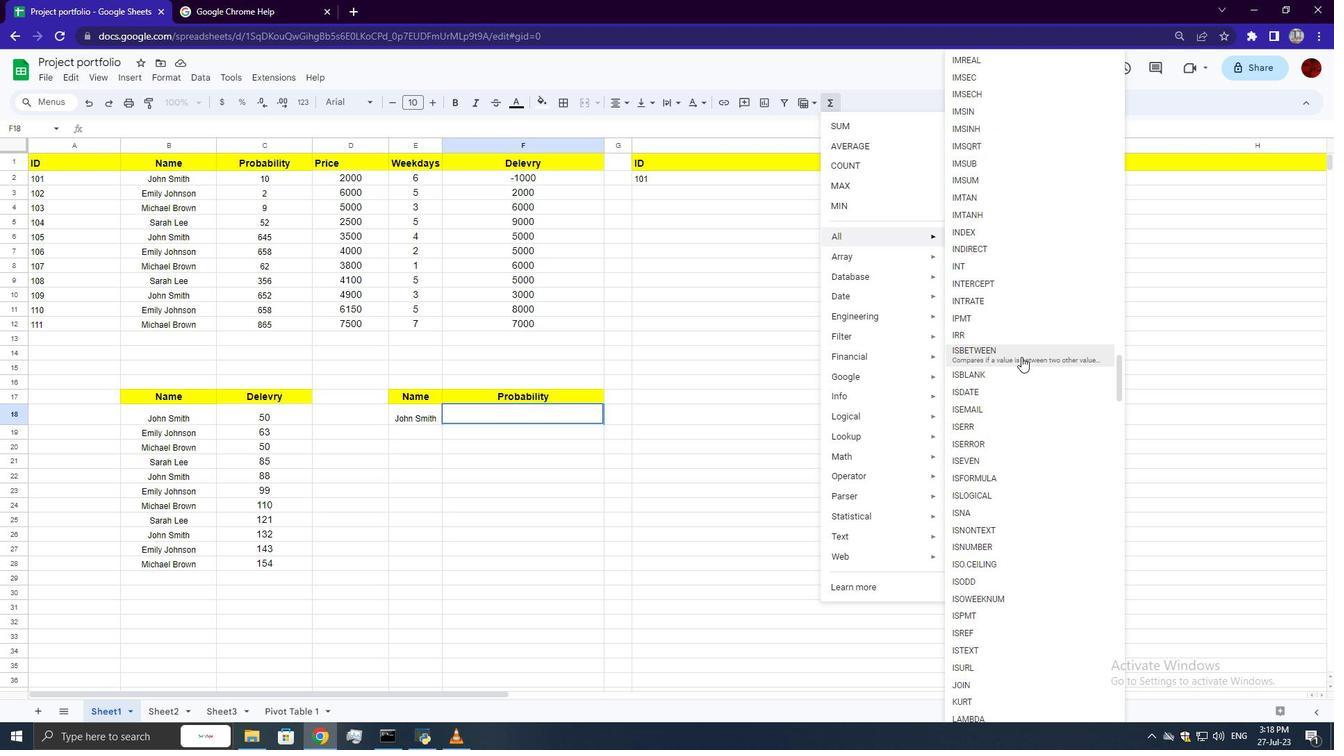
Action: Mouse moved to (978, 533)
Screenshot: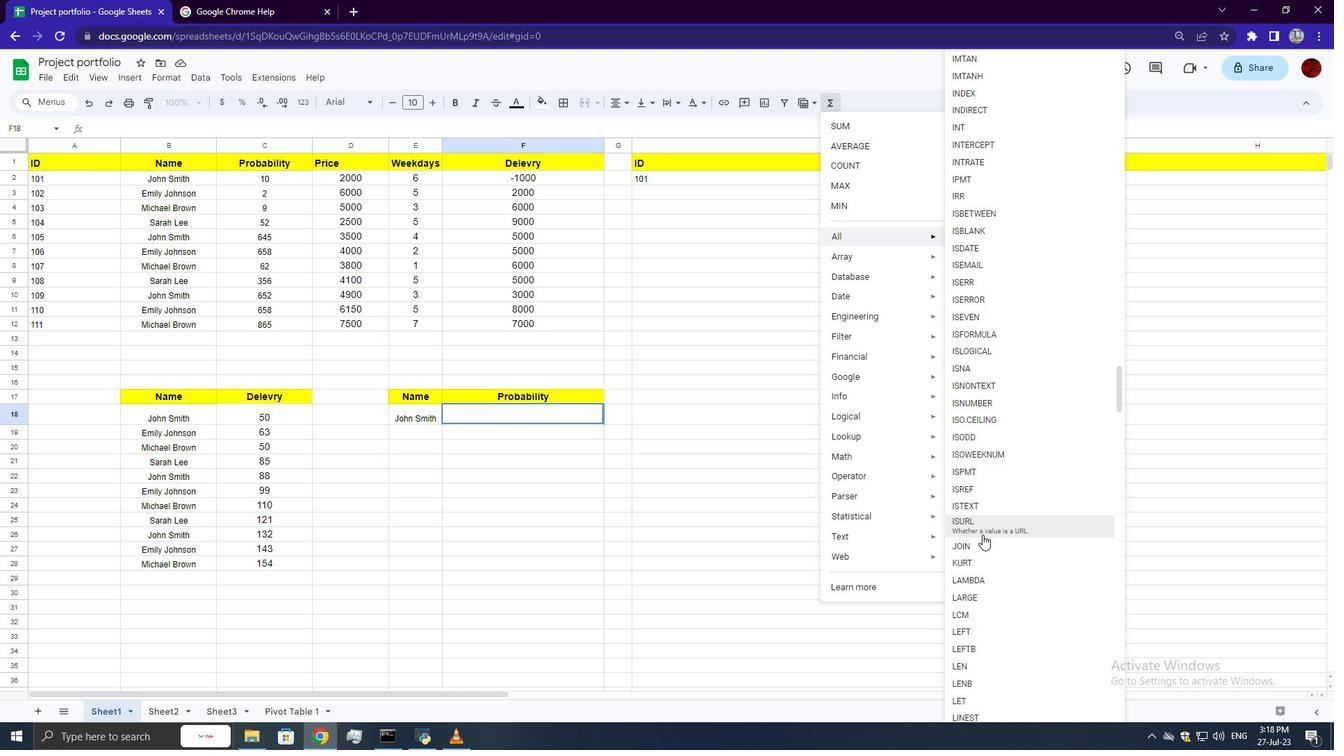 
Action: Mouse pressed left at (978, 533)
Screenshot: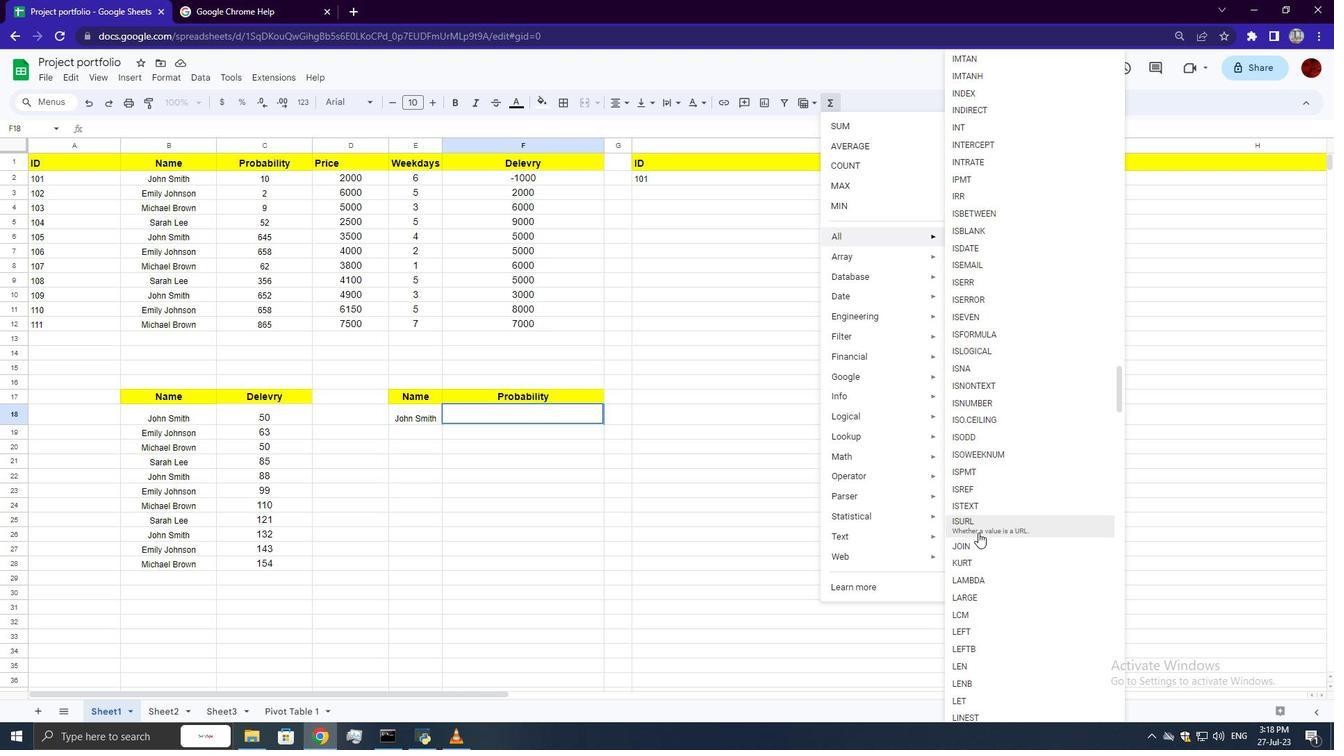 
Action: Mouse moved to (513, 498)
Screenshot: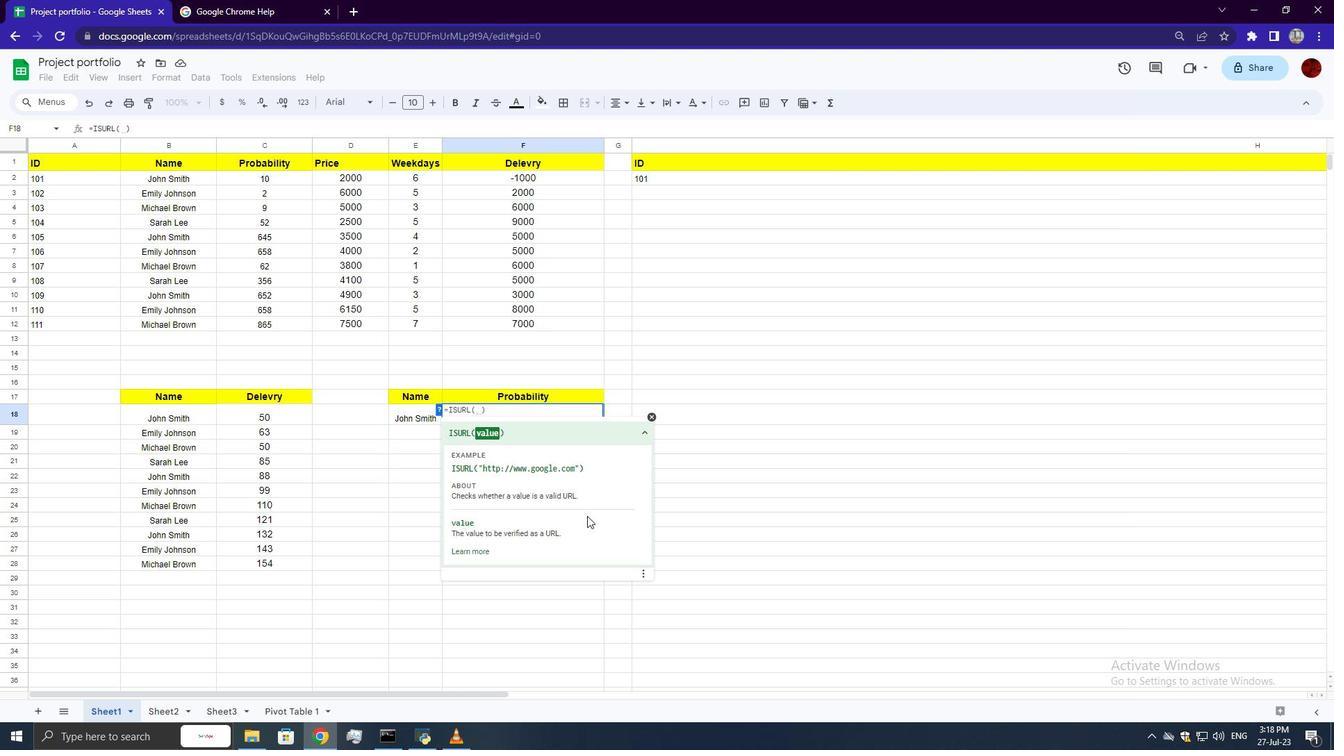 
Action: Key pressed <Key.shift_r>"http<Key.shift_r>://www.google.com<Key.shift_r><Key.shift_r><Key.shift_r><Key.shift_r>"<Key.enter>
Screenshot: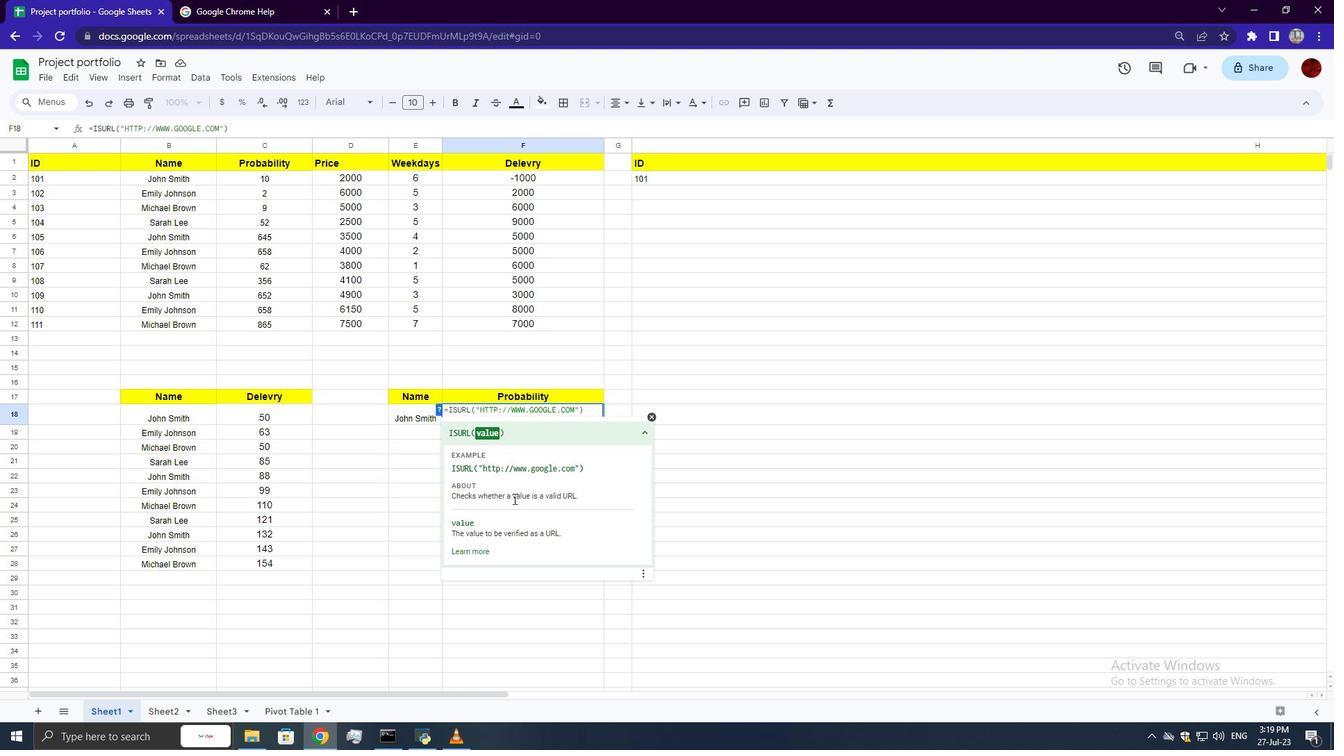 
Action: Mouse moved to (530, 490)
Screenshot: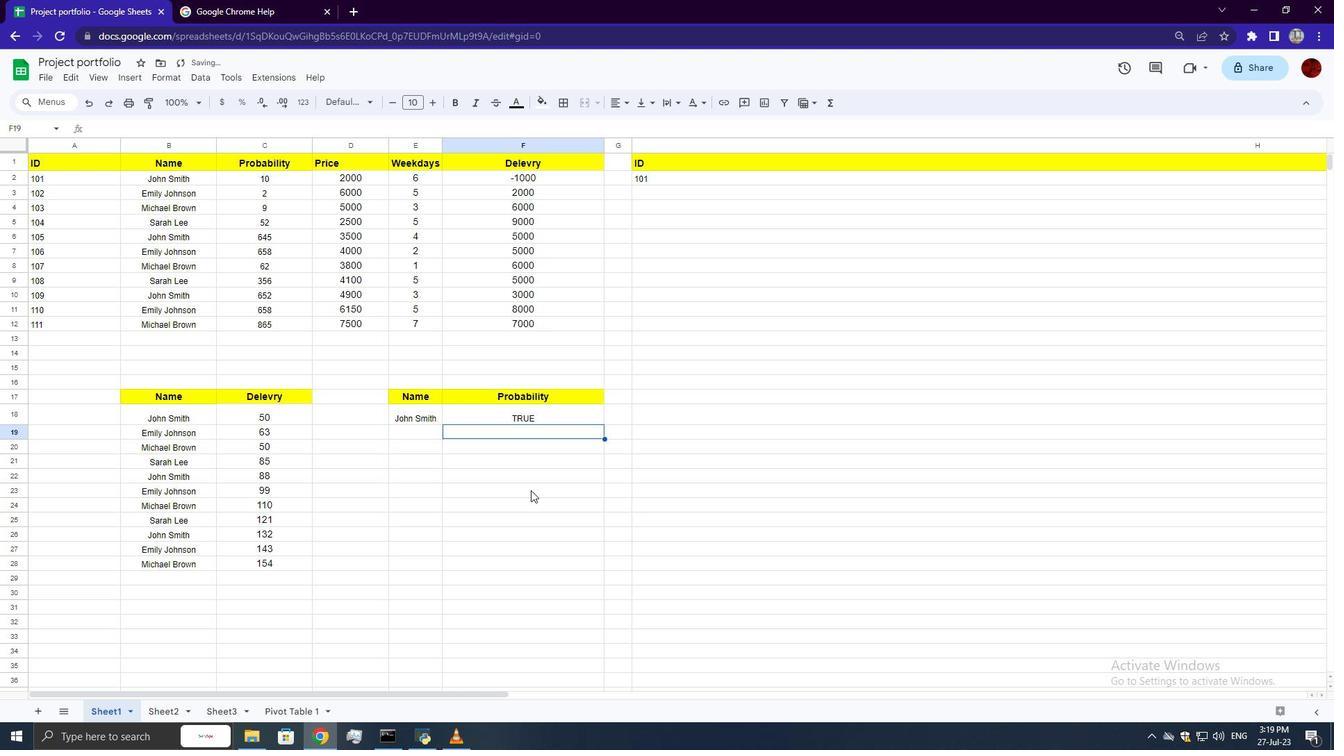 
